 Task: Add an event with the title Second Team Celebration, date '2024/03/06', time 7:30 AM to 9:30 AMand add a description: Participants will discover strategies for engaging their audience and maintaining their interest throughout the presentation. They will learn how to incorporate storytelling, interactive elements, and visual aids to create a dynamic and interactive experience for their listeners.Select event color  Tangerine . Add location for the event as: 456 Bosphorus Strait, Istanbul, Turkey, logged in from the account softage.6@softage.netand send the event invitation to softage.4@softage.net and softage.1@softage.net. Set a reminder for the event Daily
Action: Mouse moved to (92, 116)
Screenshot: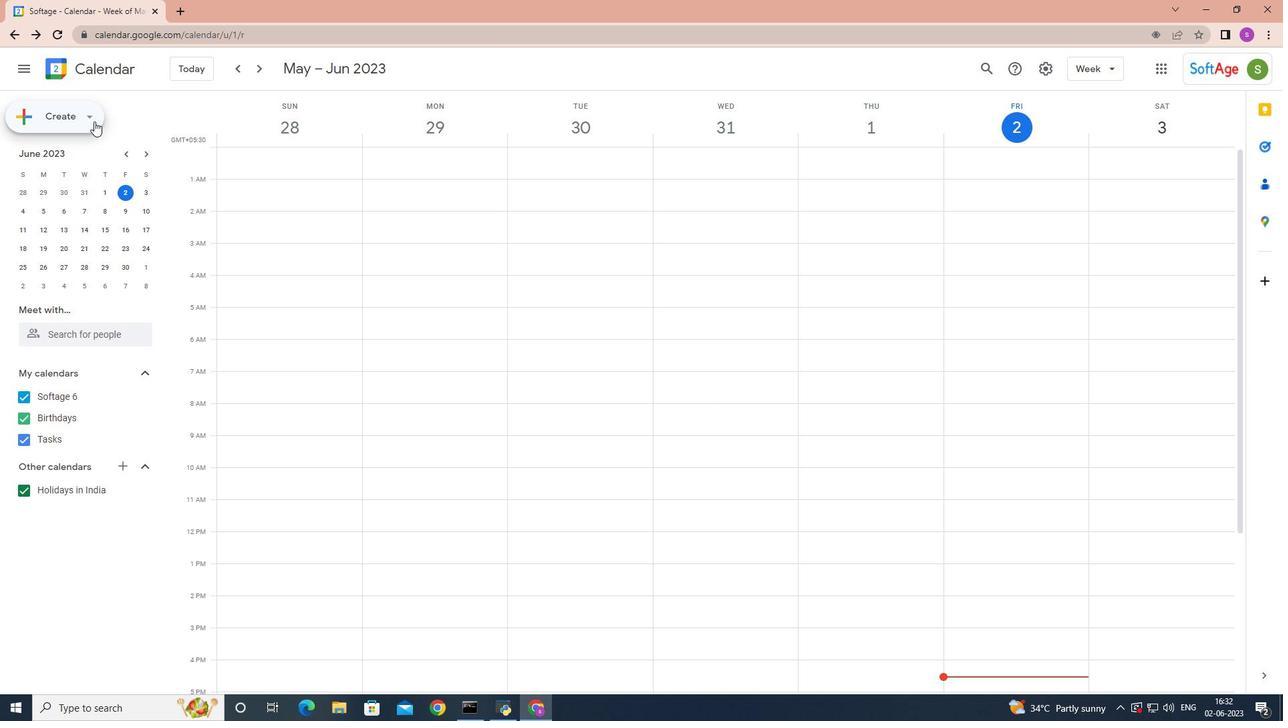 
Action: Mouse pressed left at (92, 116)
Screenshot: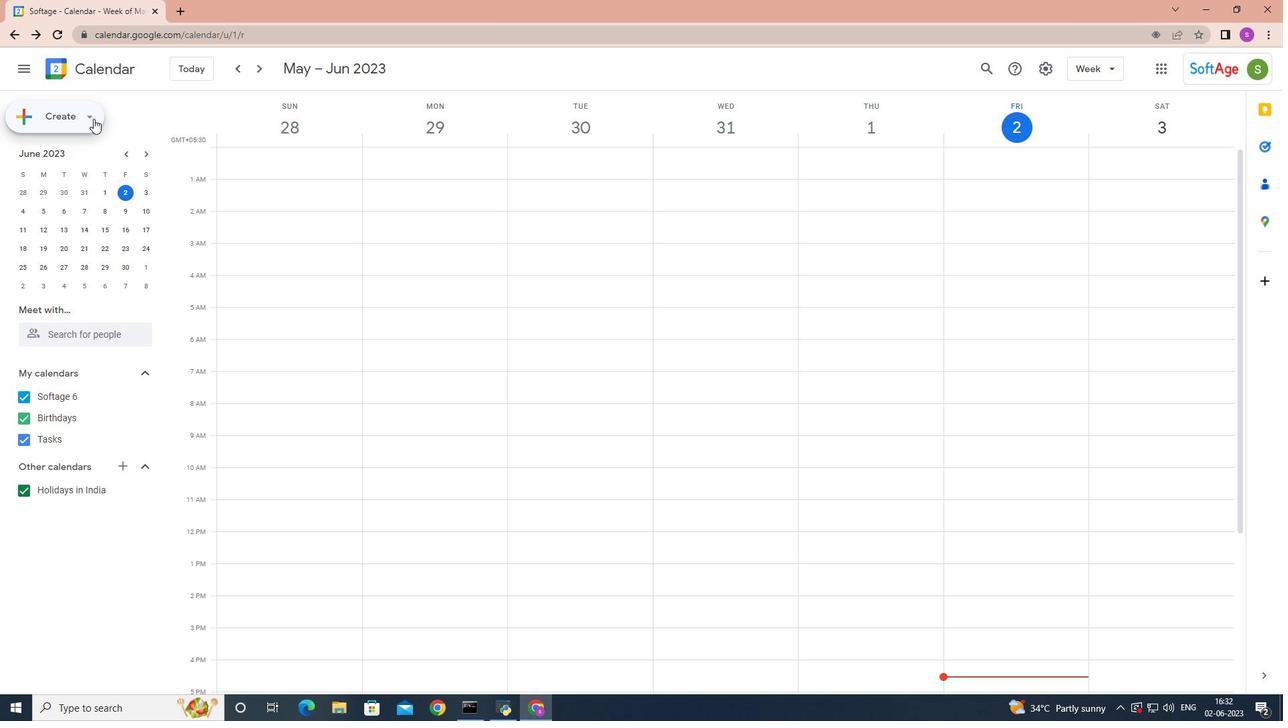 
Action: Mouse moved to (86, 145)
Screenshot: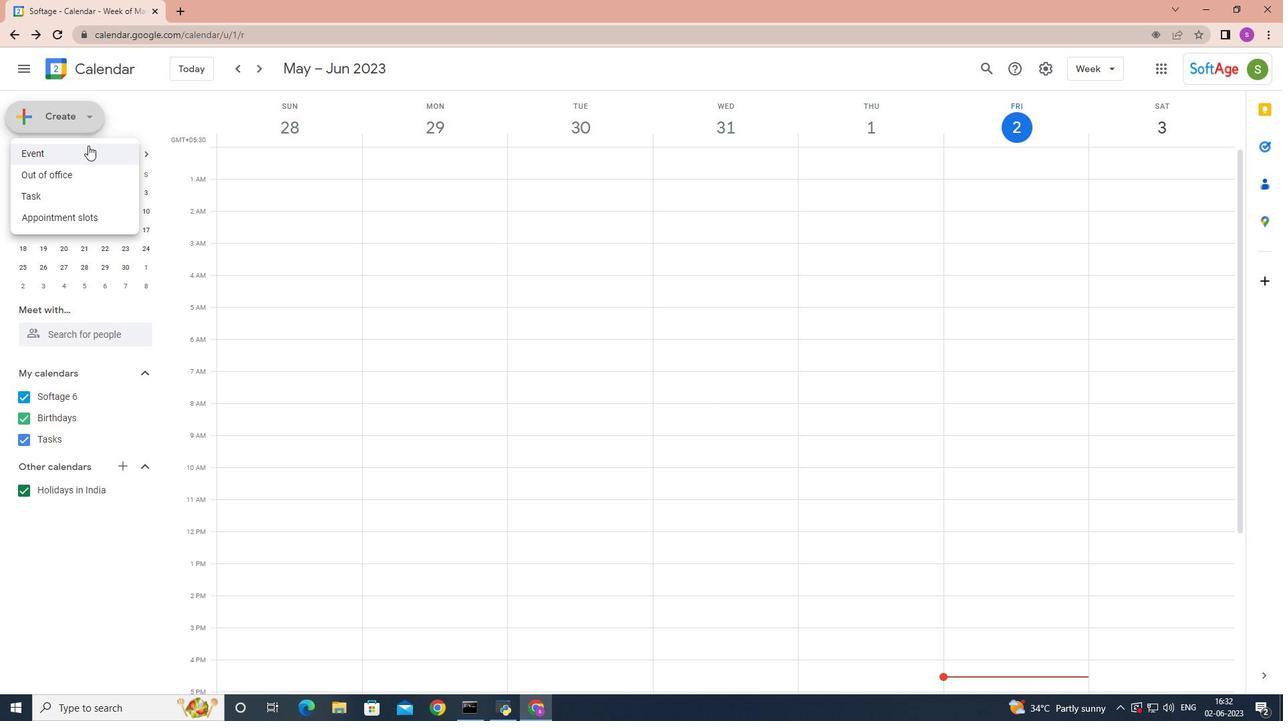 
Action: Mouse pressed left at (86, 145)
Screenshot: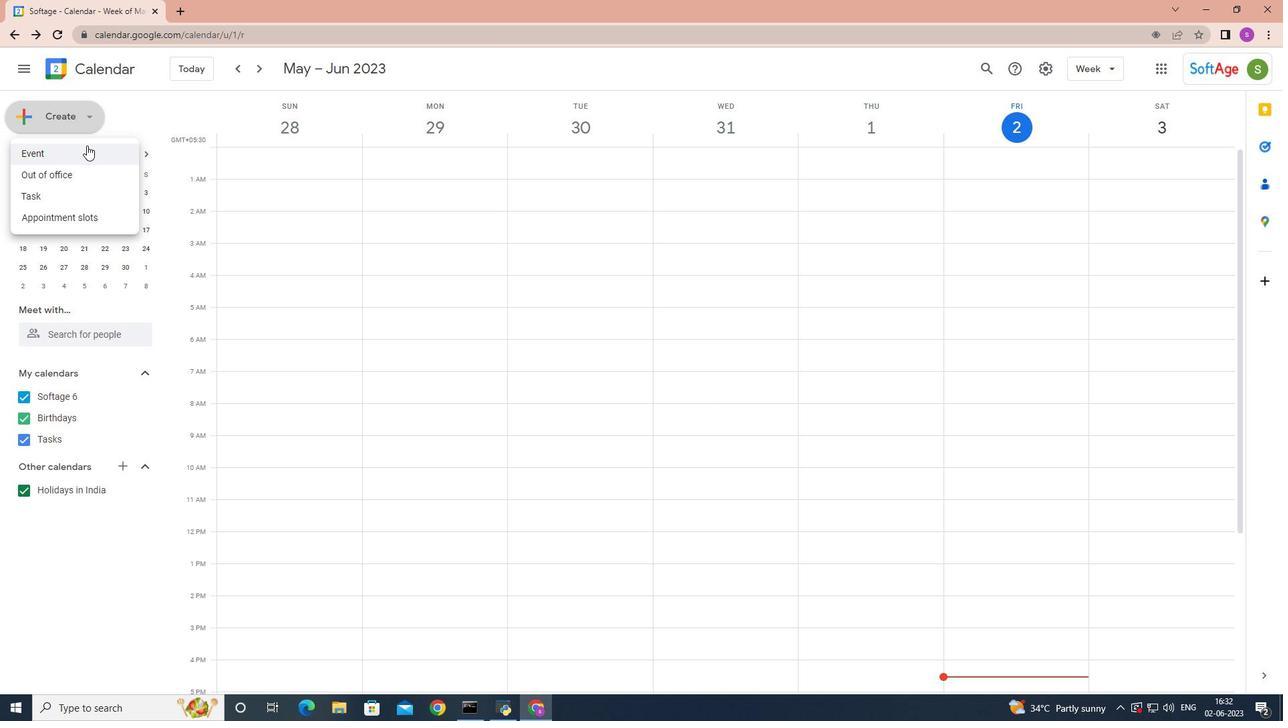 
Action: Mouse moved to (825, 640)
Screenshot: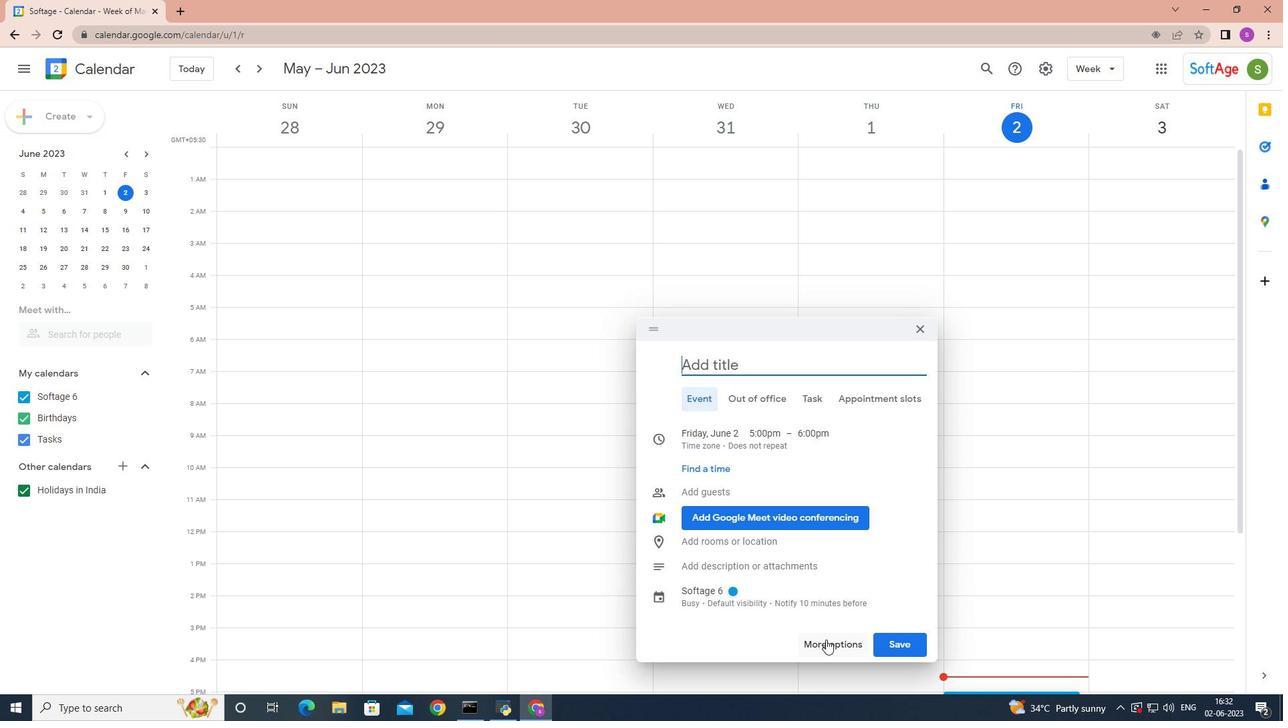 
Action: Mouse pressed left at (825, 640)
Screenshot: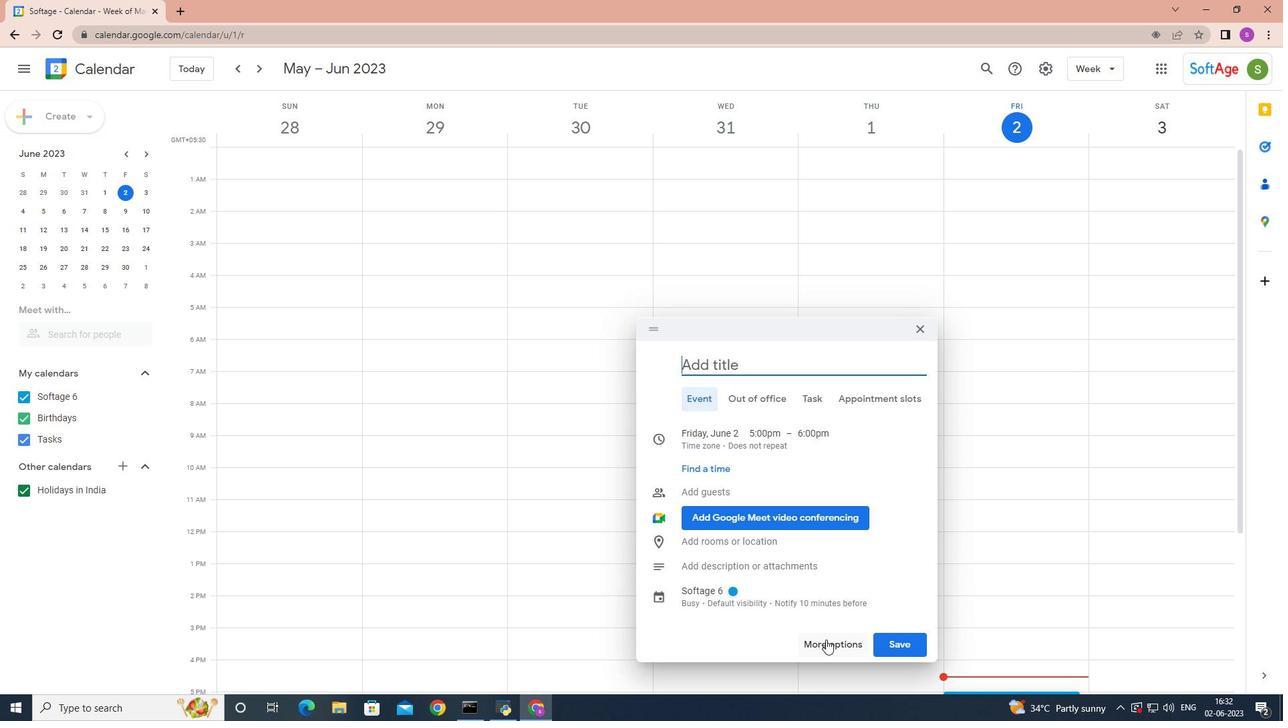 
Action: Mouse moved to (739, 551)
Screenshot: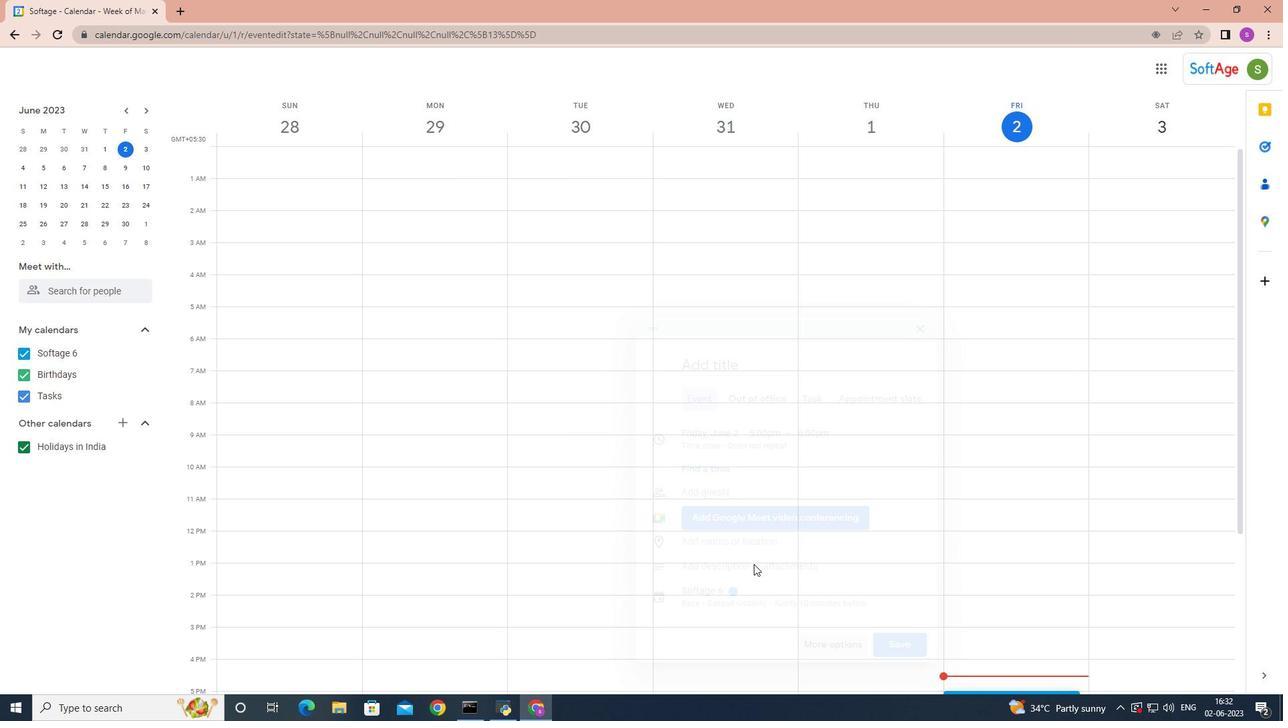 
Action: Key pressed <Key.shift>Second<Key.space><Key.shift>Team<Key.space><Key.shift>Celebration<Key.space>
Screenshot: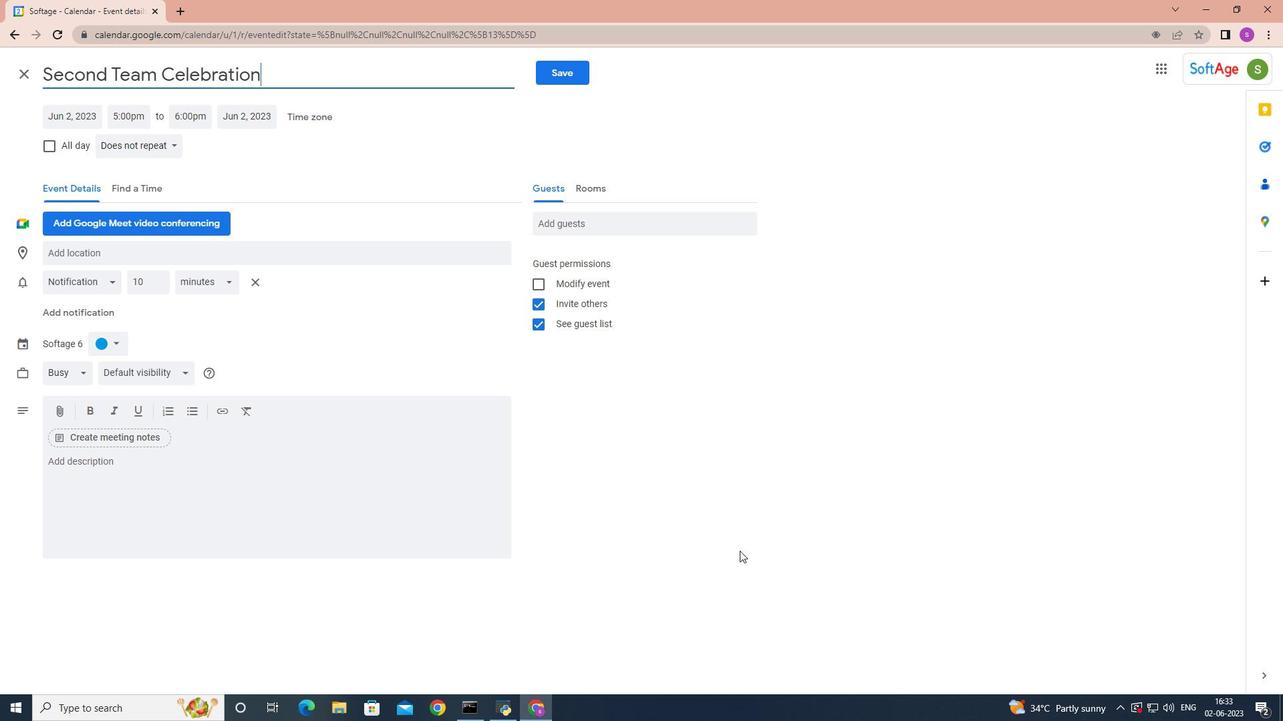 
Action: Mouse moved to (66, 118)
Screenshot: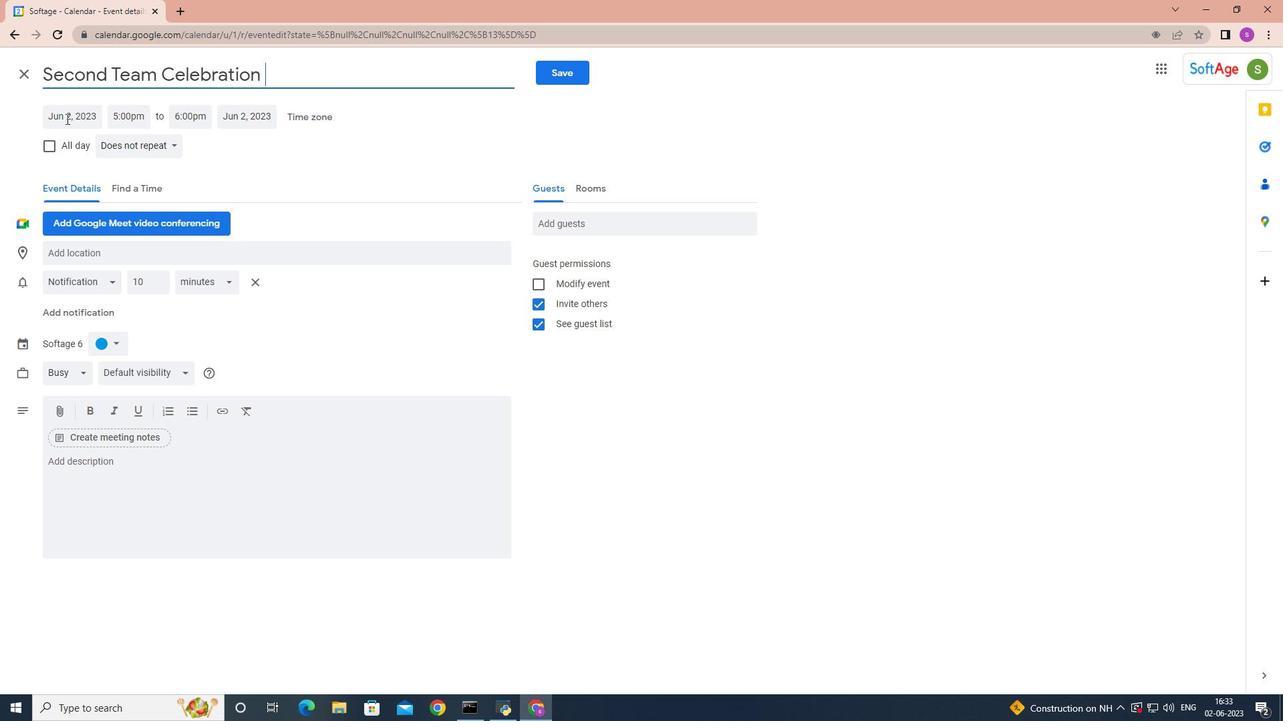 
Action: Mouse pressed left at (66, 118)
Screenshot: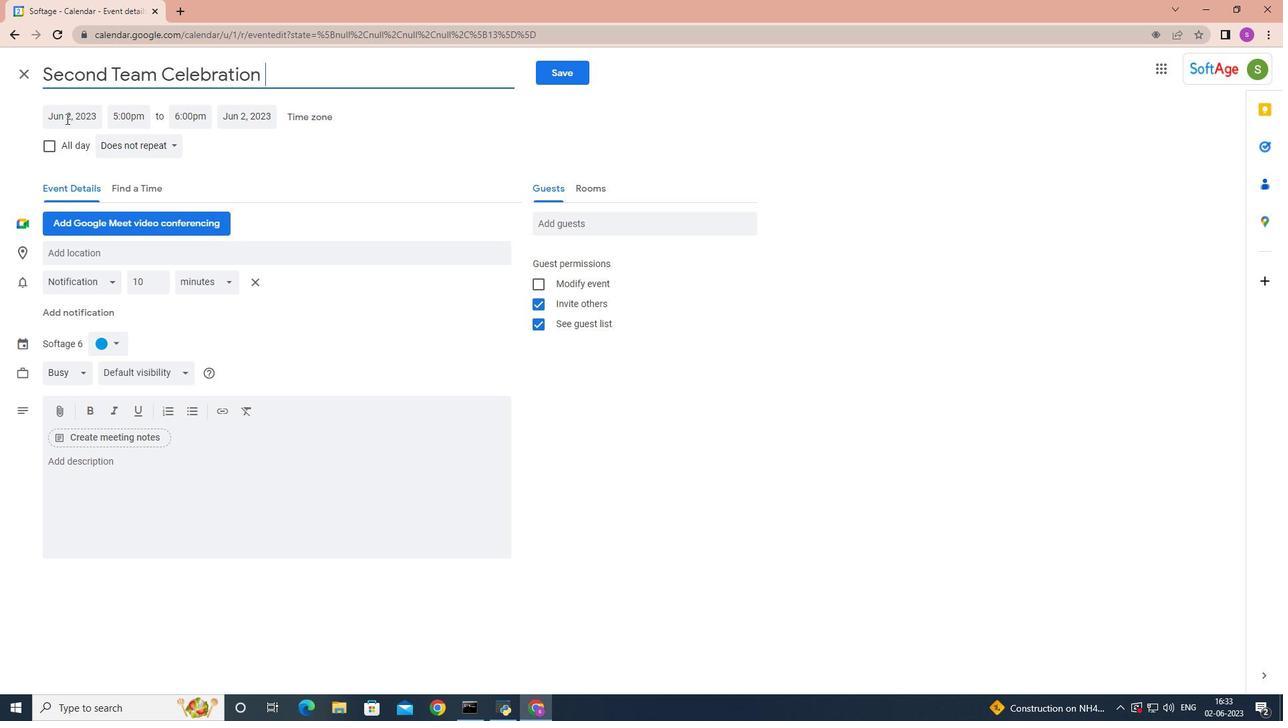
Action: Mouse moved to (211, 142)
Screenshot: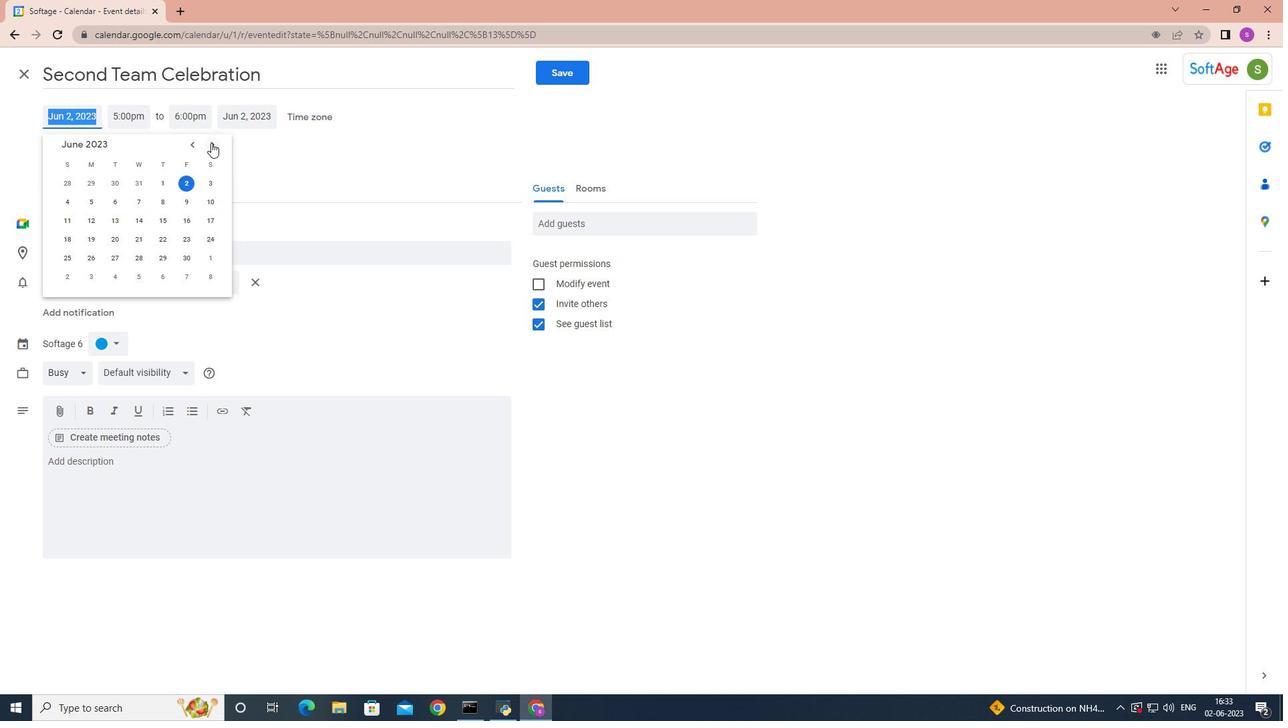 
Action: Mouse pressed left at (211, 142)
Screenshot: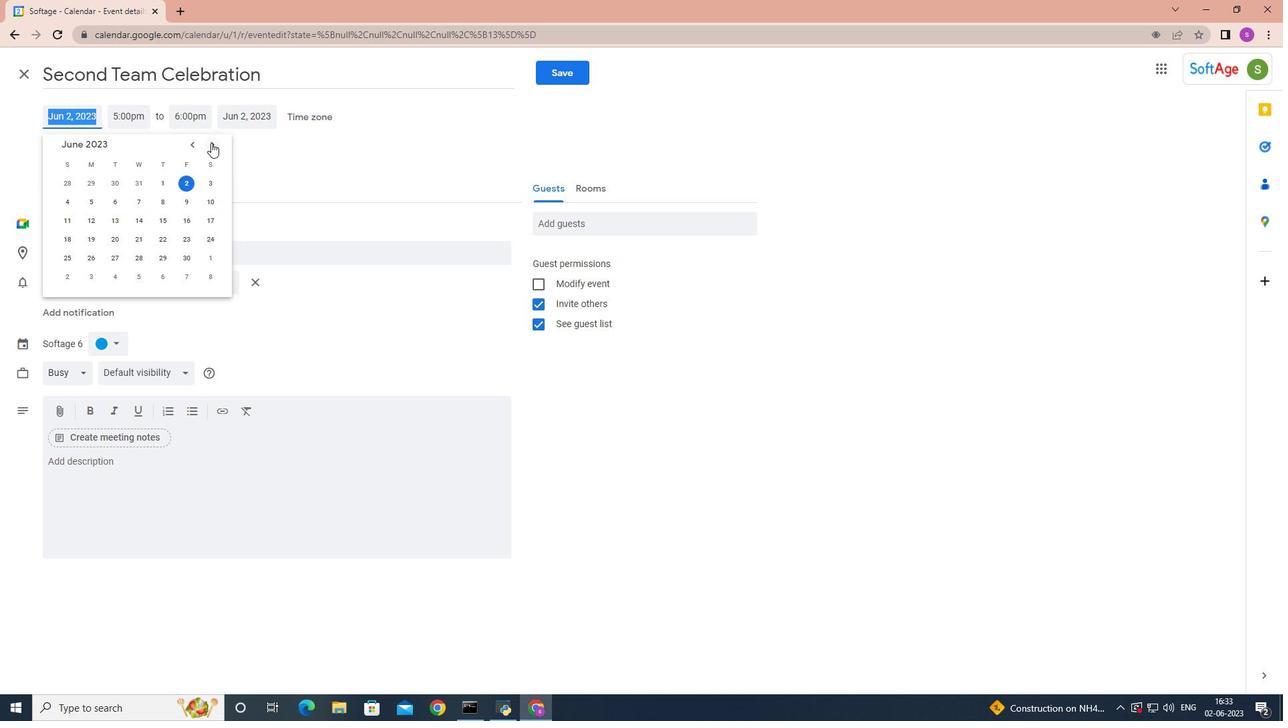 
Action: Mouse pressed left at (211, 142)
Screenshot: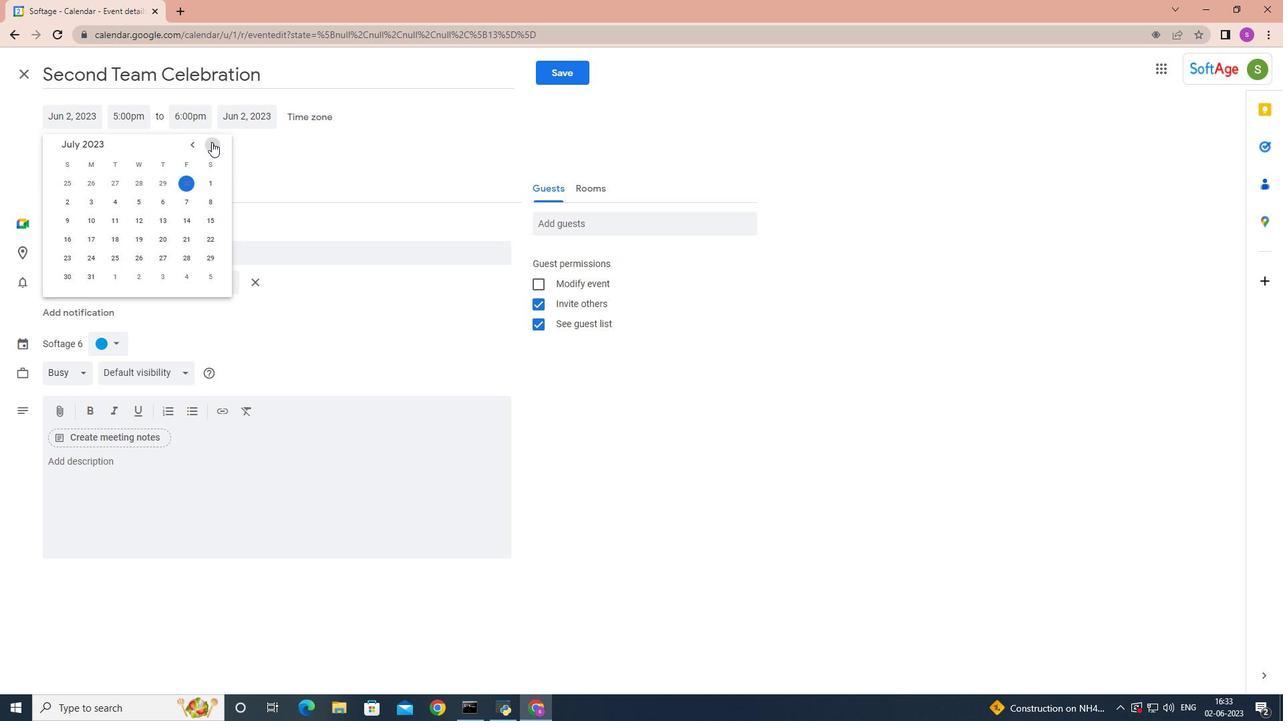 
Action: Mouse moved to (211, 142)
Screenshot: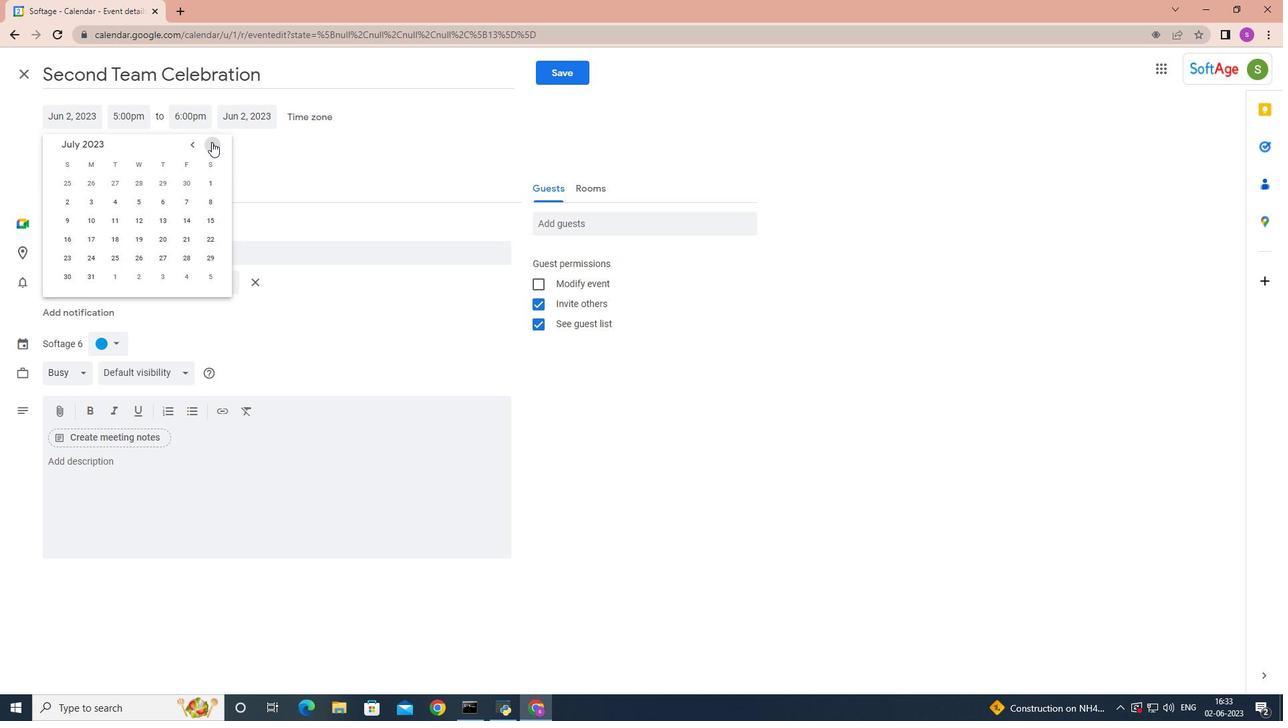 
Action: Mouse pressed left at (211, 142)
Screenshot: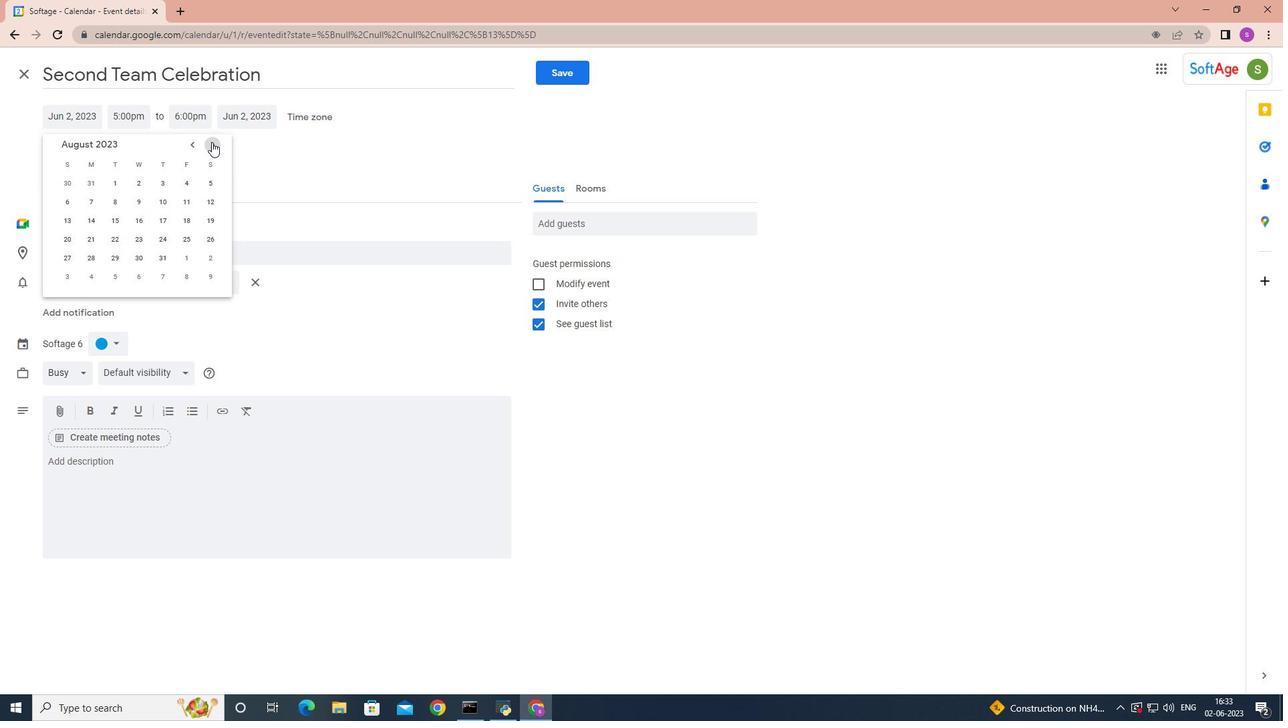 
Action: Mouse moved to (209, 142)
Screenshot: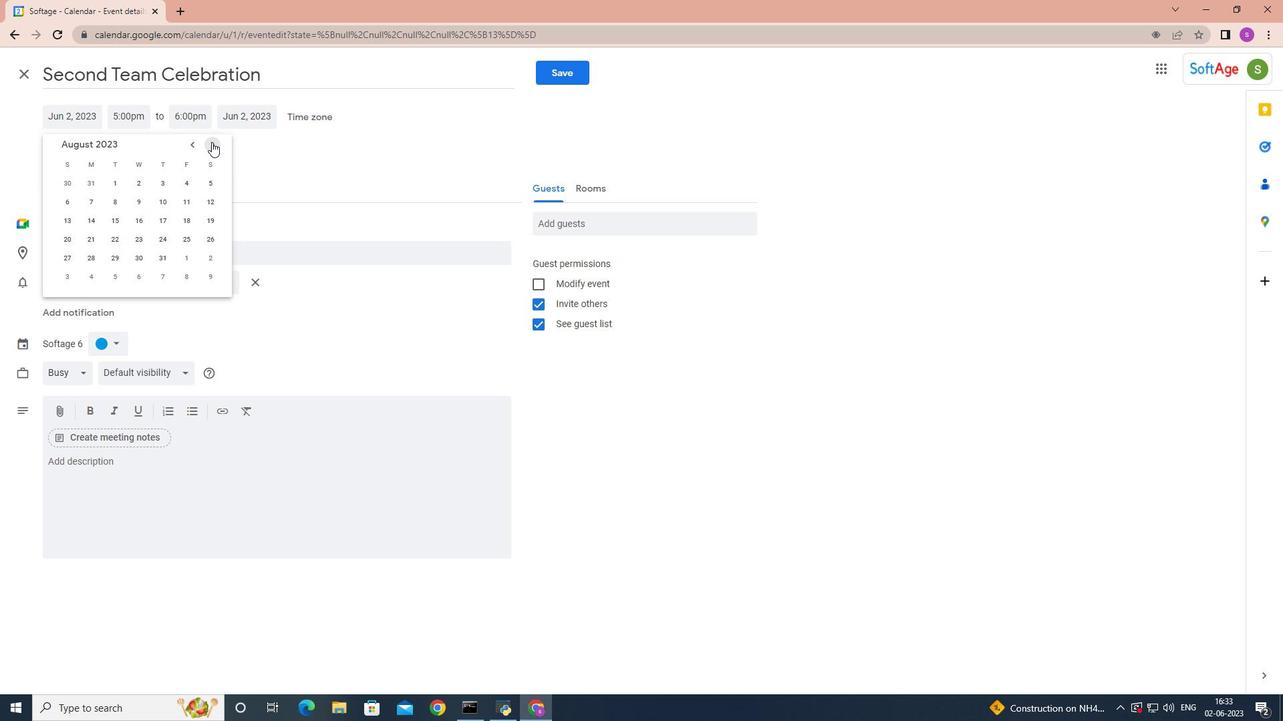 
Action: Mouse pressed left at (209, 142)
Screenshot: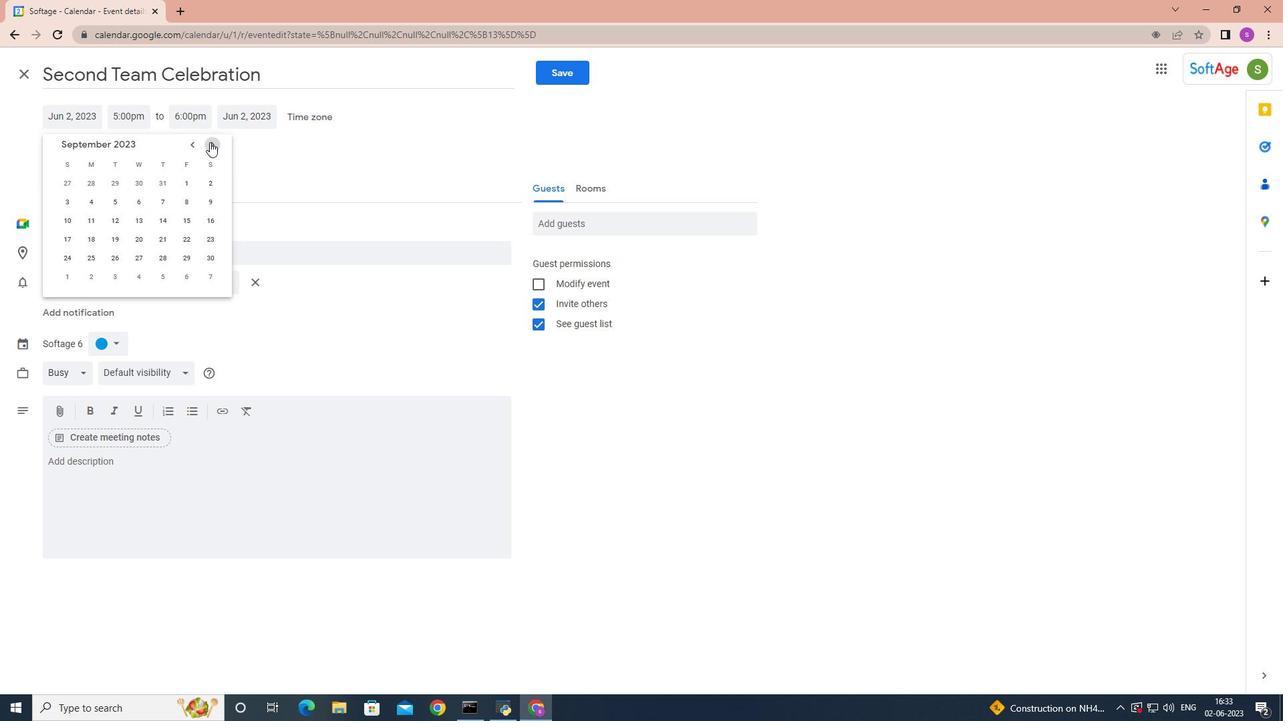 
Action: Mouse pressed left at (209, 142)
Screenshot: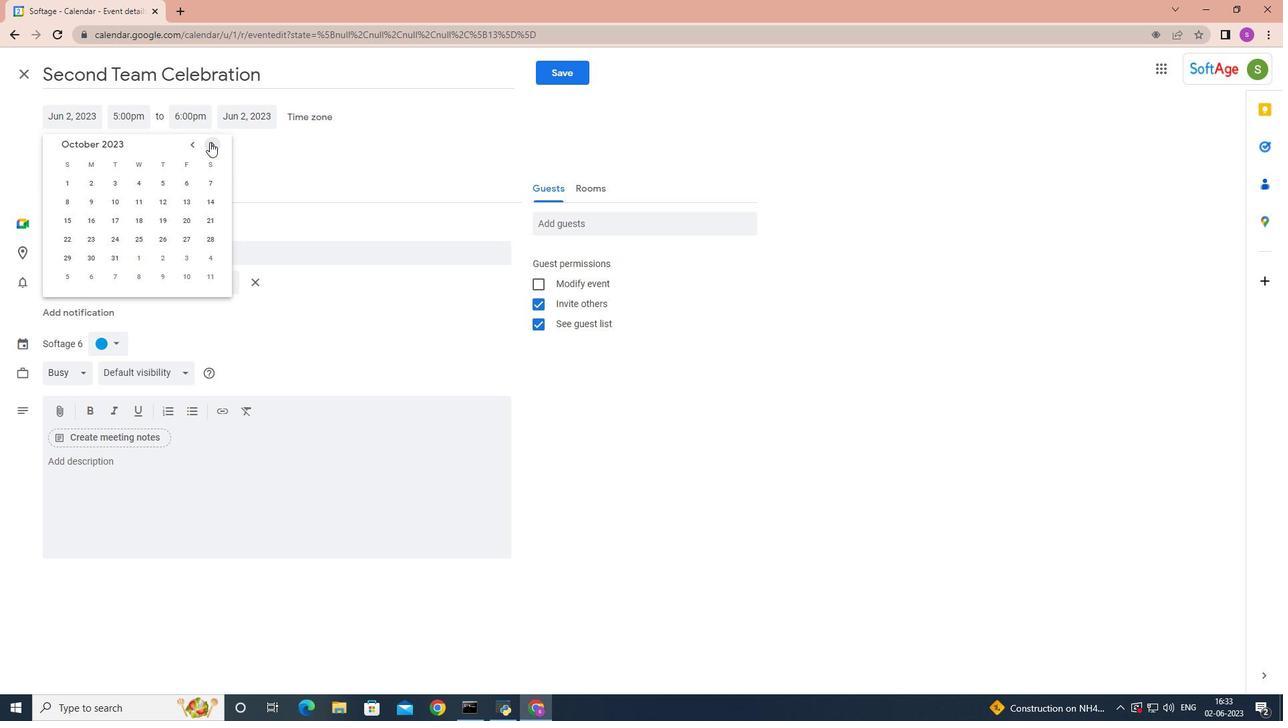 
Action: Mouse pressed left at (209, 142)
Screenshot: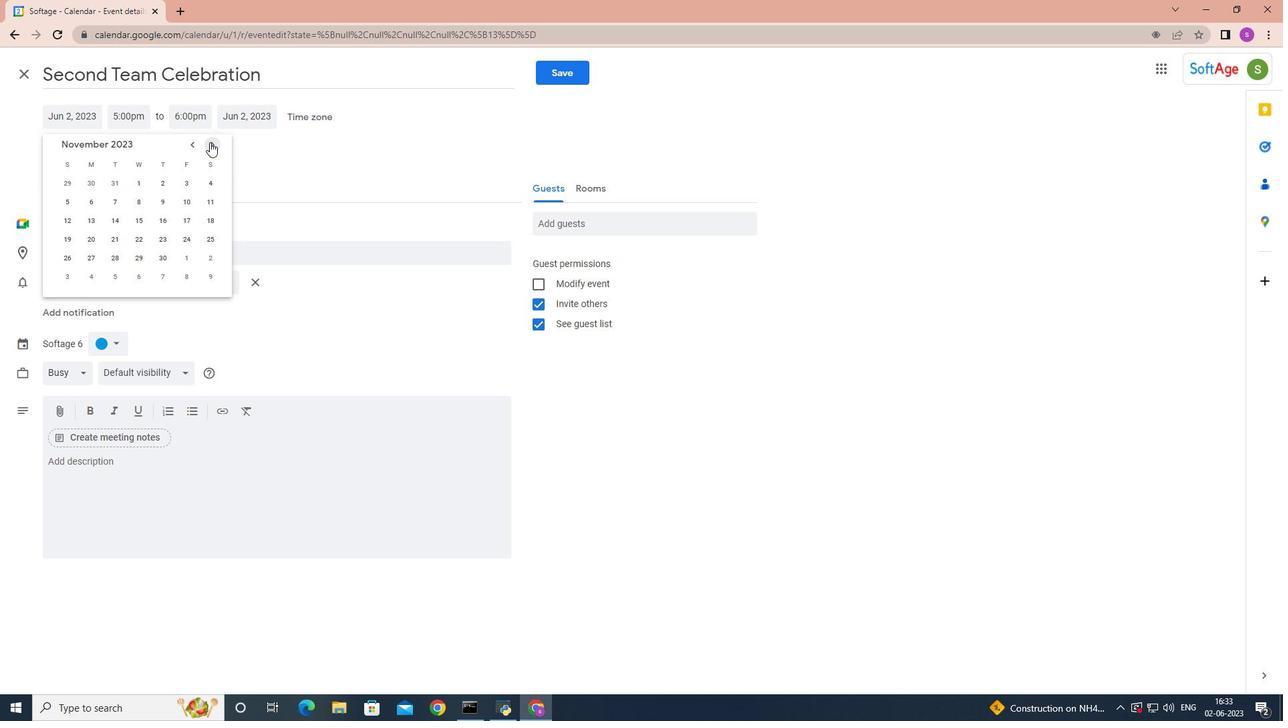 
Action: Mouse pressed left at (209, 142)
Screenshot: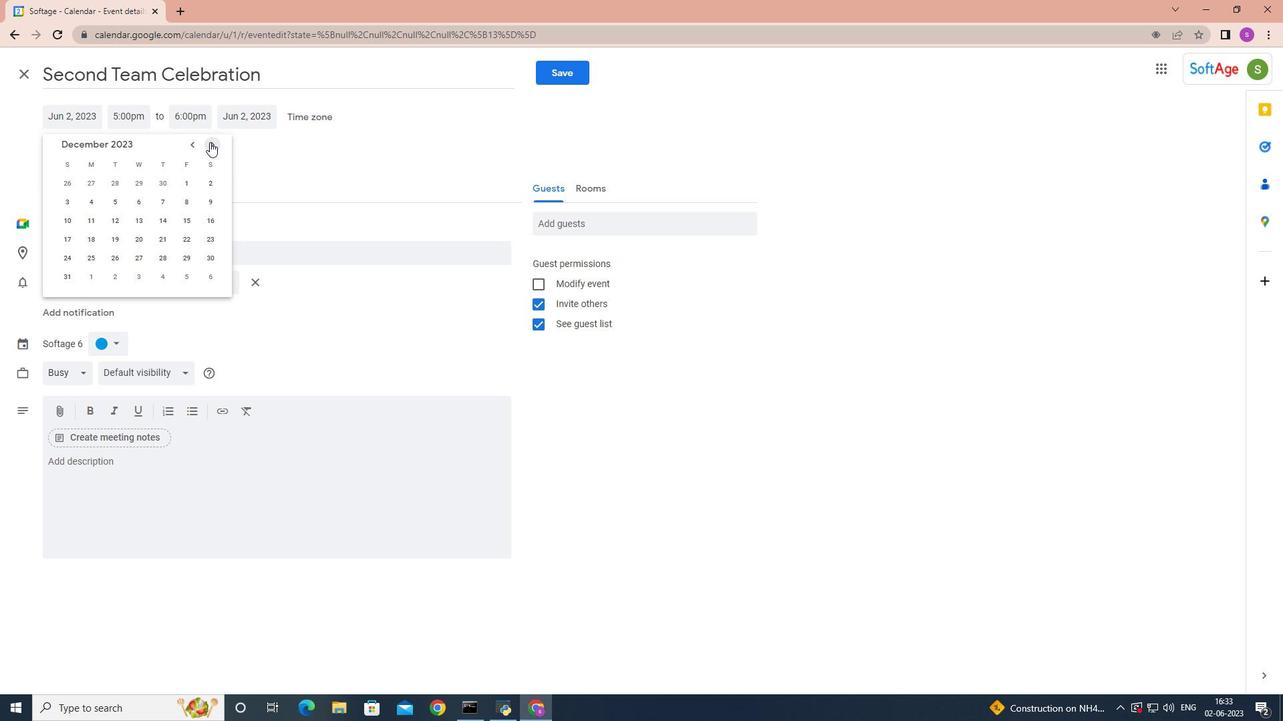 
Action: Mouse pressed left at (209, 142)
Screenshot: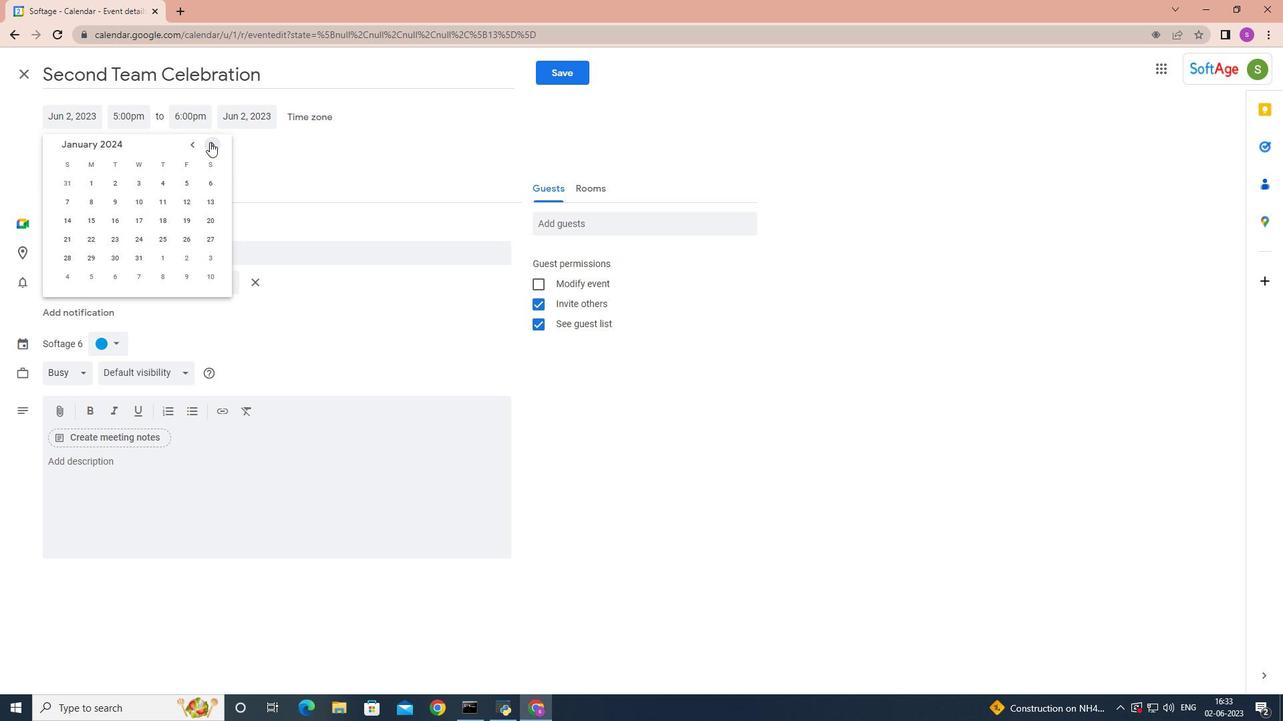 
Action: Mouse pressed left at (209, 142)
Screenshot: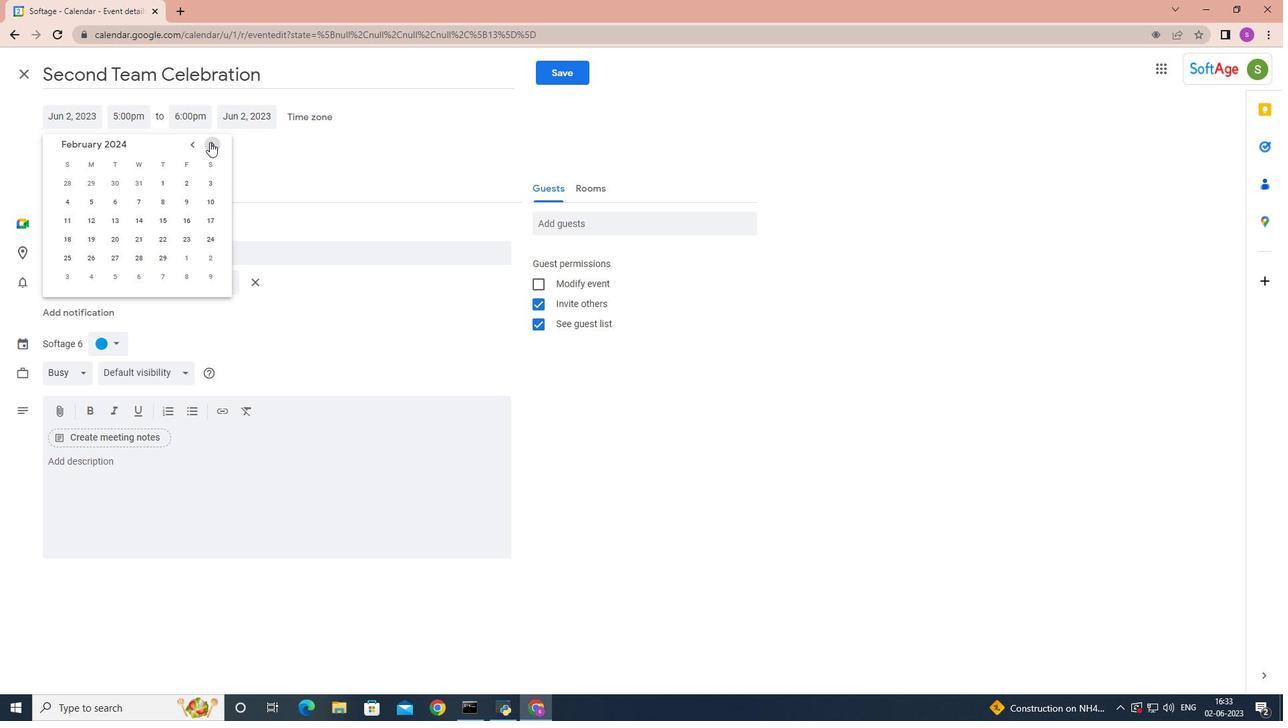 
Action: Mouse moved to (143, 204)
Screenshot: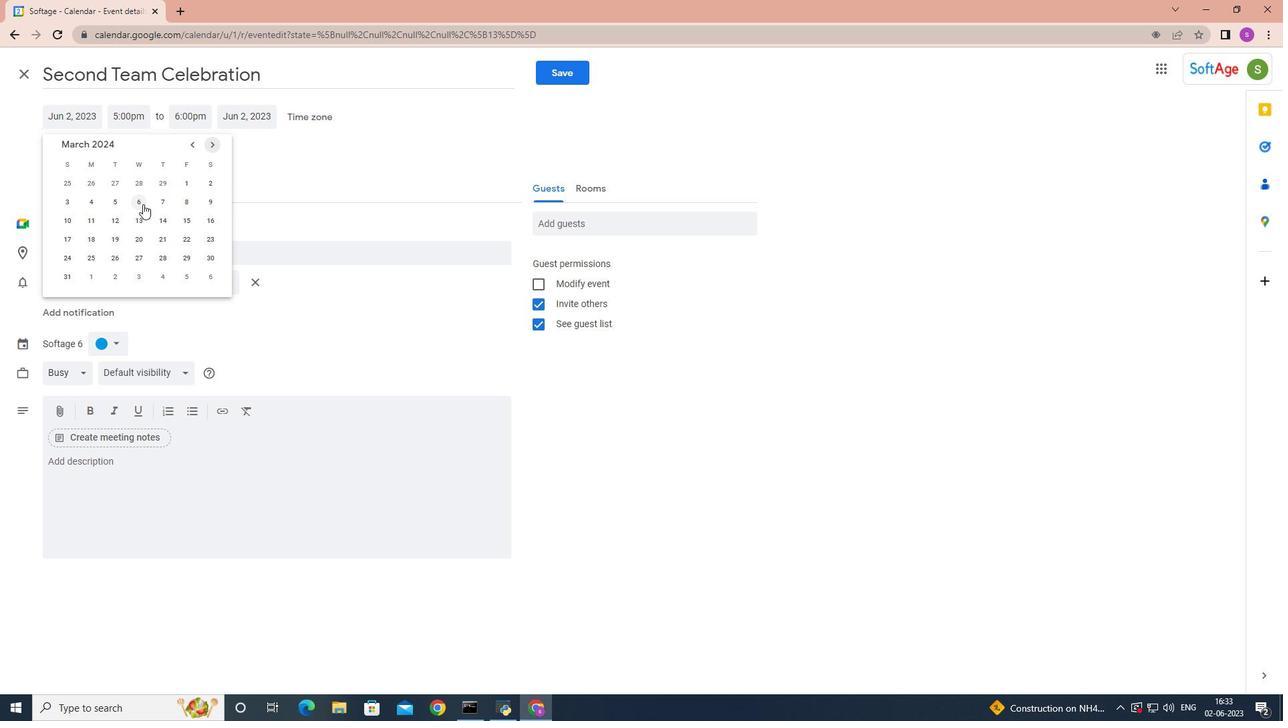 
Action: Mouse pressed left at (143, 204)
Screenshot: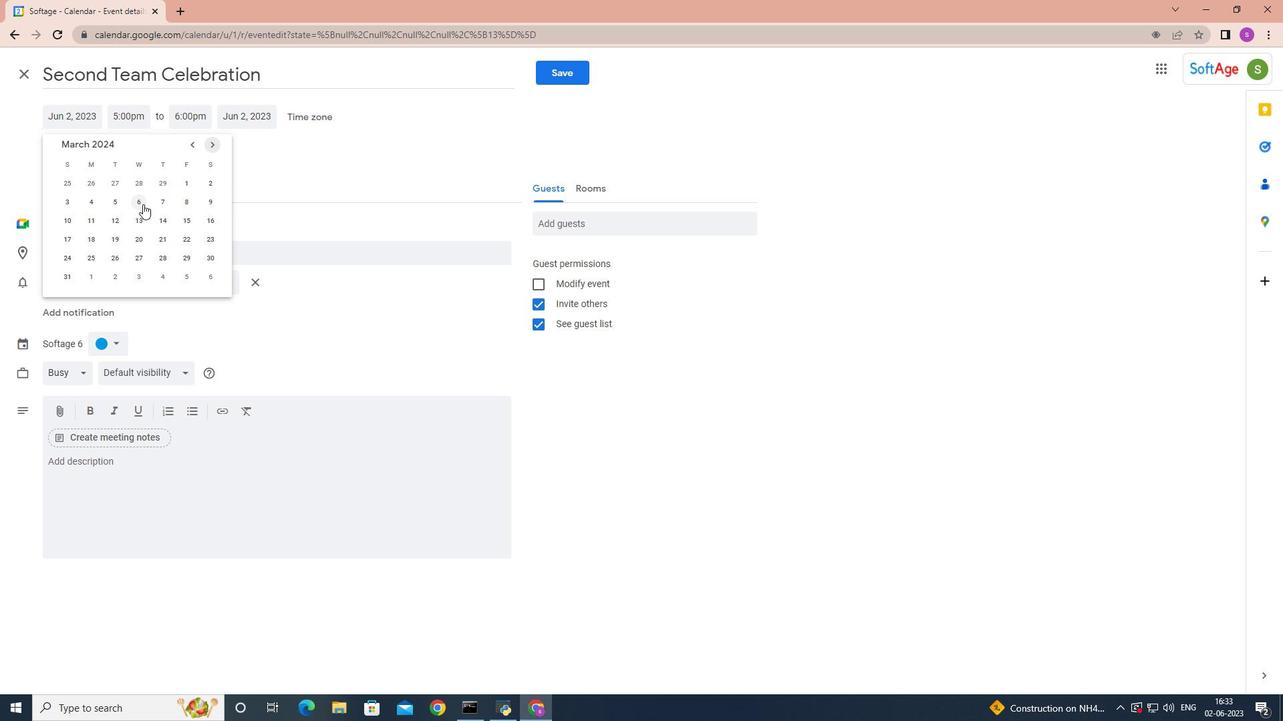 
Action: Mouse moved to (134, 115)
Screenshot: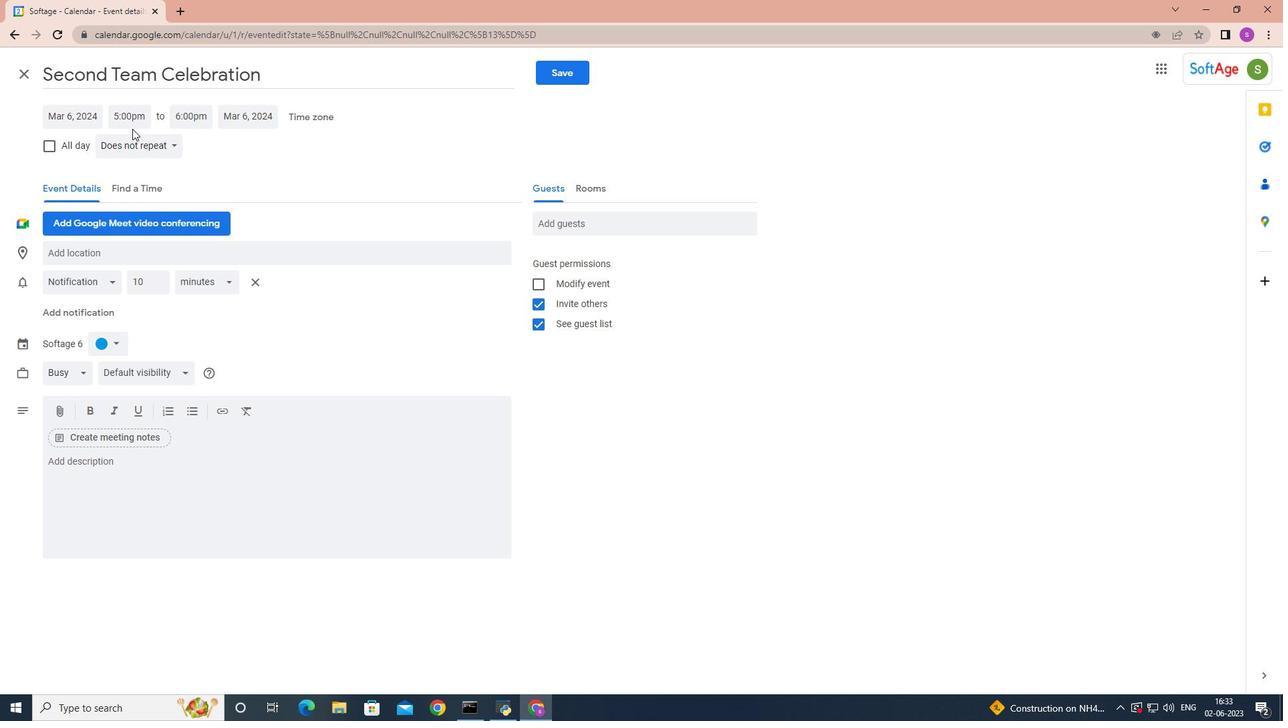 
Action: Mouse pressed left at (134, 115)
Screenshot: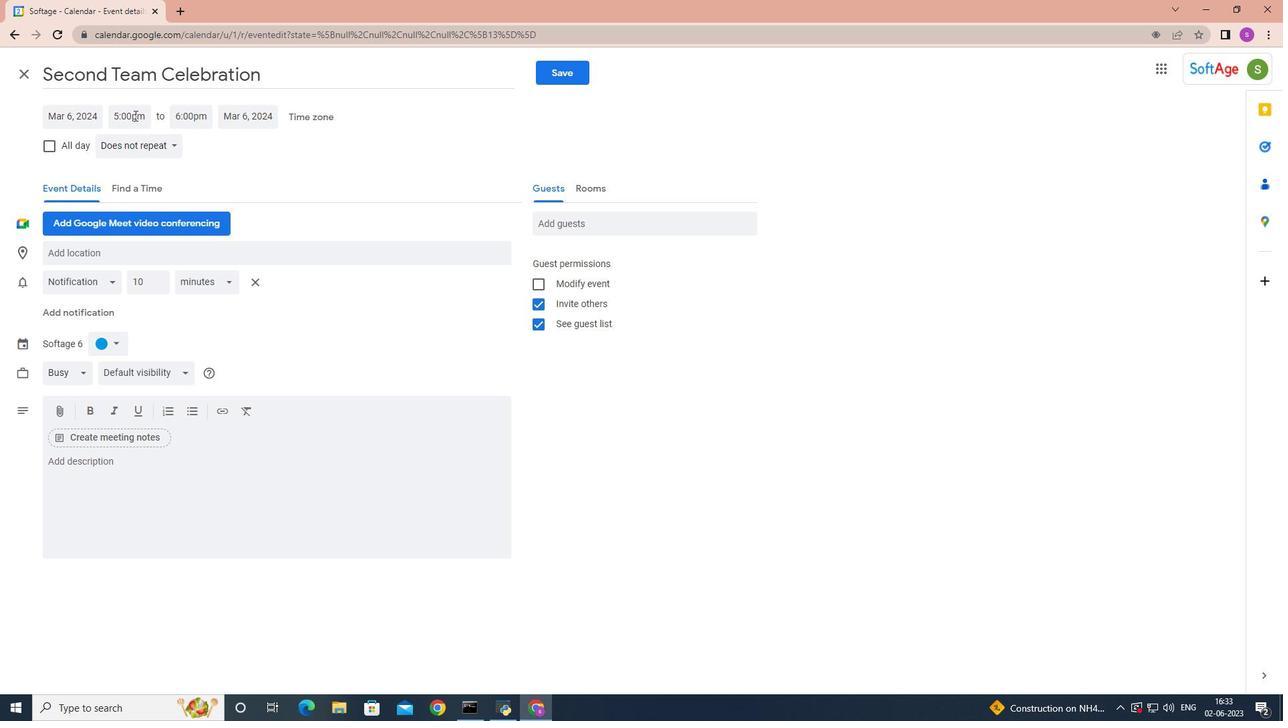 
Action: Mouse moved to (167, 215)
Screenshot: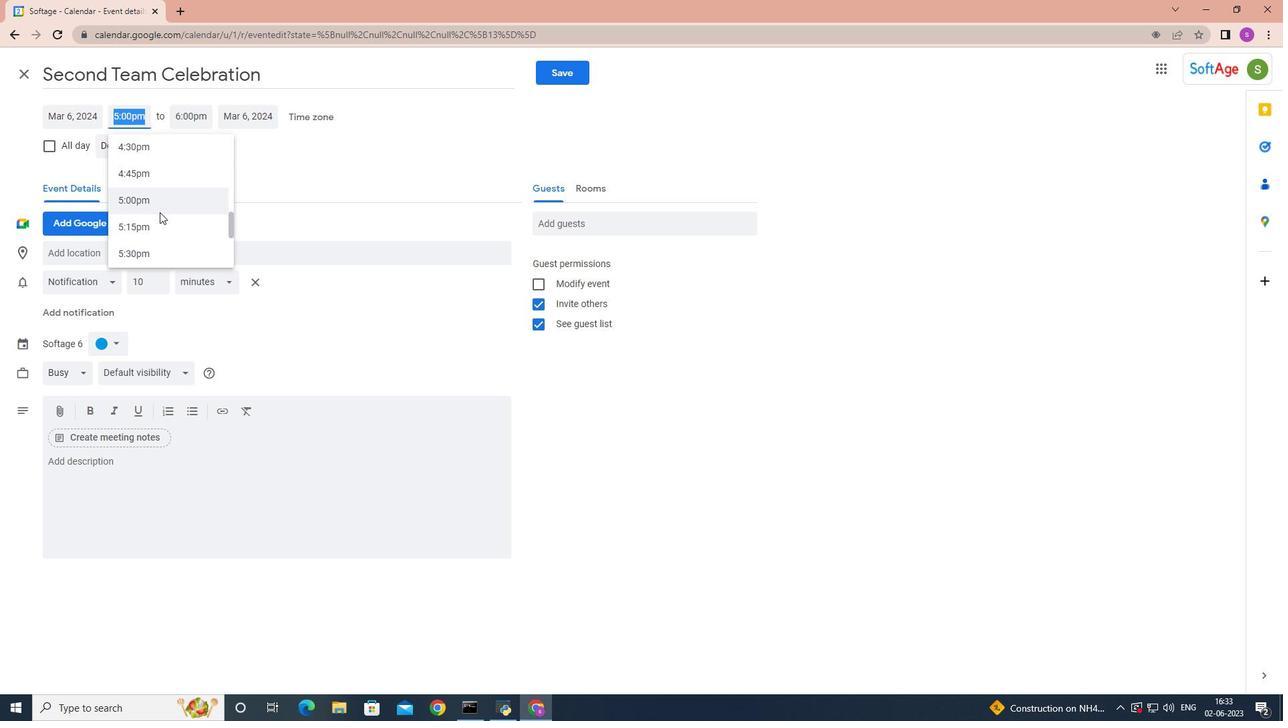 
Action: Mouse scrolled (167, 216) with delta (0, 0)
Screenshot: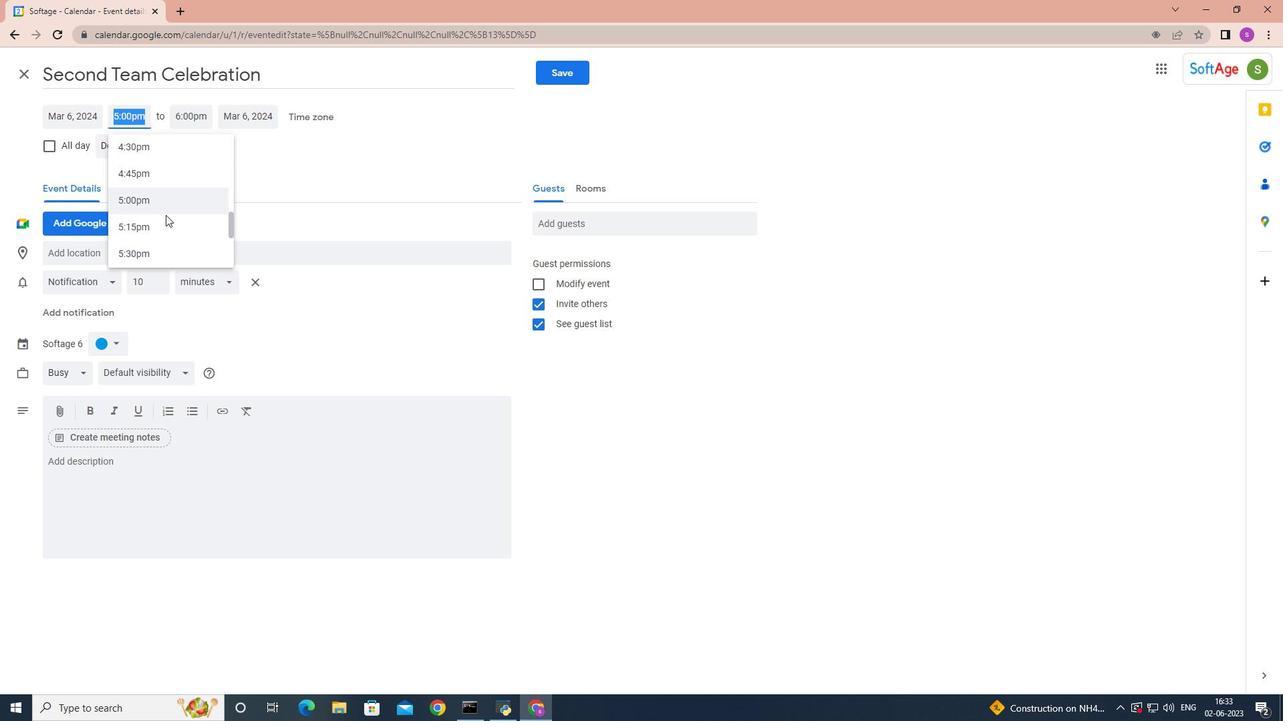
Action: Mouse scrolled (167, 216) with delta (0, 0)
Screenshot: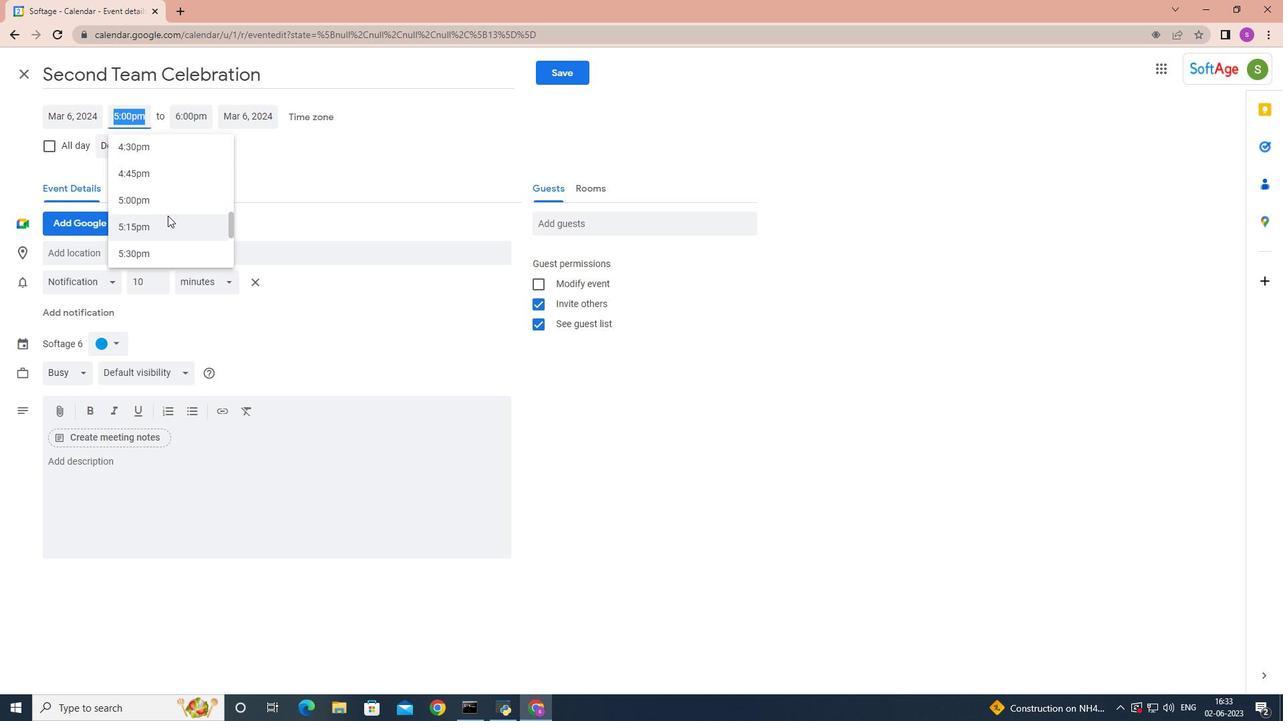
Action: Mouse scrolled (167, 216) with delta (0, 0)
Screenshot: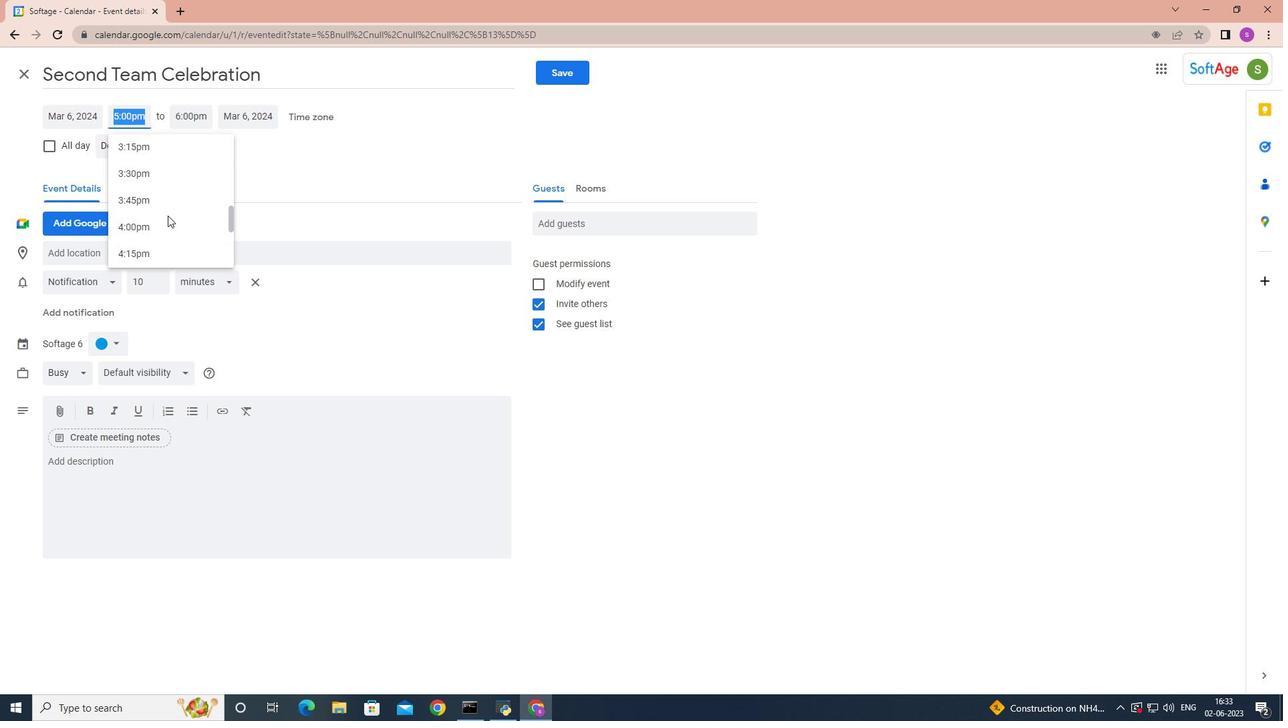 
Action: Mouse scrolled (167, 216) with delta (0, 0)
Screenshot: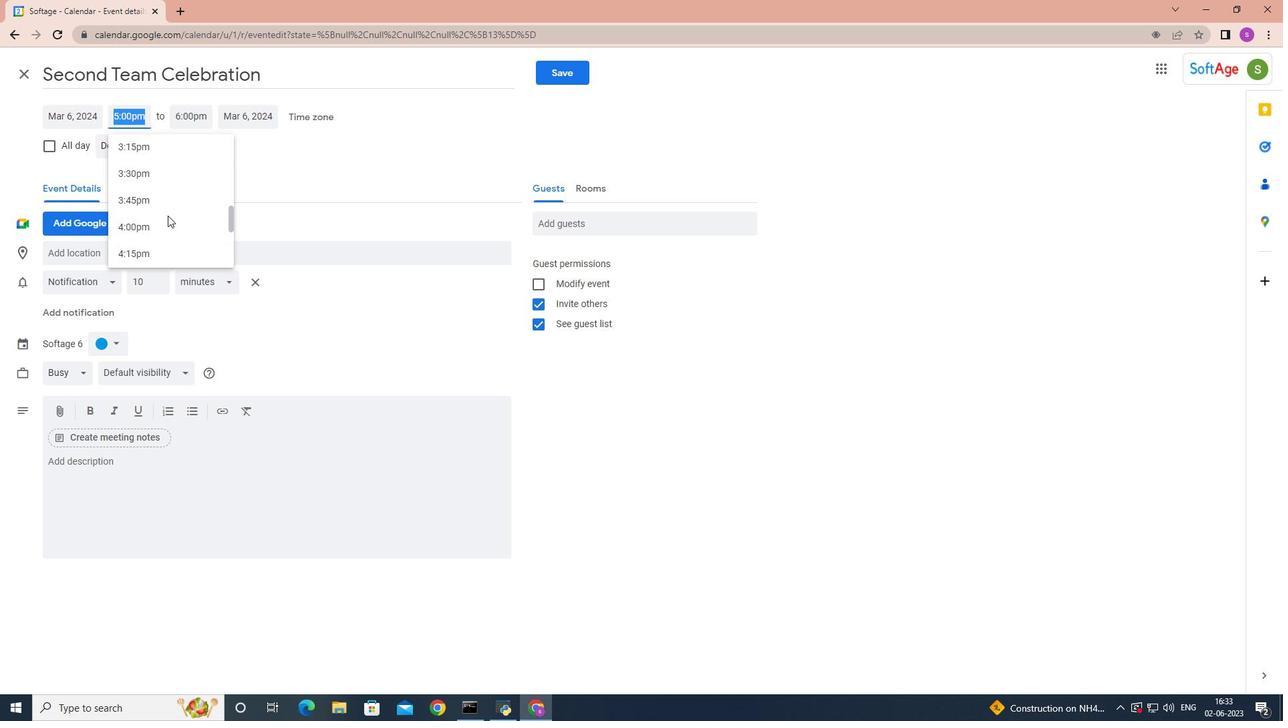 
Action: Mouse scrolled (167, 216) with delta (0, 0)
Screenshot: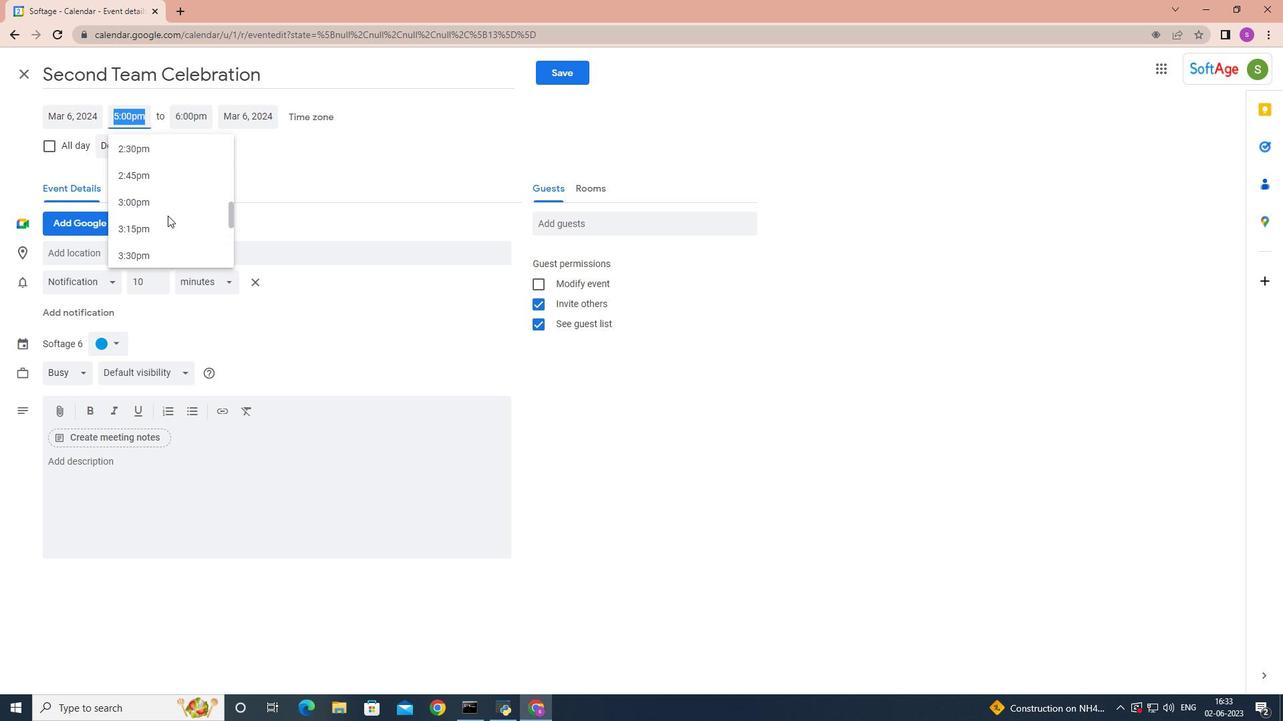 
Action: Mouse scrolled (167, 216) with delta (0, 0)
Screenshot: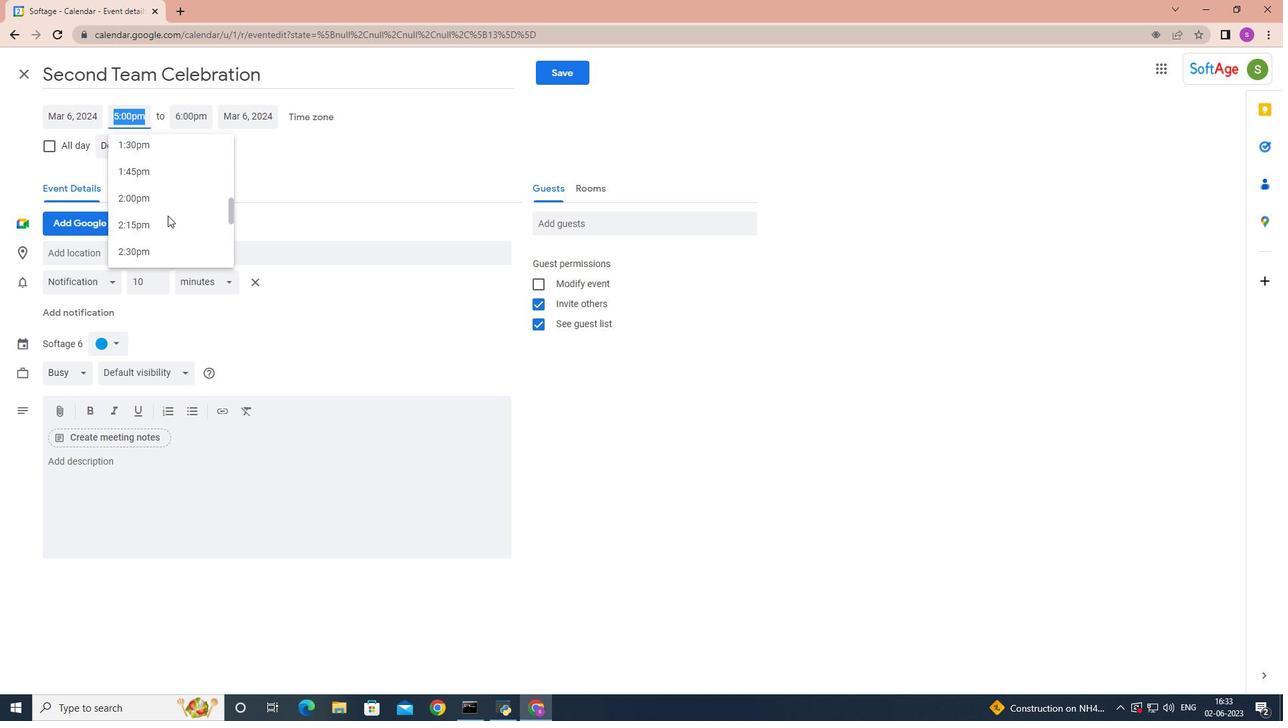 
Action: Mouse scrolled (167, 216) with delta (0, 0)
Screenshot: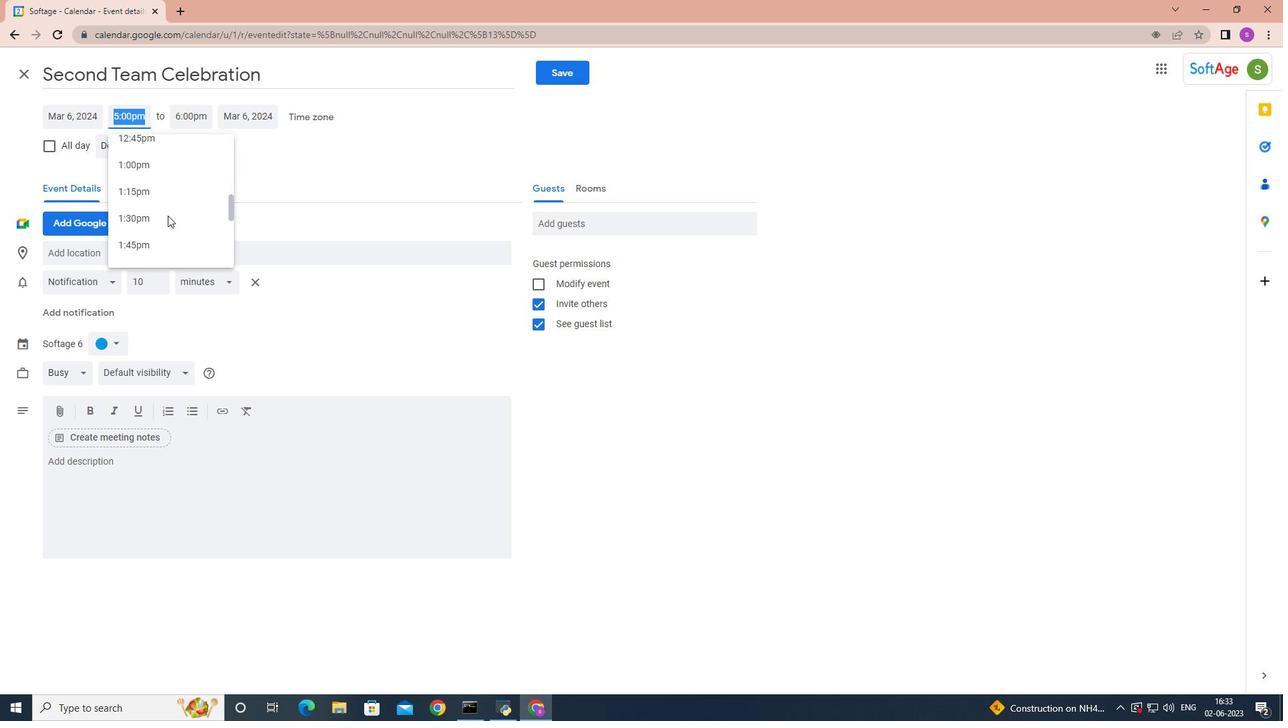 
Action: Mouse scrolled (167, 216) with delta (0, 0)
Screenshot: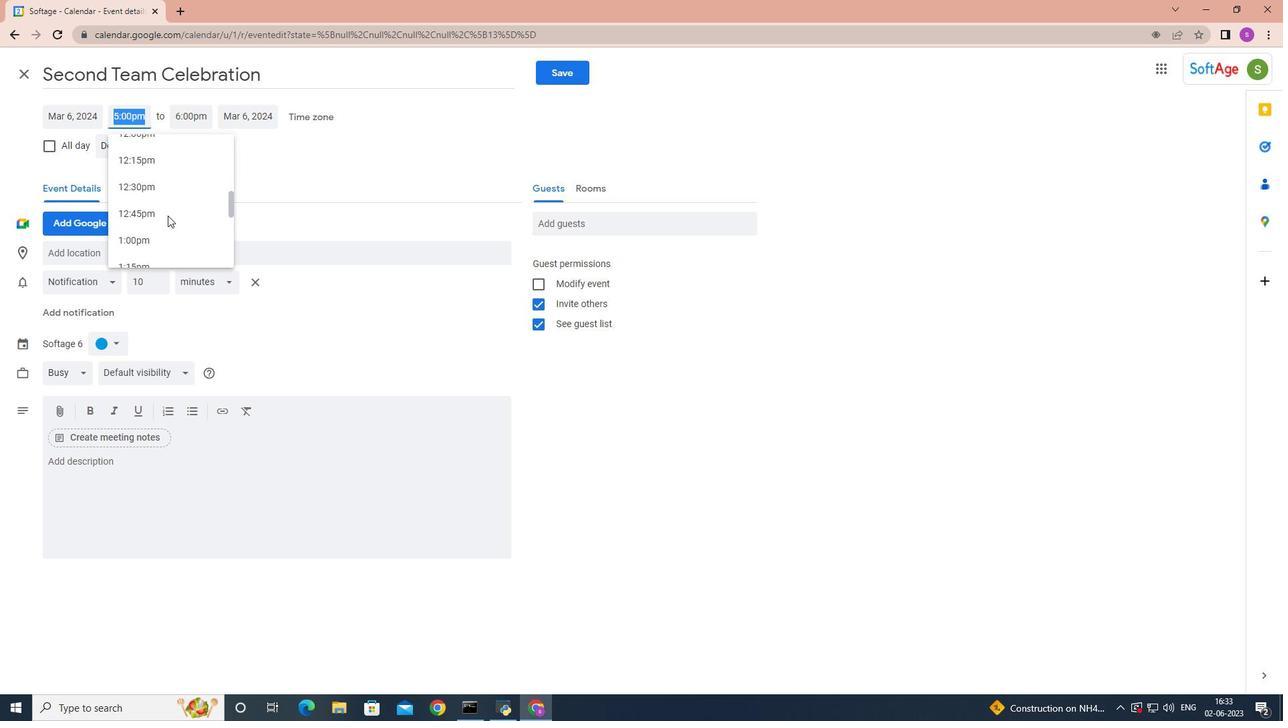 
Action: Mouse scrolled (167, 216) with delta (0, 0)
Screenshot: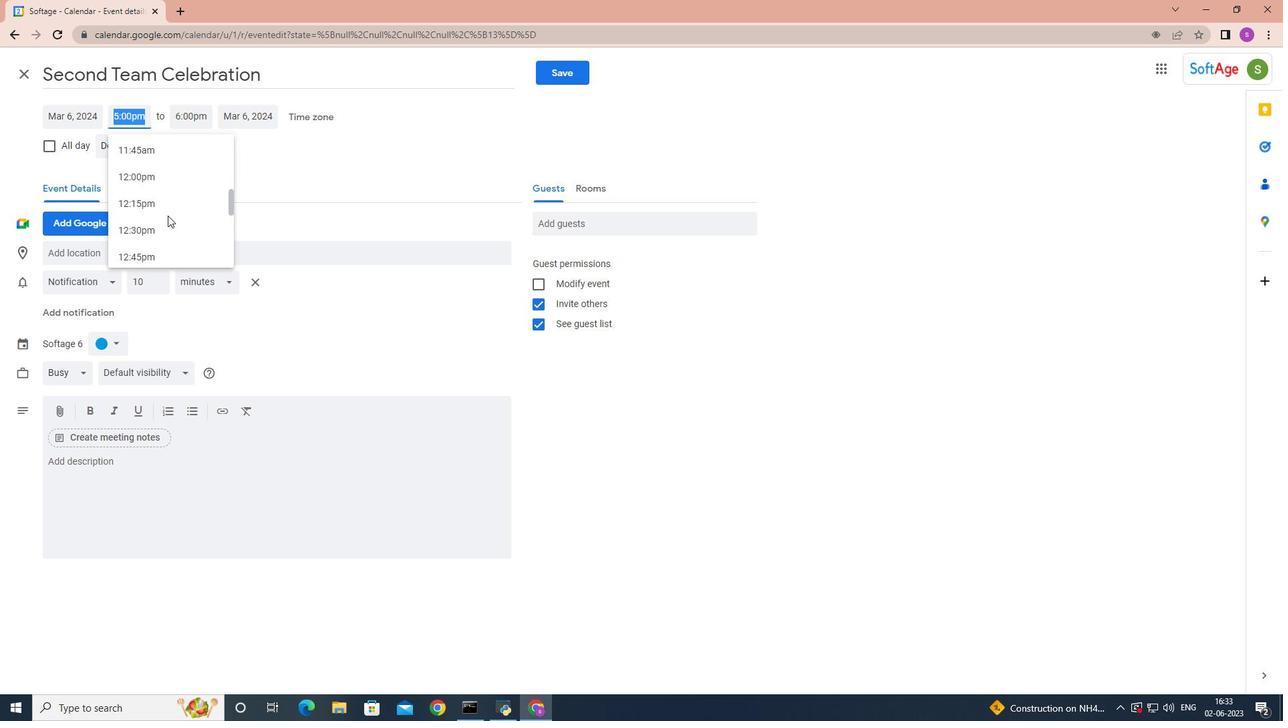 
Action: Mouse scrolled (167, 216) with delta (0, 0)
Screenshot: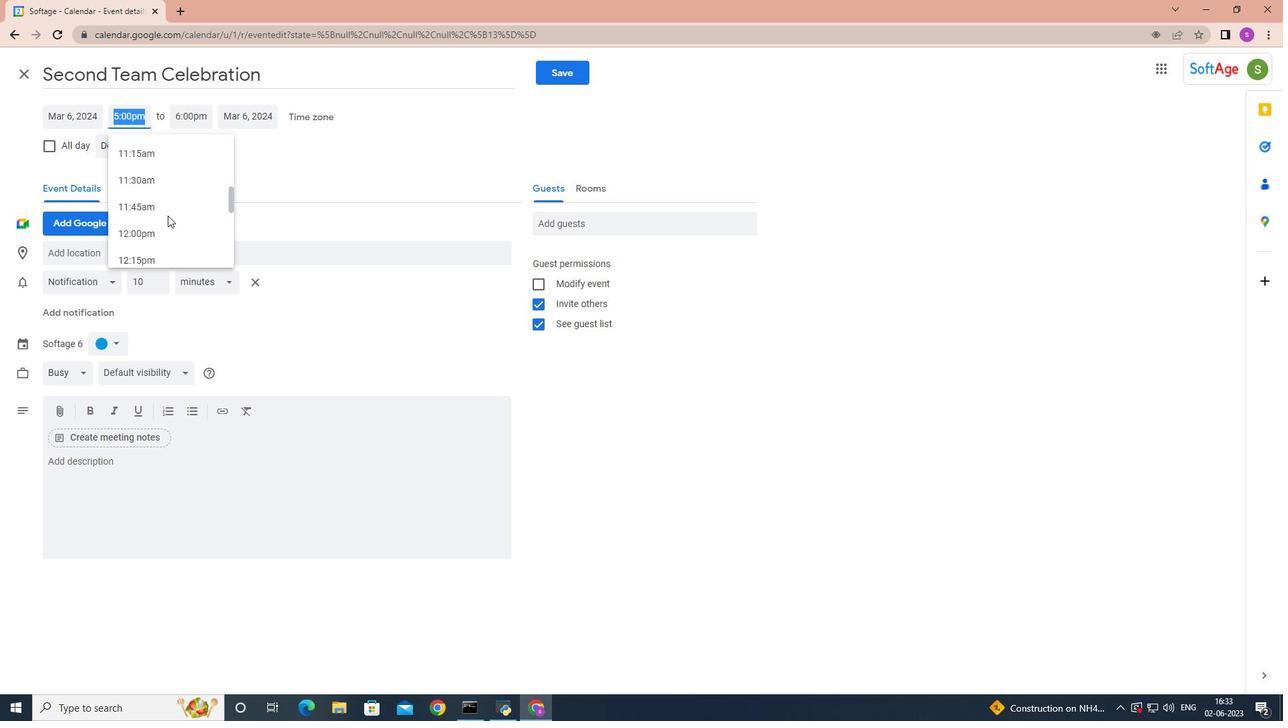 
Action: Mouse scrolled (167, 216) with delta (0, 0)
Screenshot: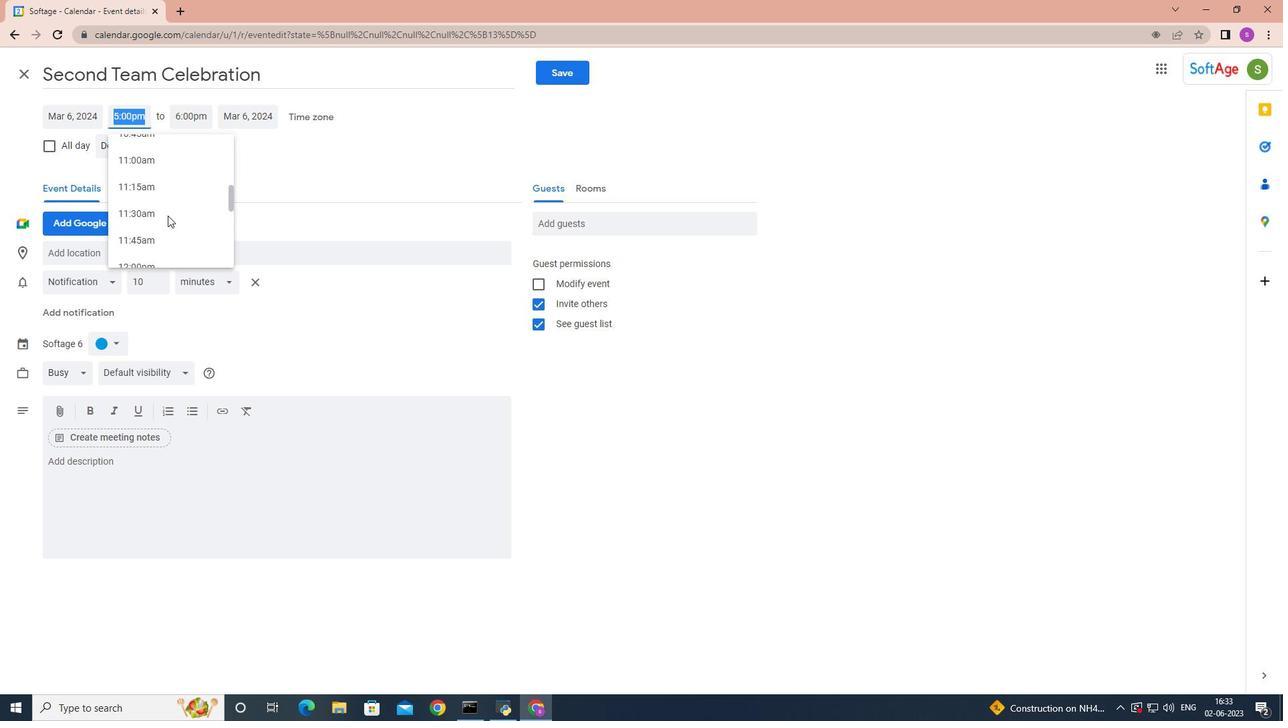 
Action: Mouse scrolled (167, 216) with delta (0, 0)
Screenshot: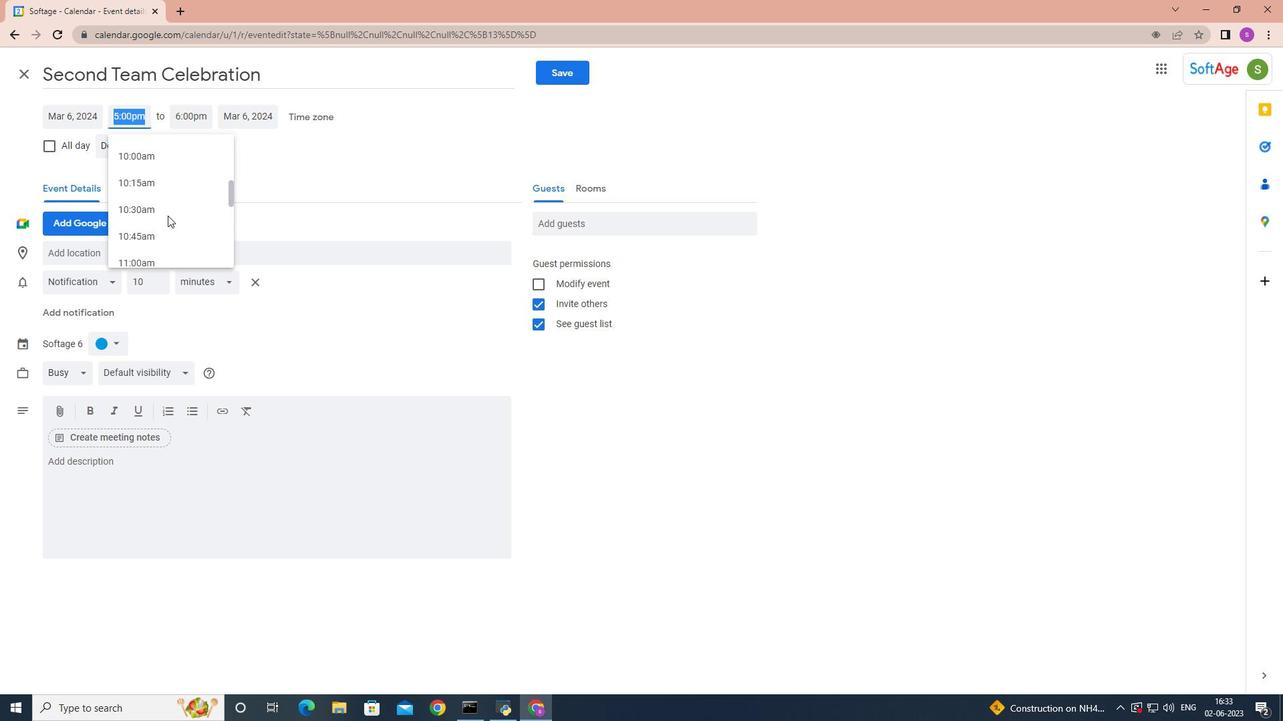 
Action: Mouse moved to (166, 205)
Screenshot: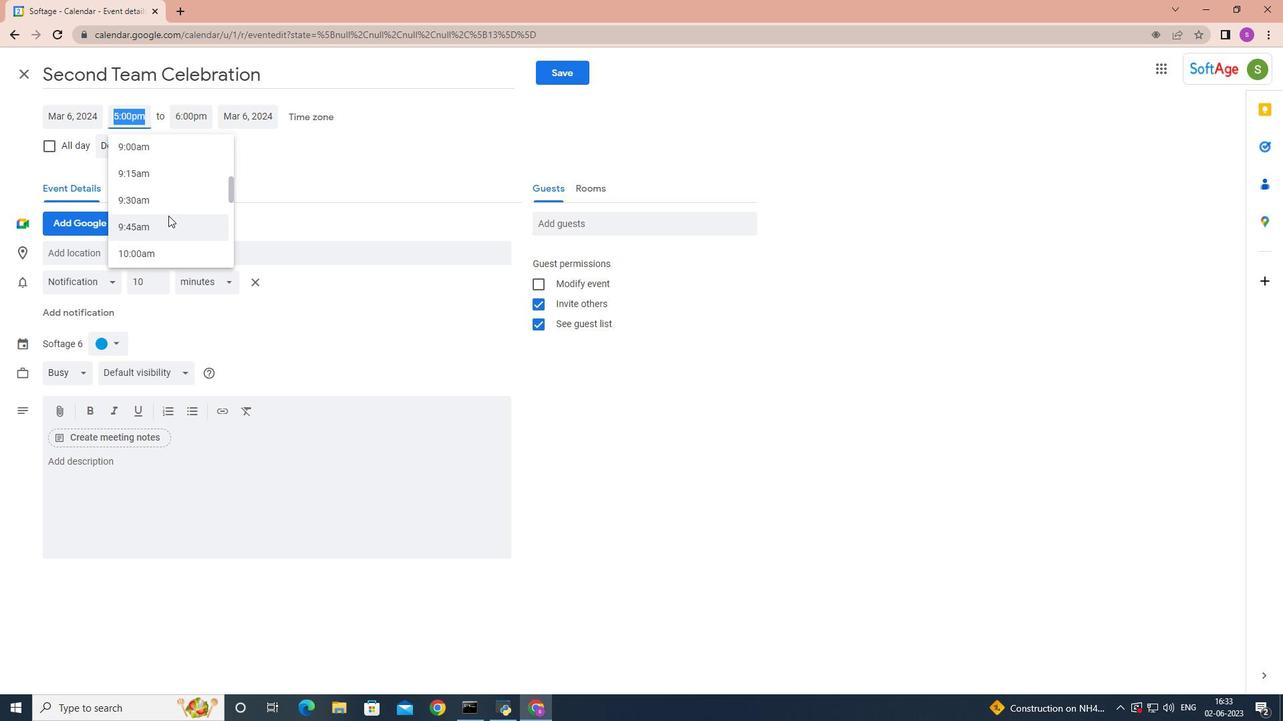 
Action: Mouse scrolled (166, 205) with delta (0, 0)
Screenshot: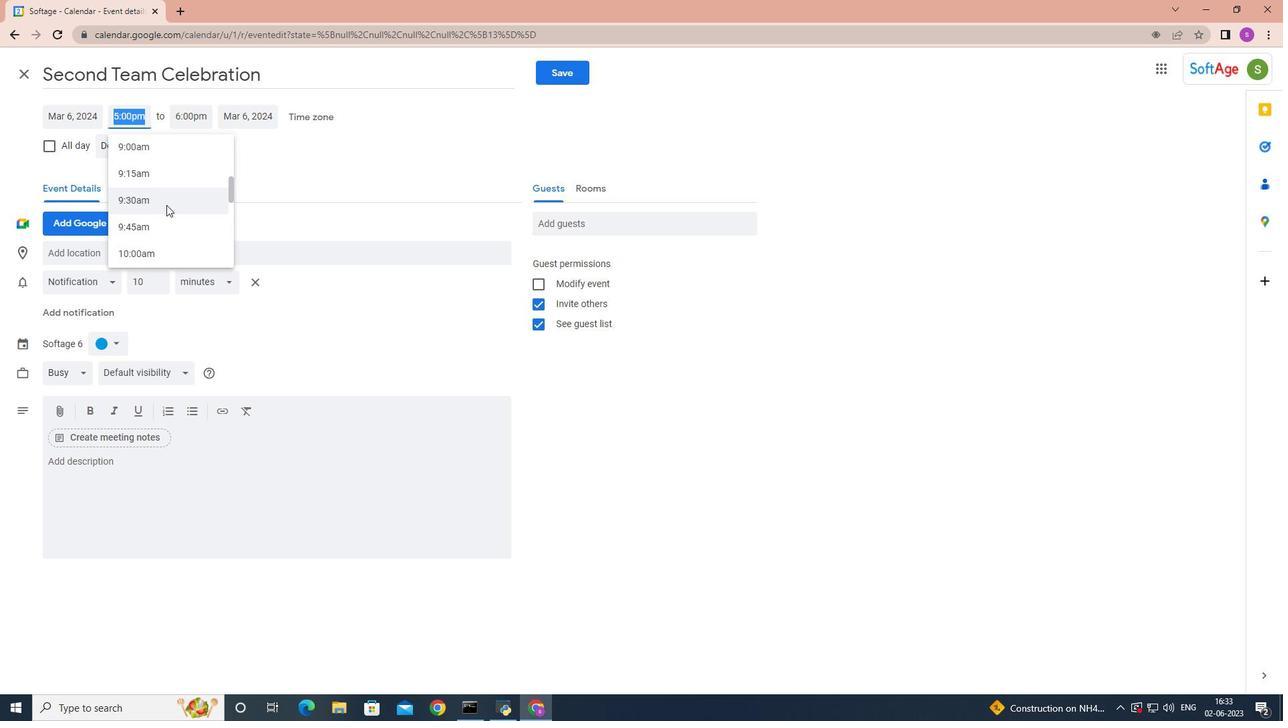 
Action: Mouse moved to (178, 233)
Screenshot: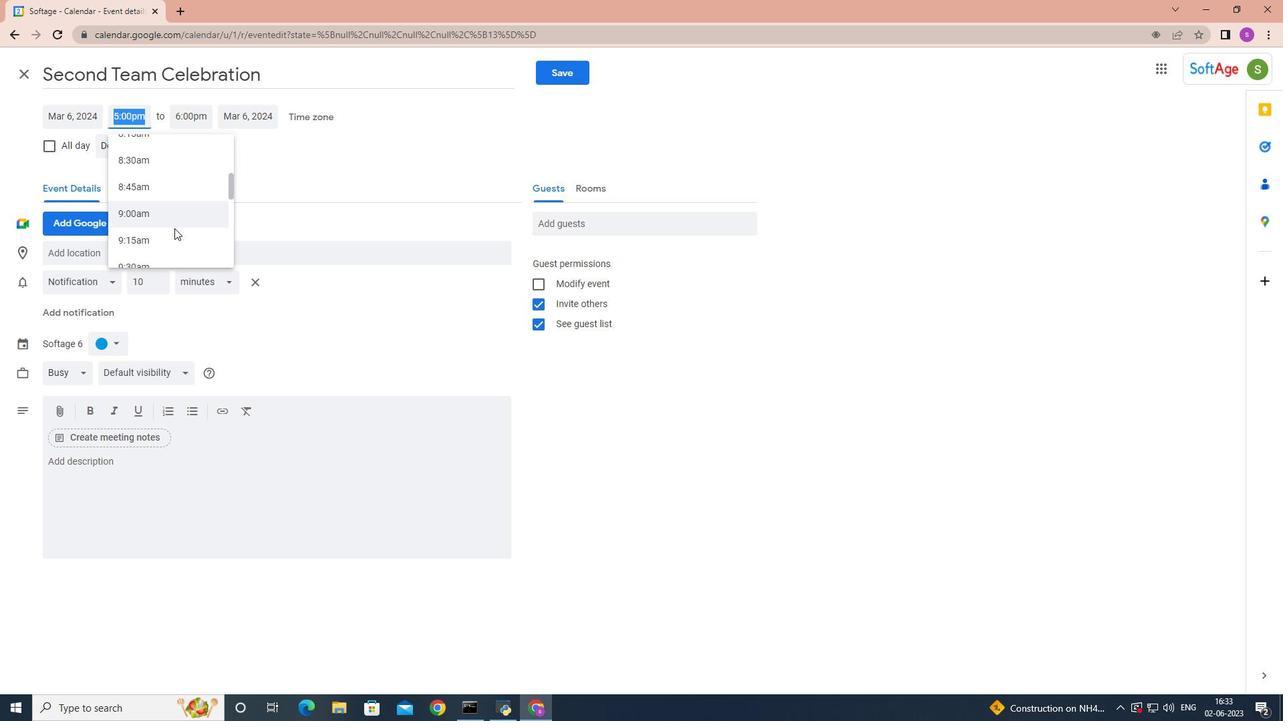 
Action: Mouse scrolled (178, 233) with delta (0, 0)
Screenshot: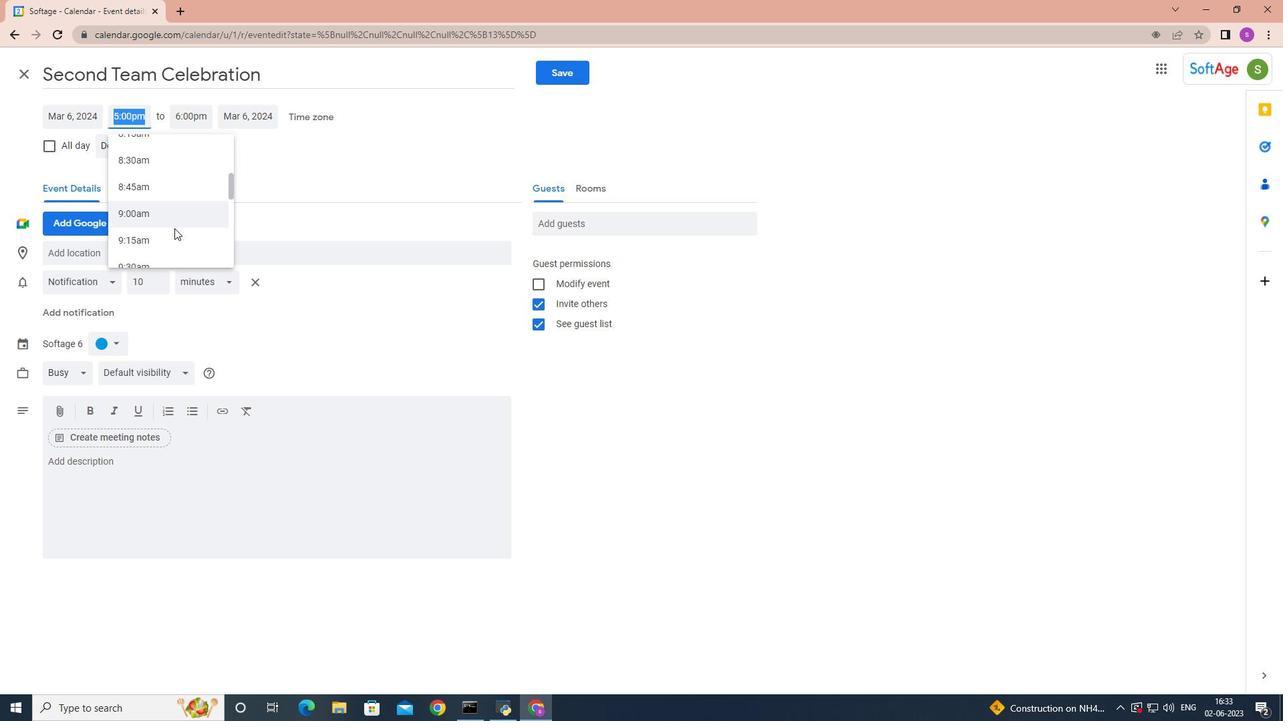 
Action: Mouse moved to (178, 231)
Screenshot: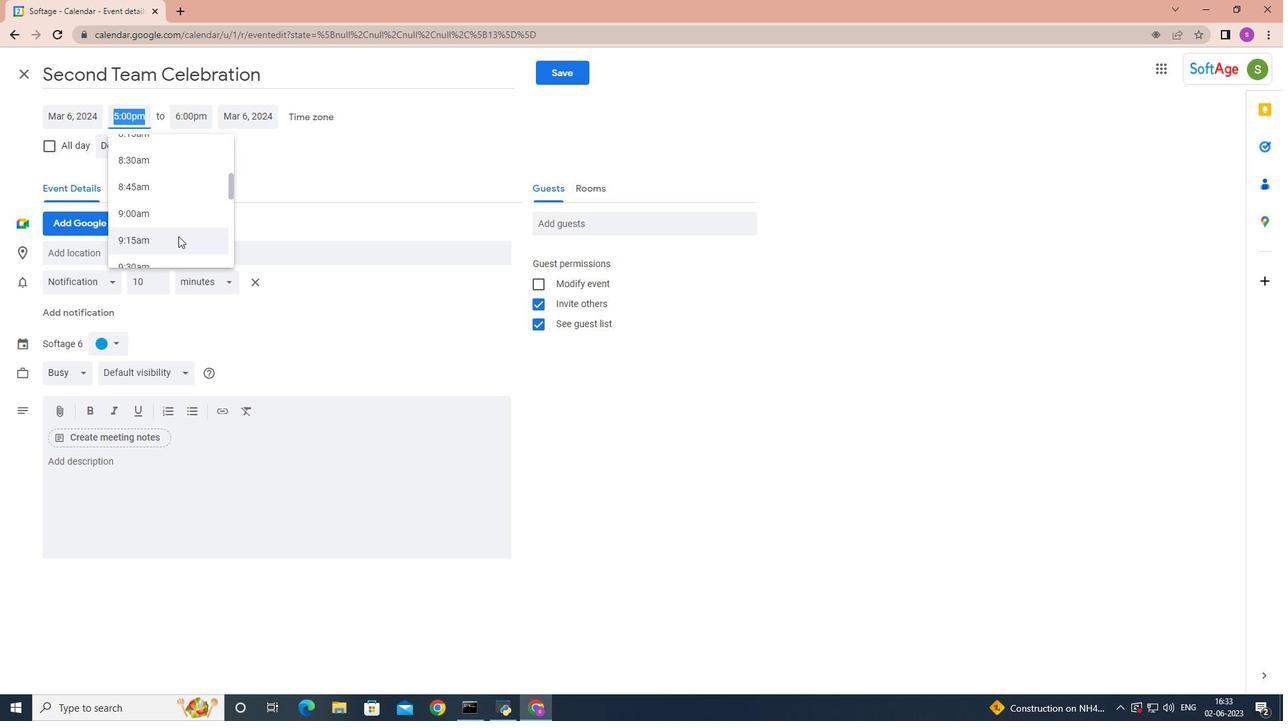 
Action: Mouse scrolled (178, 232) with delta (0, 0)
Screenshot: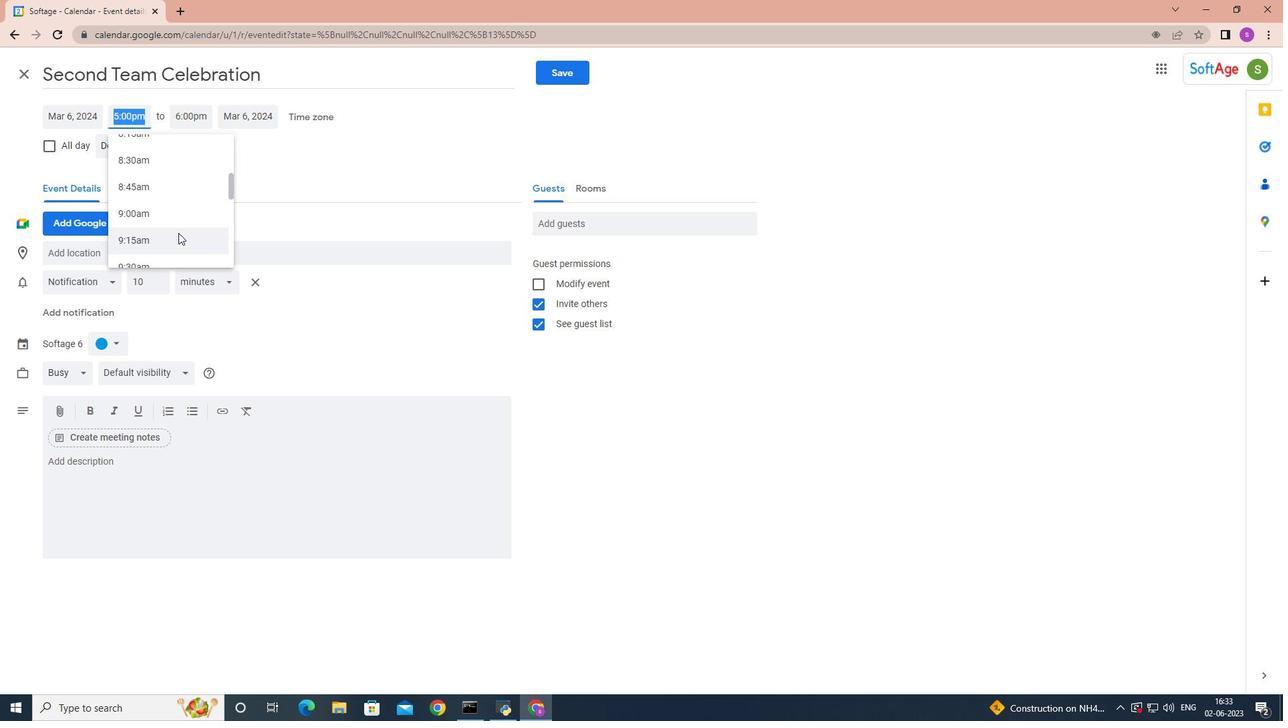 
Action: Mouse moved to (165, 186)
Screenshot: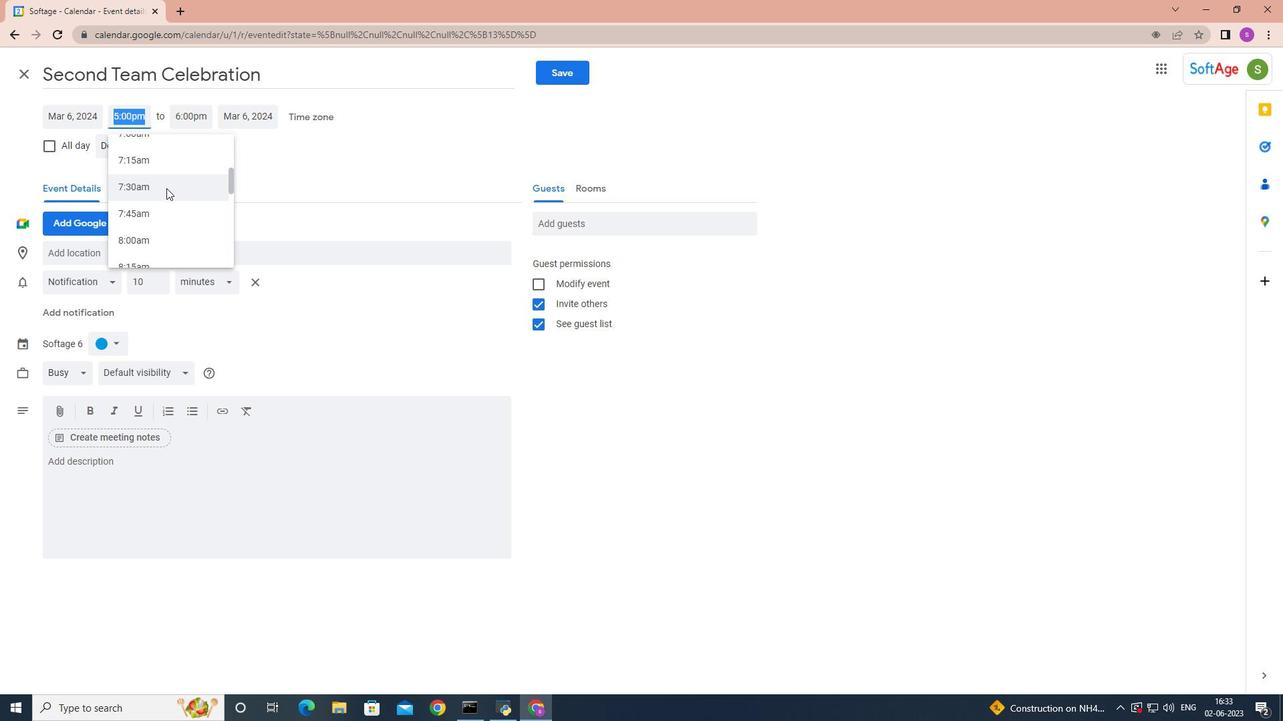 
Action: Mouse pressed left at (165, 186)
Screenshot: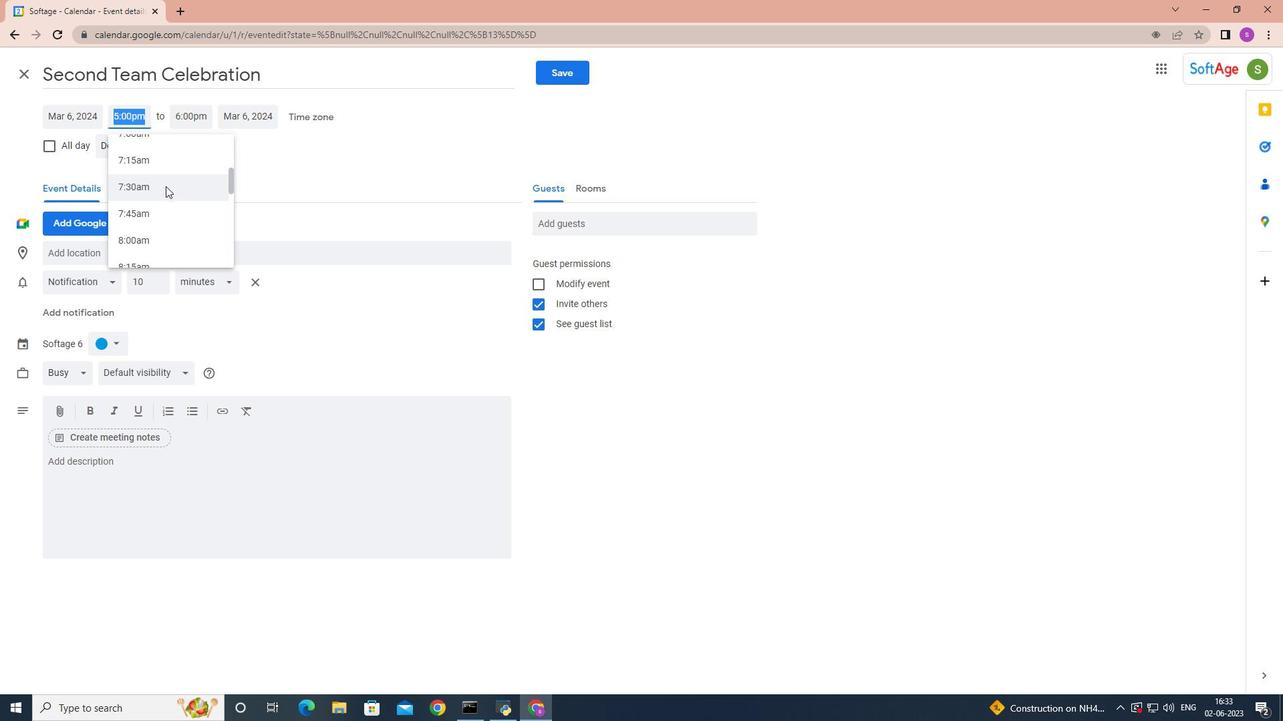
Action: Mouse moved to (197, 118)
Screenshot: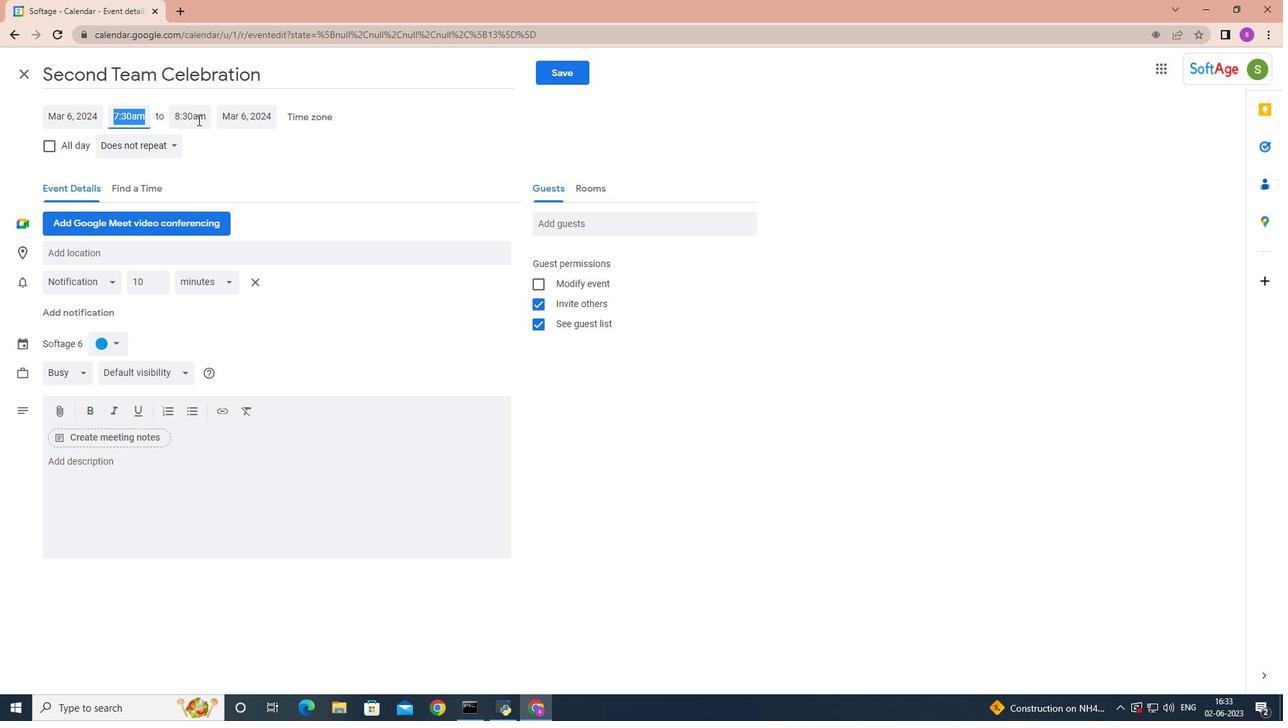 
Action: Mouse pressed left at (197, 118)
Screenshot: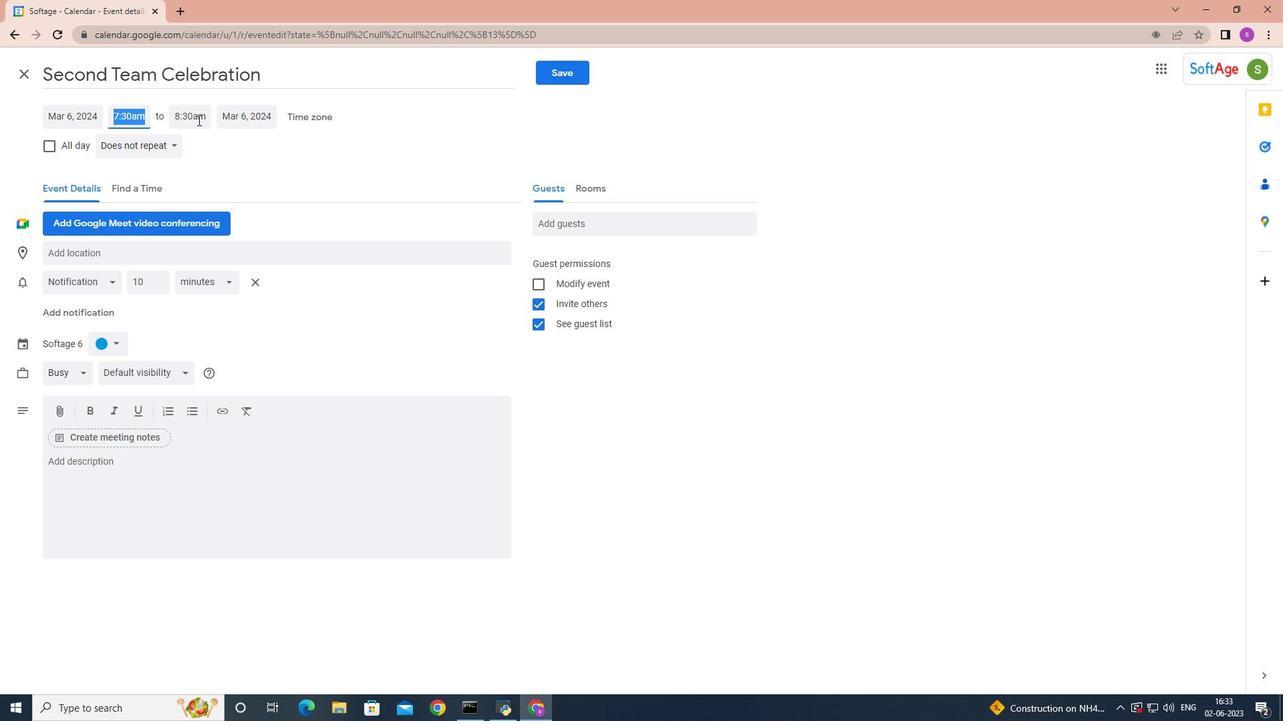 
Action: Mouse moved to (234, 252)
Screenshot: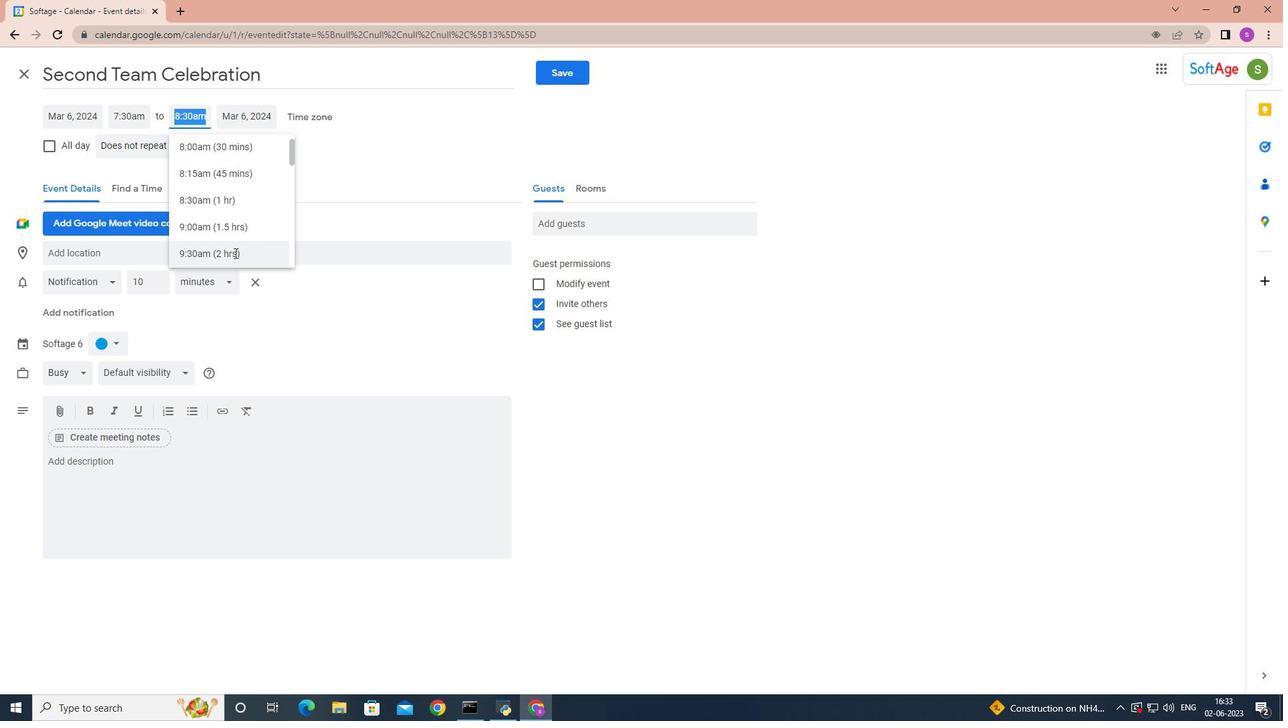 
Action: Mouse pressed left at (234, 252)
Screenshot: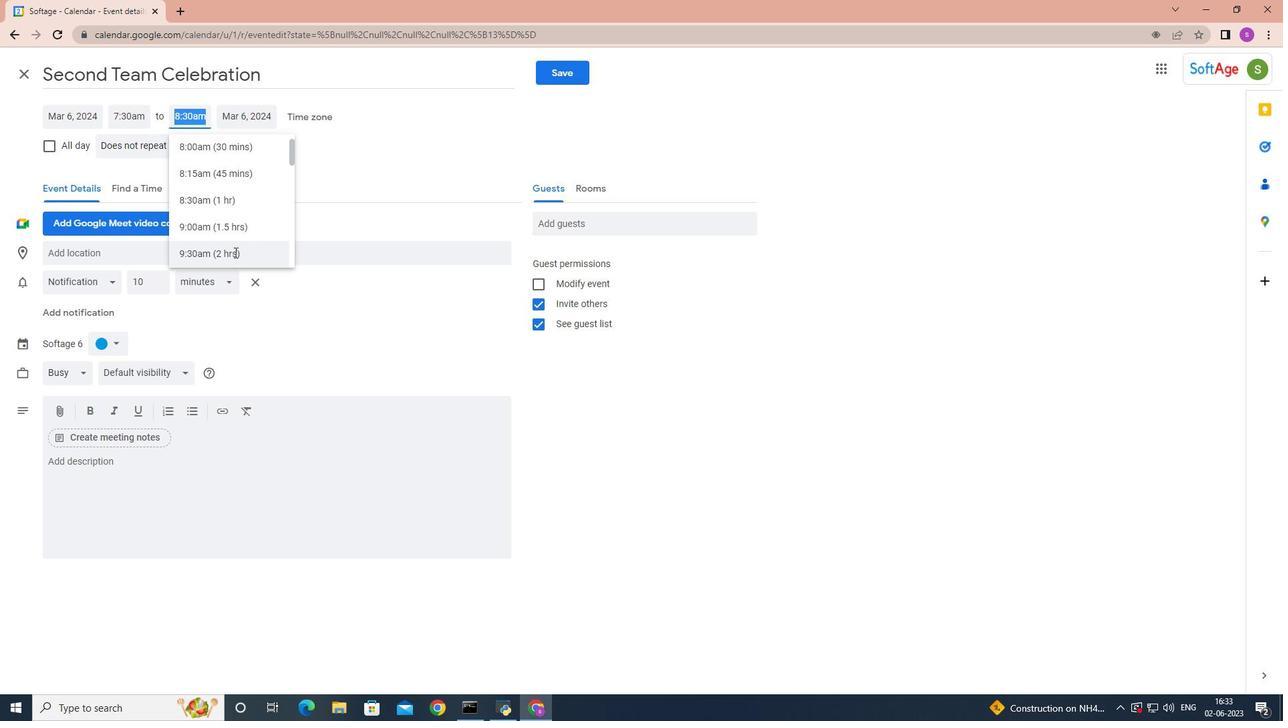 
Action: Mouse moved to (101, 462)
Screenshot: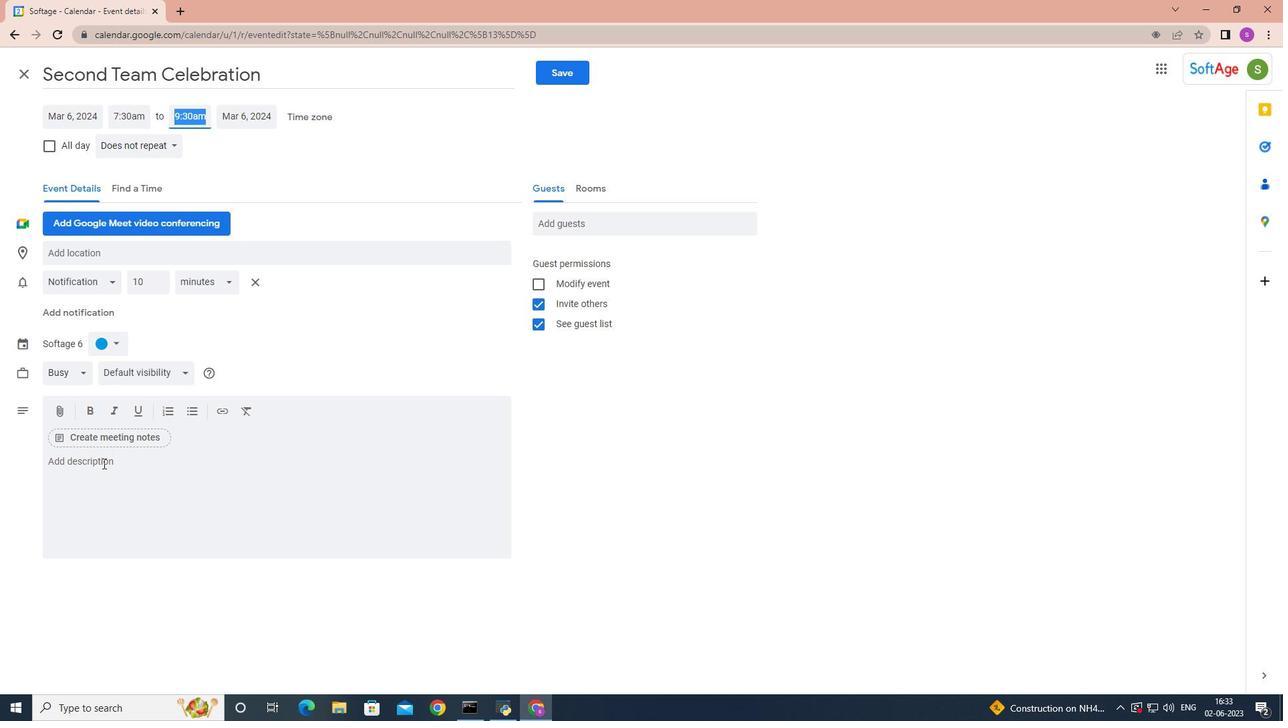 
Action: Mouse pressed left at (101, 462)
Screenshot: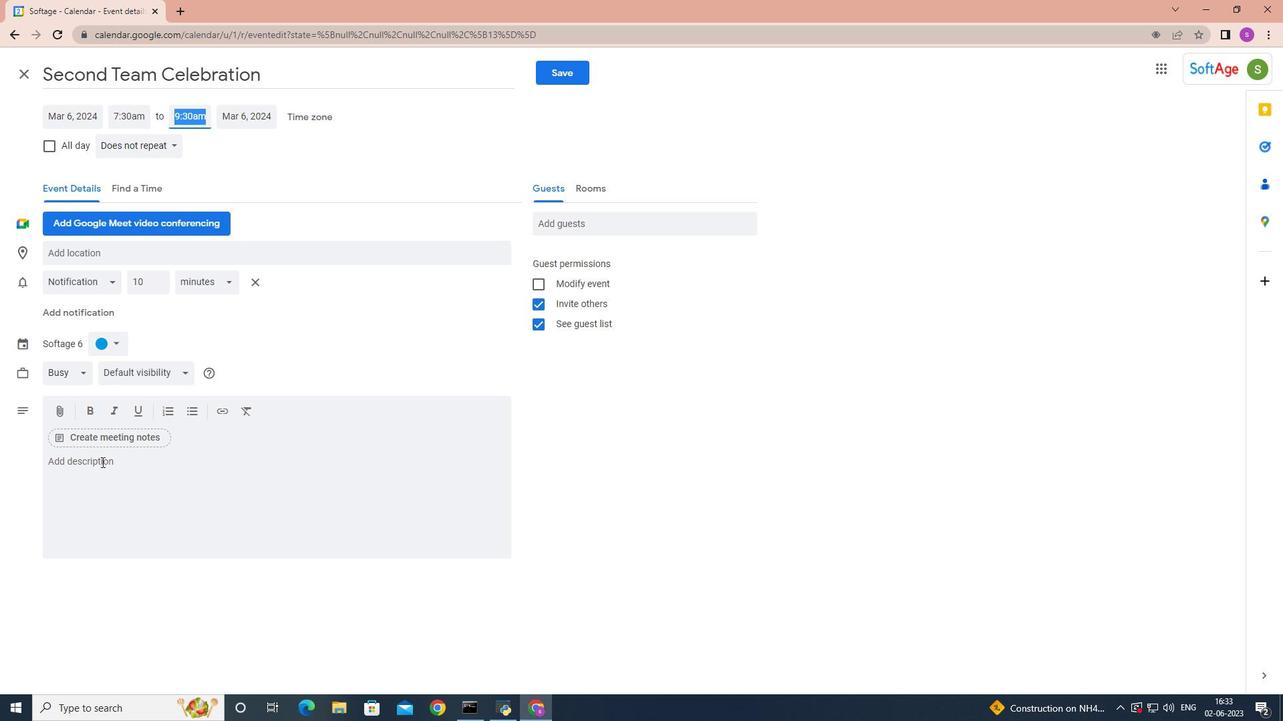 
Action: Mouse moved to (106, 461)
Screenshot: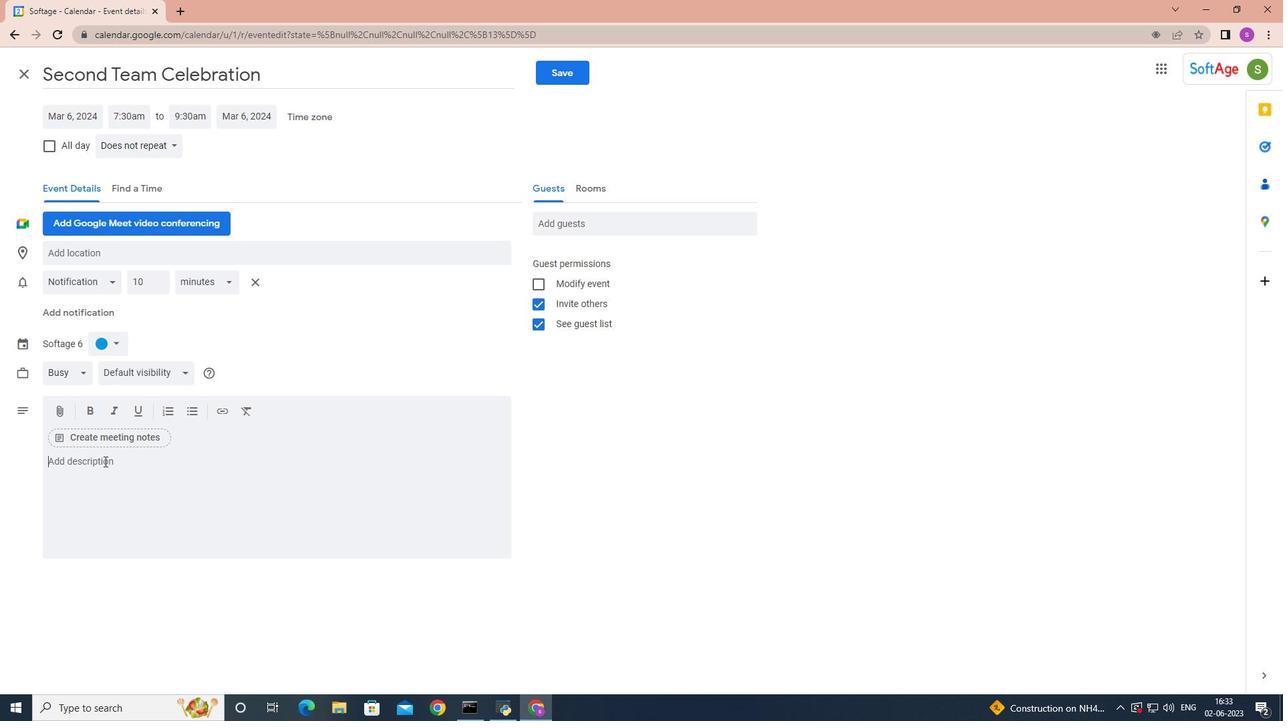 
Action: Key pressed <Key.shift>Participants<Key.space>will<Key.space>discover<Key.space>strategies<Key.space>for<Key.space>engaging<Key.space>their<Key.space>audience<Key.space>and<Key.space>maintaining<Key.space>their<Key.space>interest<Key.space>throughout<Key.space>the<Key.space>presentation<Key.space><Key.backspace>.<Key.space>they<Key.space>will<Key.space>learn<Key.space>how<Key.space>to<Key.space>incorporate<Key.space>stort<Key.backspace>ytelling<Key.space><Key.backspace>,<Key.space>interactive<Key.space>elements,<Key.space>and<Key.space>visual<Key.space>aids<Key.space>to<Key.space>create<Key.space>a<Key.space>dynamic<Key.space>and<Key.space>interactive<Key.space>experience<Key.space>for<Key.space>their<Key.space>listeners.<Key.space>
Screenshot: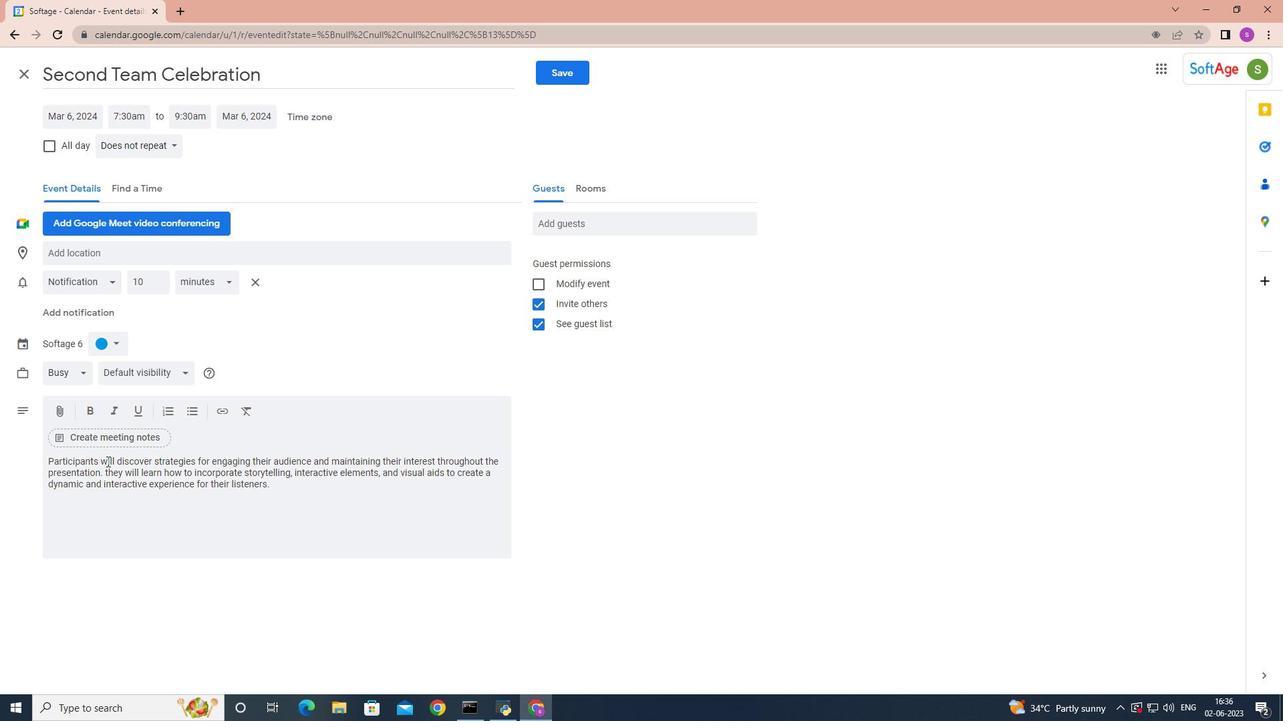 
Action: Mouse moved to (114, 346)
Screenshot: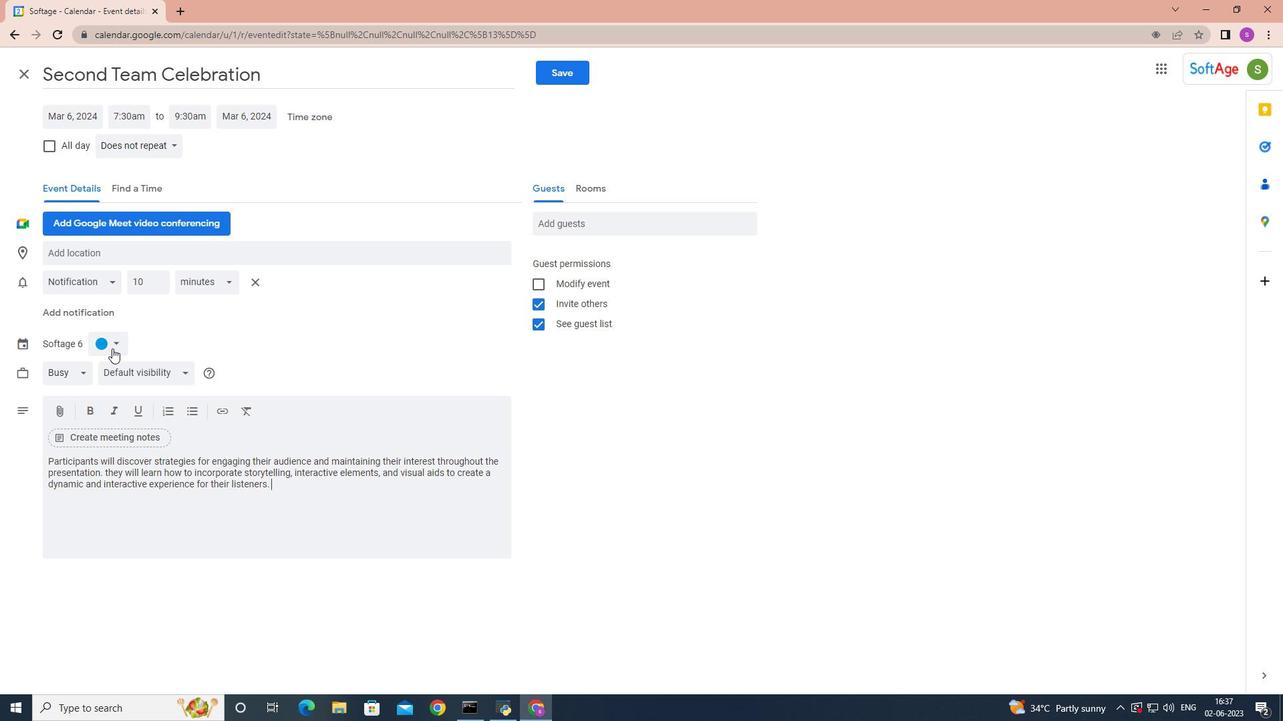 
Action: Mouse pressed left at (114, 346)
Screenshot: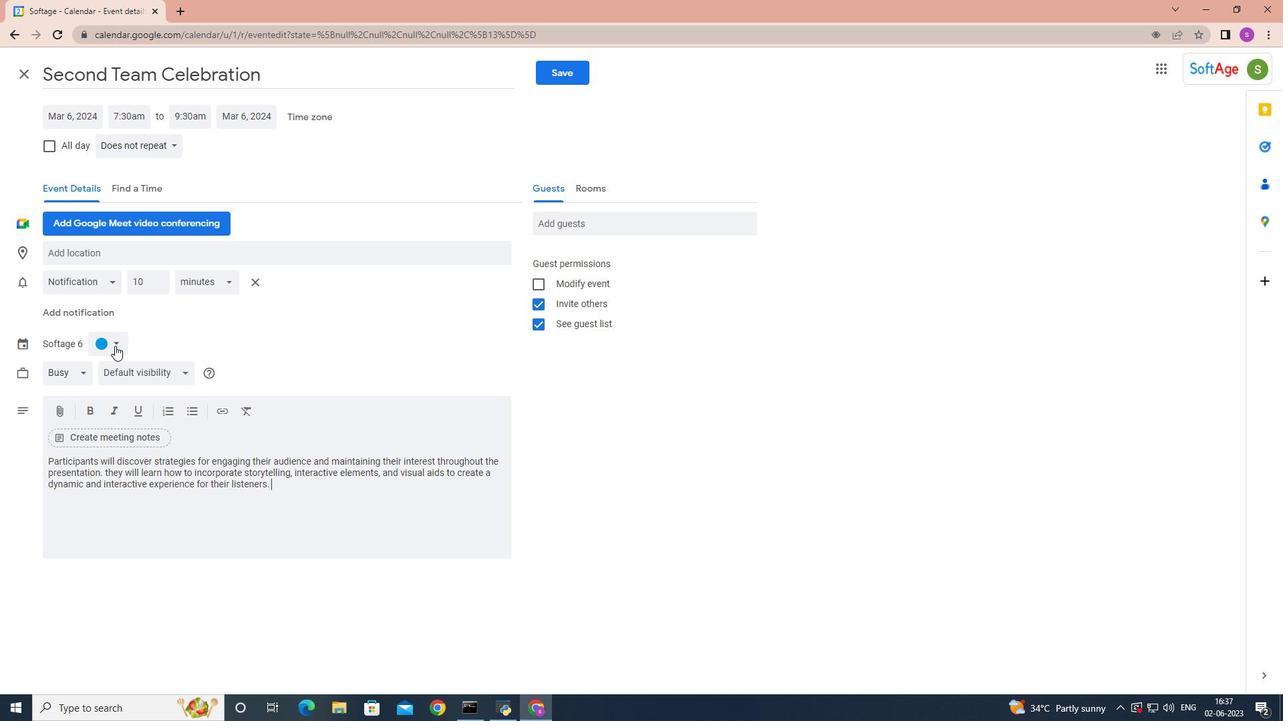 
Action: Mouse moved to (97, 356)
Screenshot: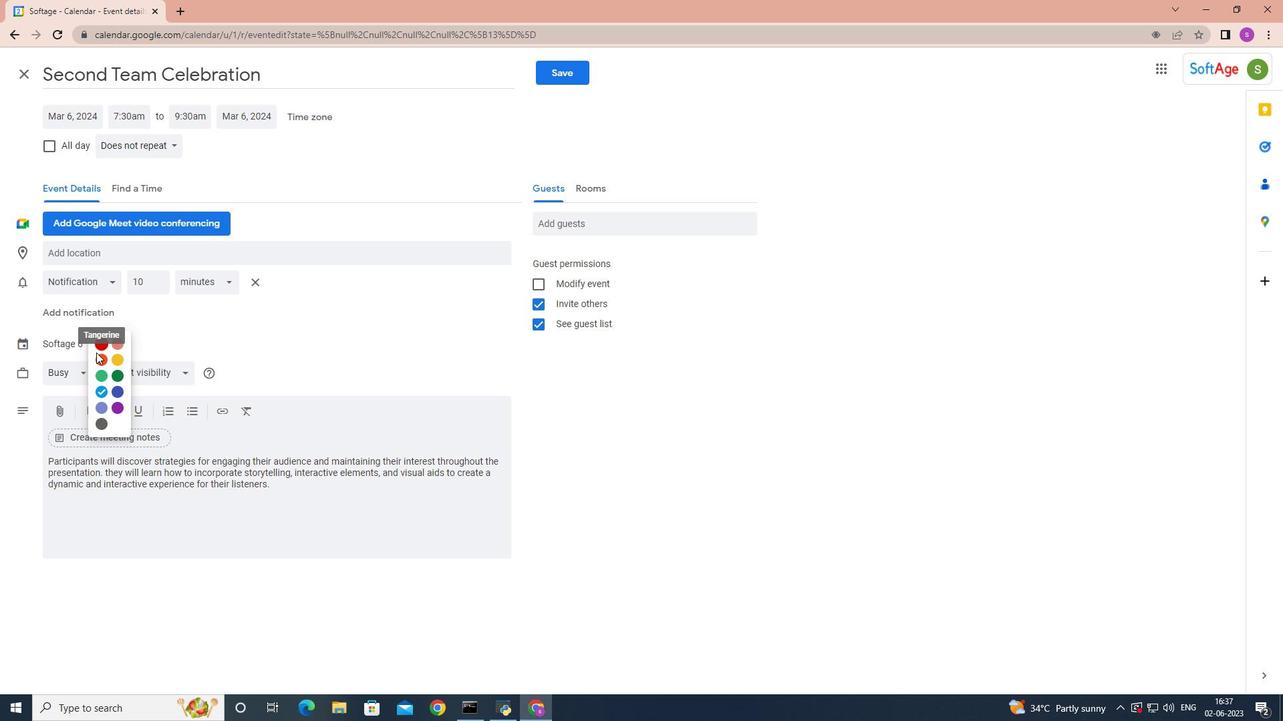 
Action: Mouse pressed left at (97, 356)
Screenshot: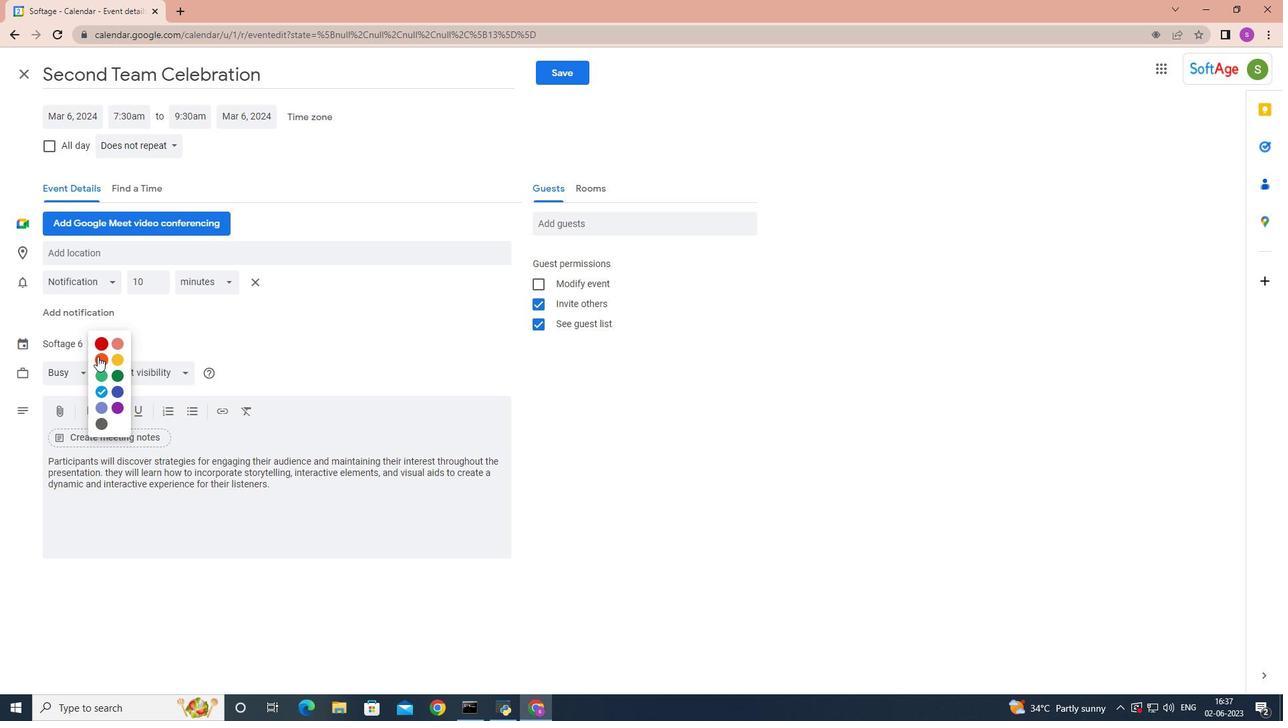 
Action: Mouse moved to (87, 251)
Screenshot: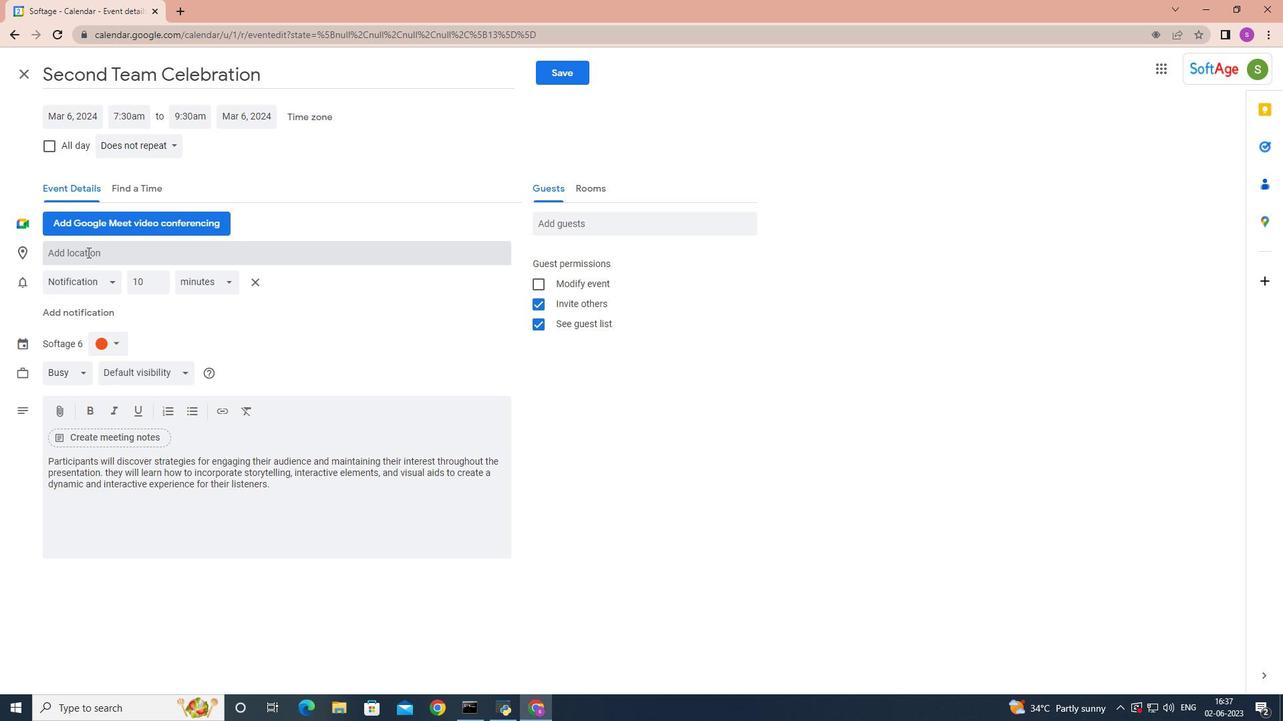 
Action: Mouse pressed left at (87, 251)
Screenshot: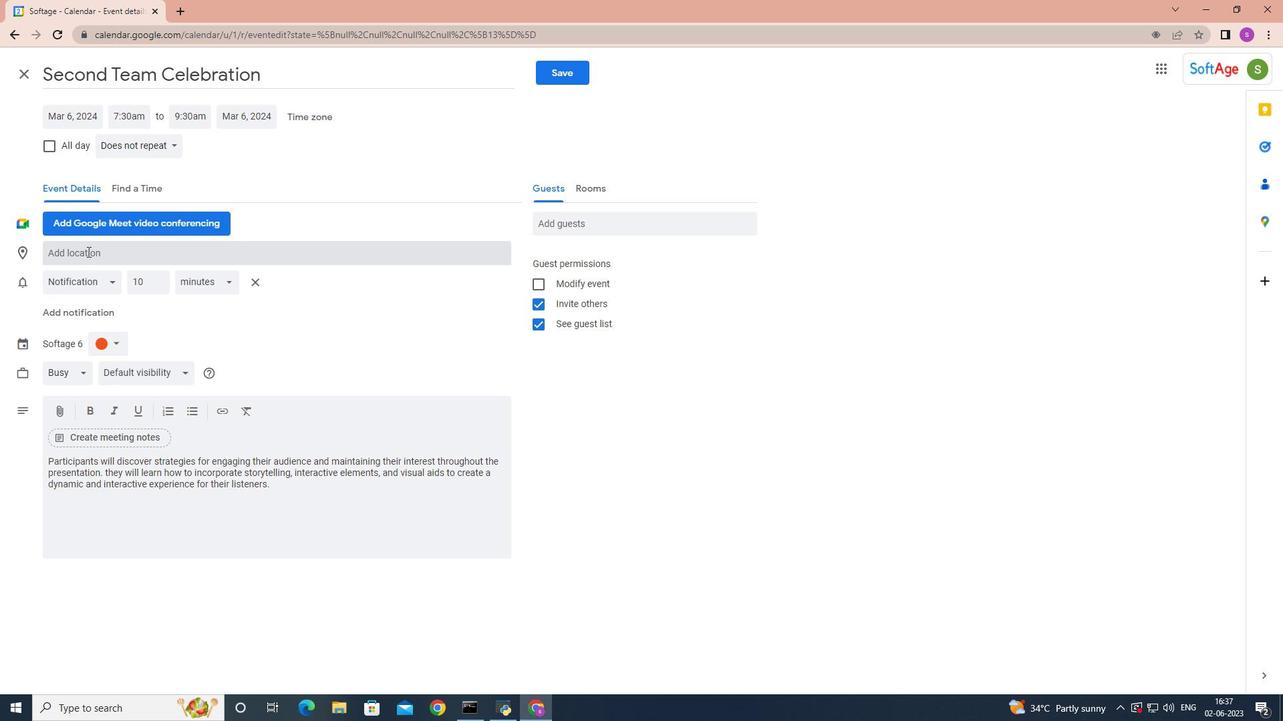 
Action: Mouse moved to (87, 251)
Screenshot: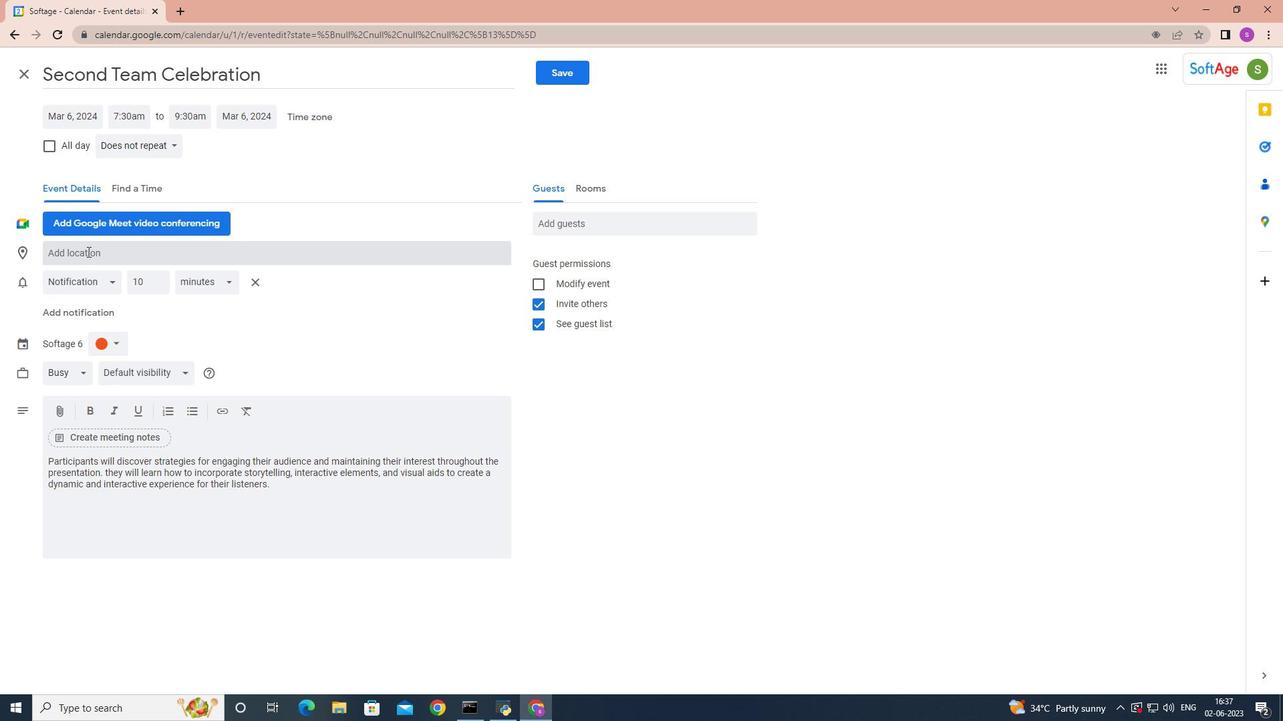
Action: Key pressed 456<Key.space><Key.shift><Key.shift>Bosphorus<Key.space>
Screenshot: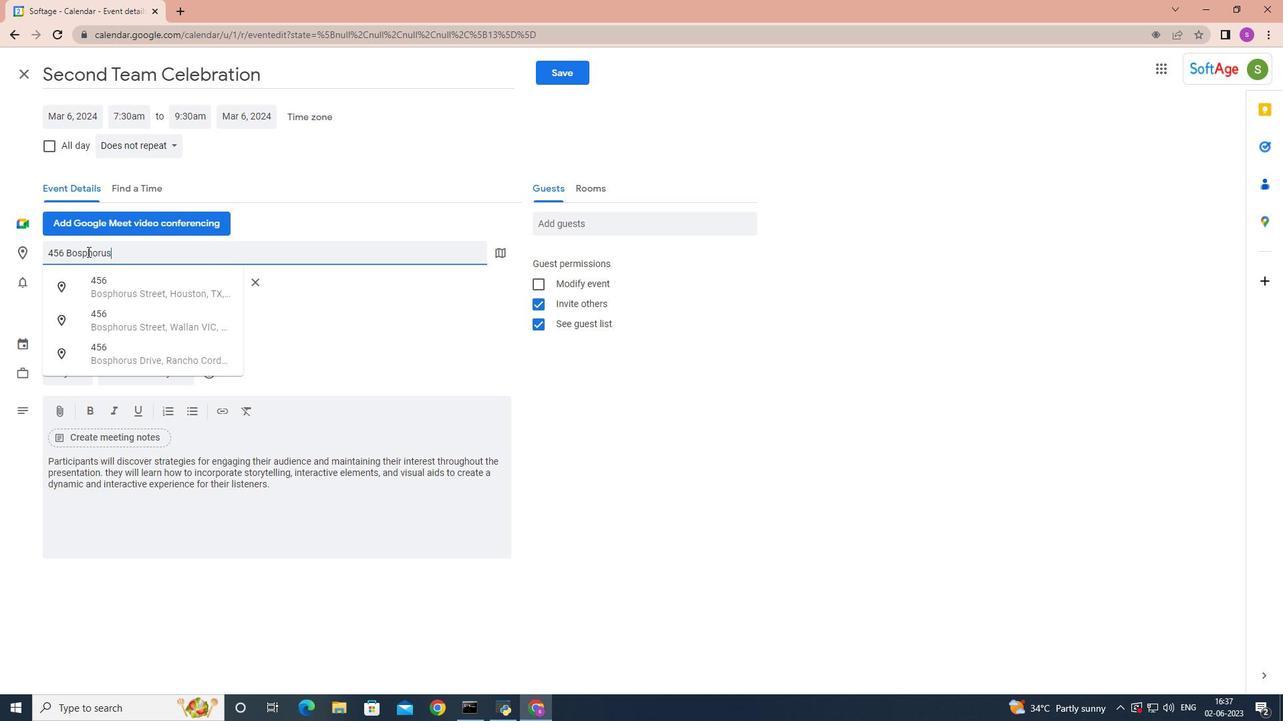 
Action: Mouse moved to (185, 303)
Screenshot: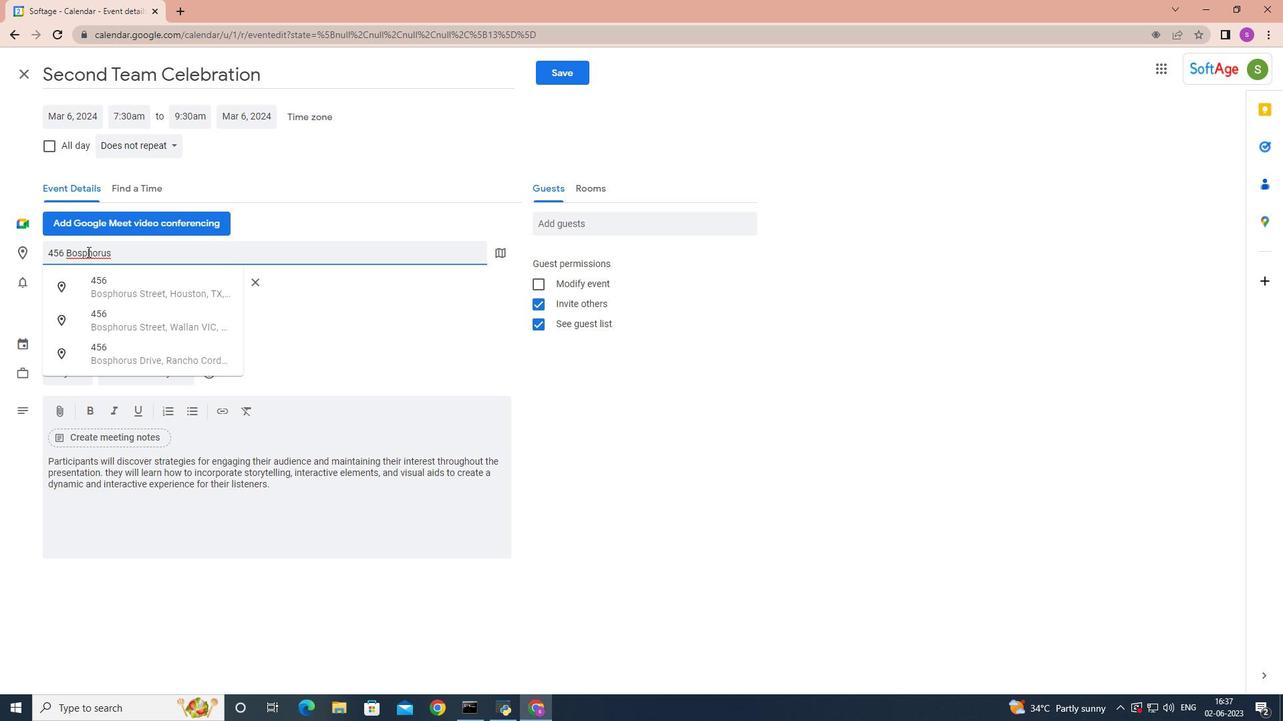 
Action: Key pressed <Key.backspace><Key.backspace><Key.backspace><Key.backspace><Key.backspace><Key.backspace><Key.backspace><Key.backspace>sphorus<Key.space><Key.shift>Strait<Key.space><Key.backspace>,<Key.space><Key.shift>Istanbul<Key.space><Key.backspace>,<Key.space><Key.shift><Key.shift>Turkey<Key.enter>
Screenshot: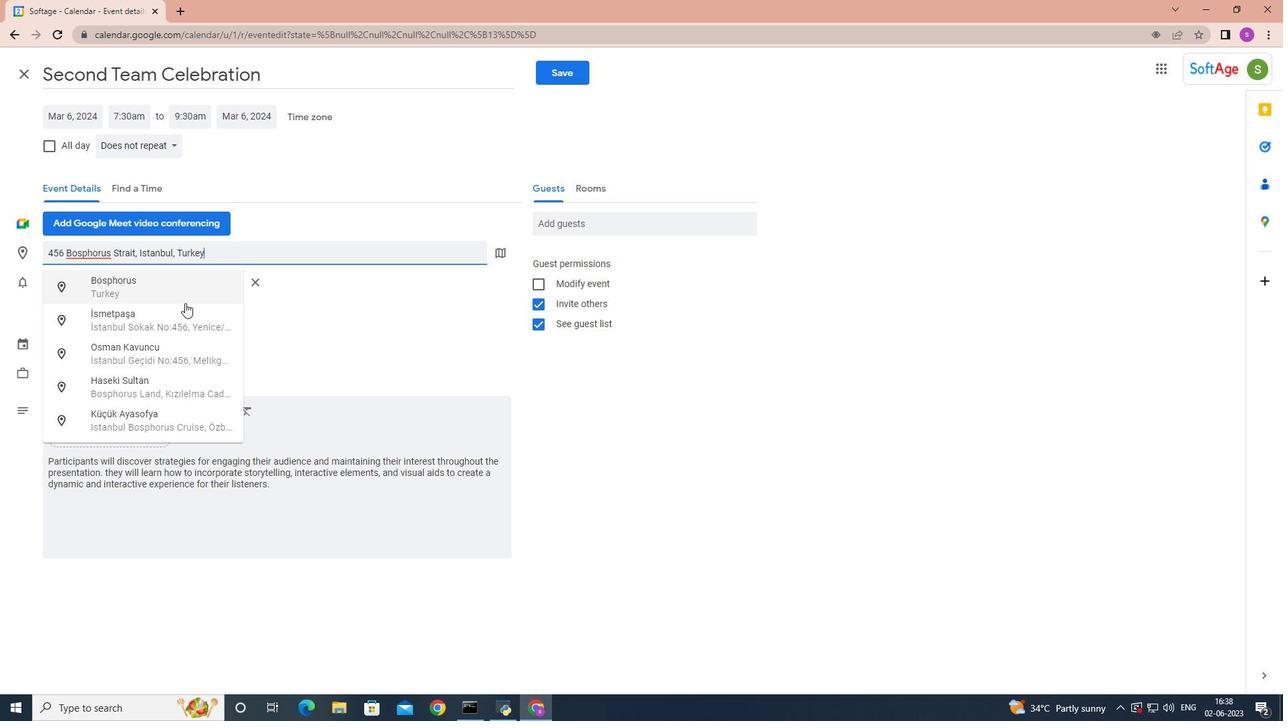 
Action: Mouse moved to (644, 224)
Screenshot: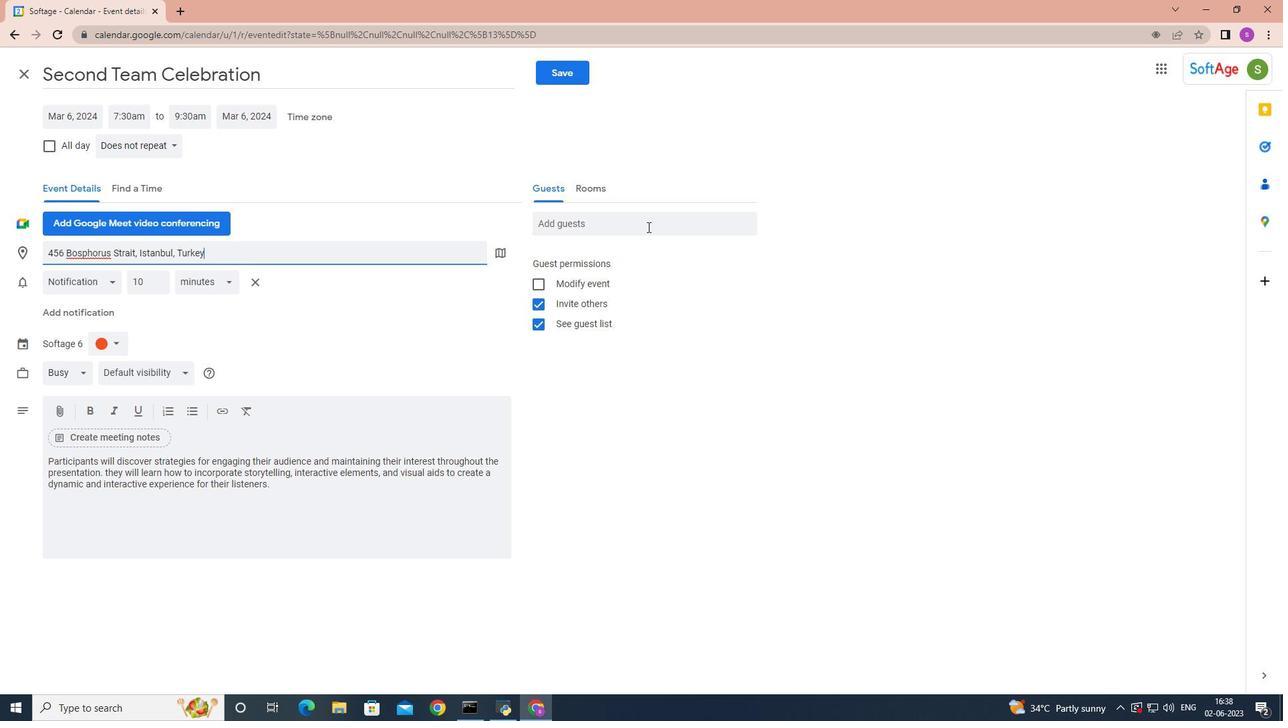 
Action: Mouse pressed left at (644, 224)
Screenshot: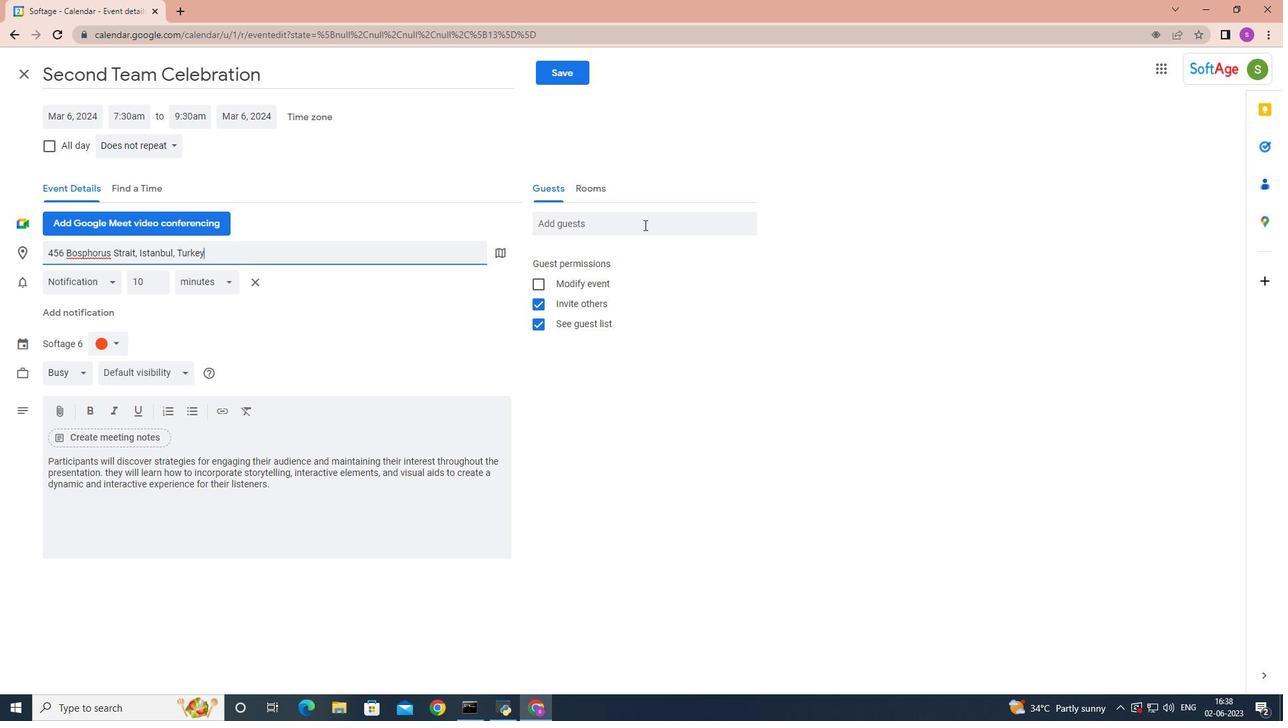 
Action: Key pressed softage.4
Screenshot: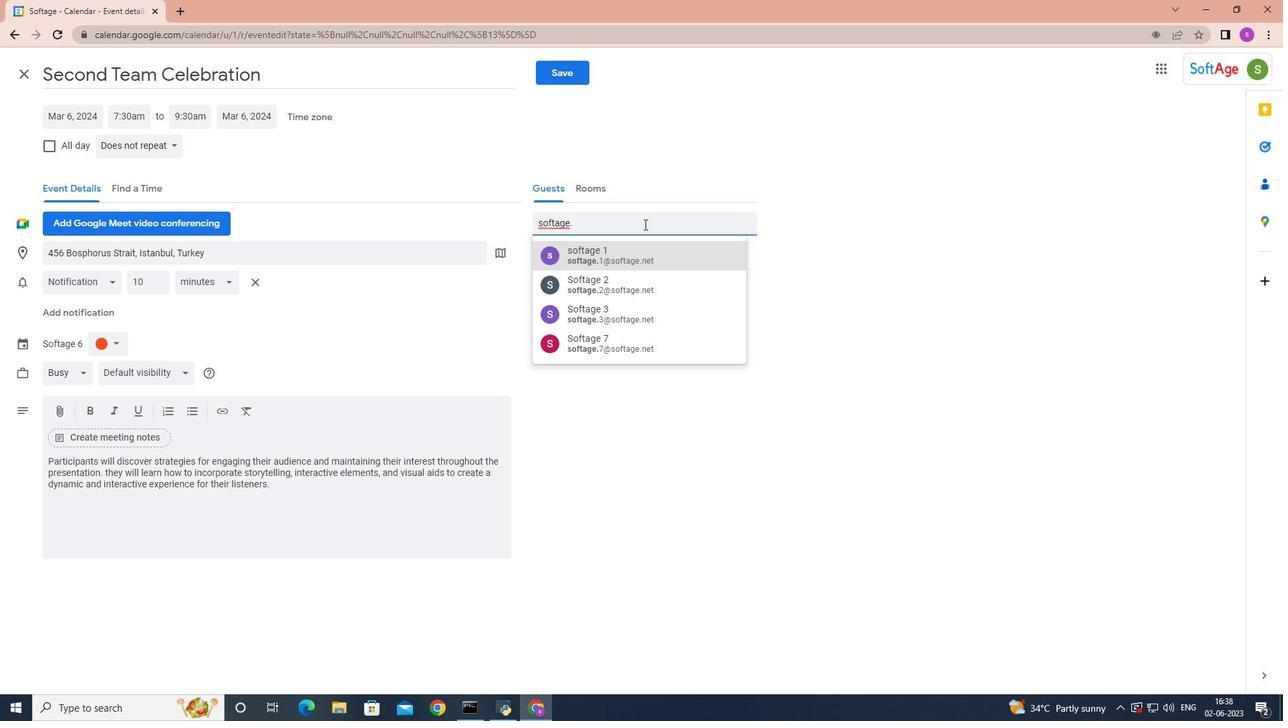 
Action: Mouse moved to (623, 251)
Screenshot: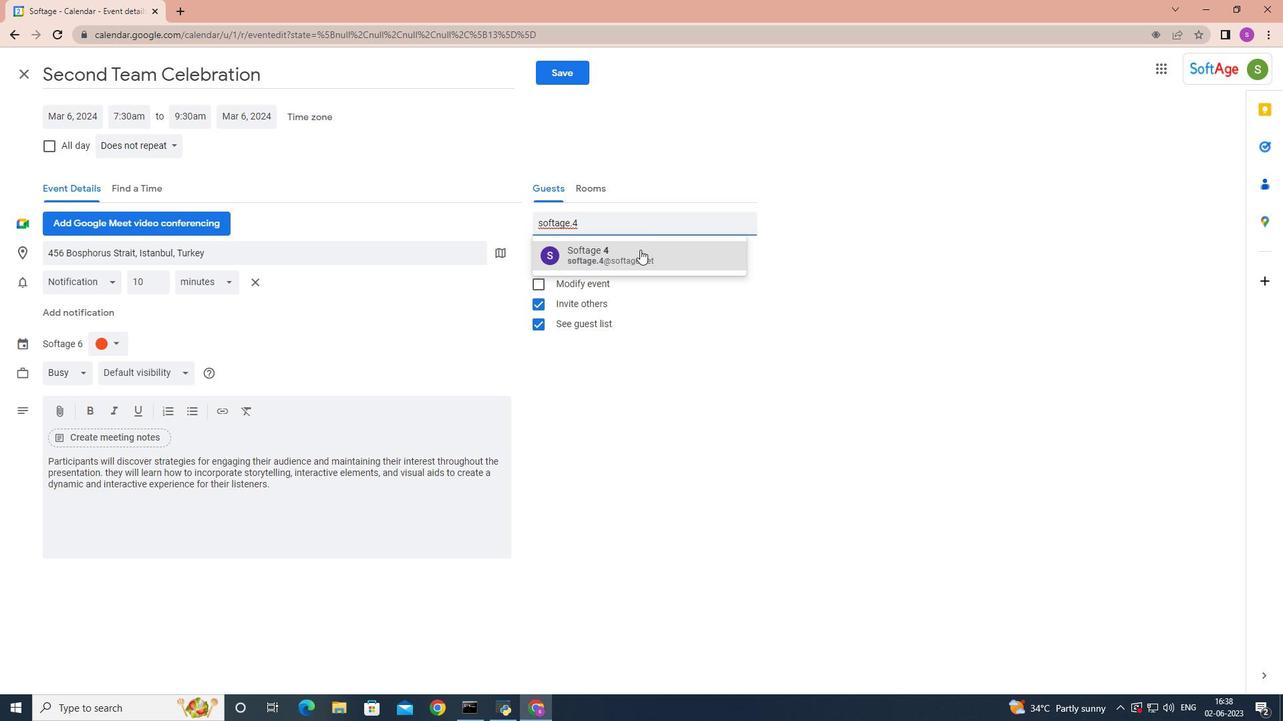 
Action: Mouse pressed left at (623, 251)
Screenshot: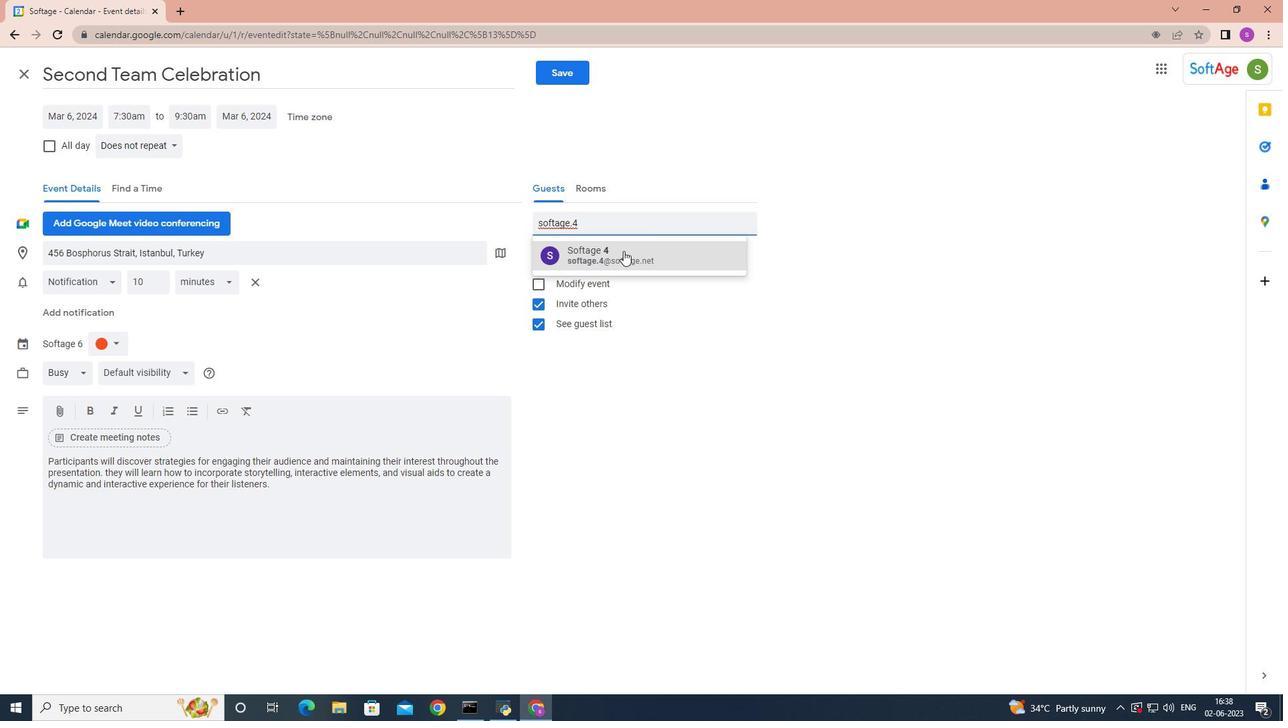 
Action: Mouse moved to (600, 230)
Screenshot: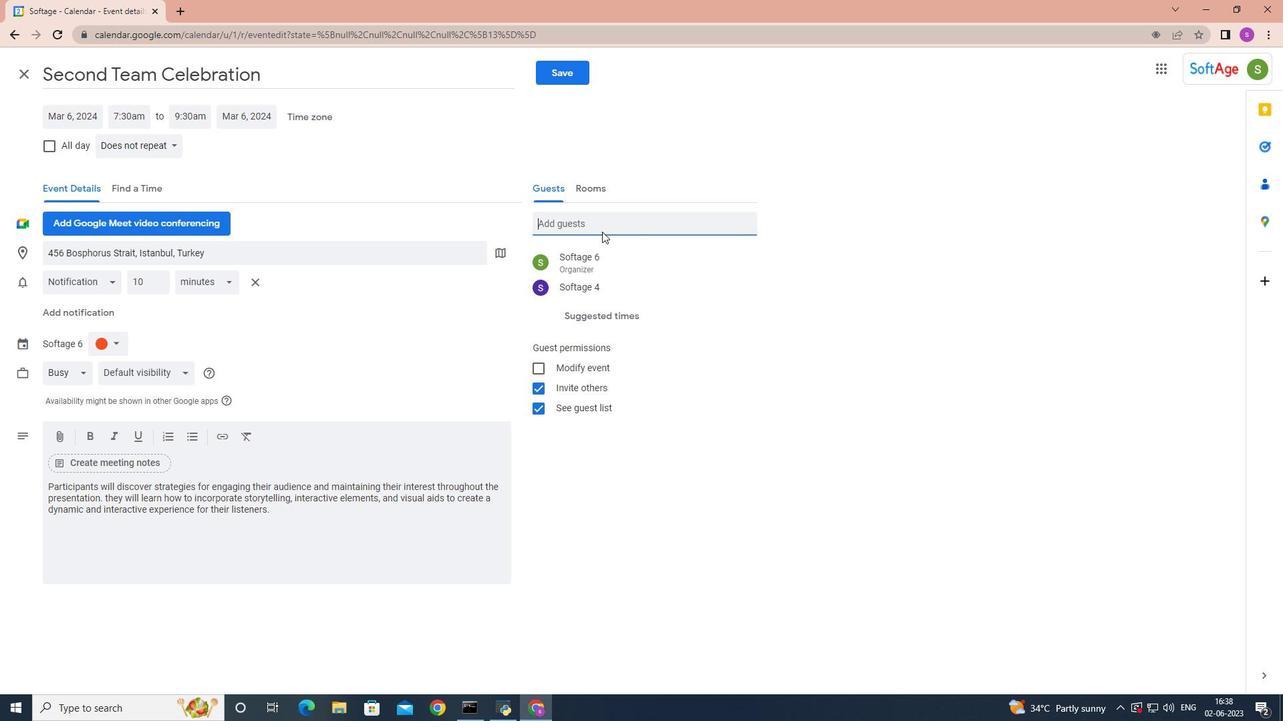 
Action: Key pressed softage.1
Screenshot: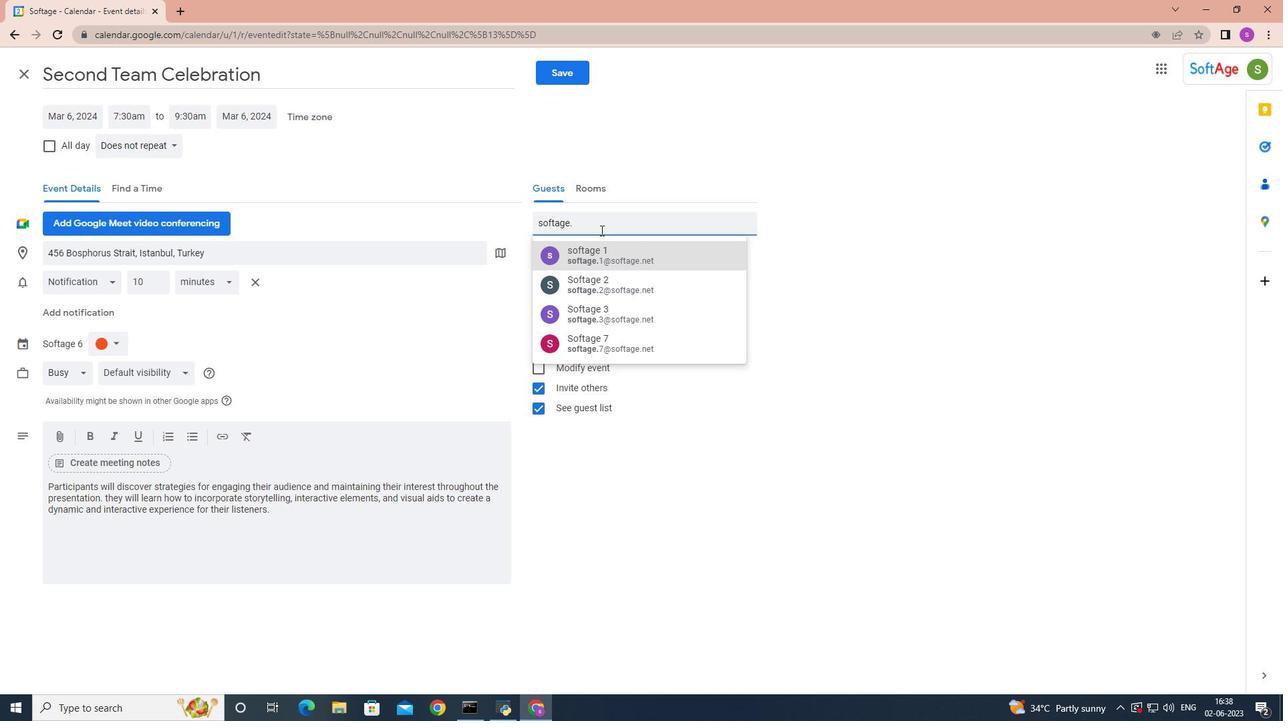 
Action: Mouse moved to (623, 252)
Screenshot: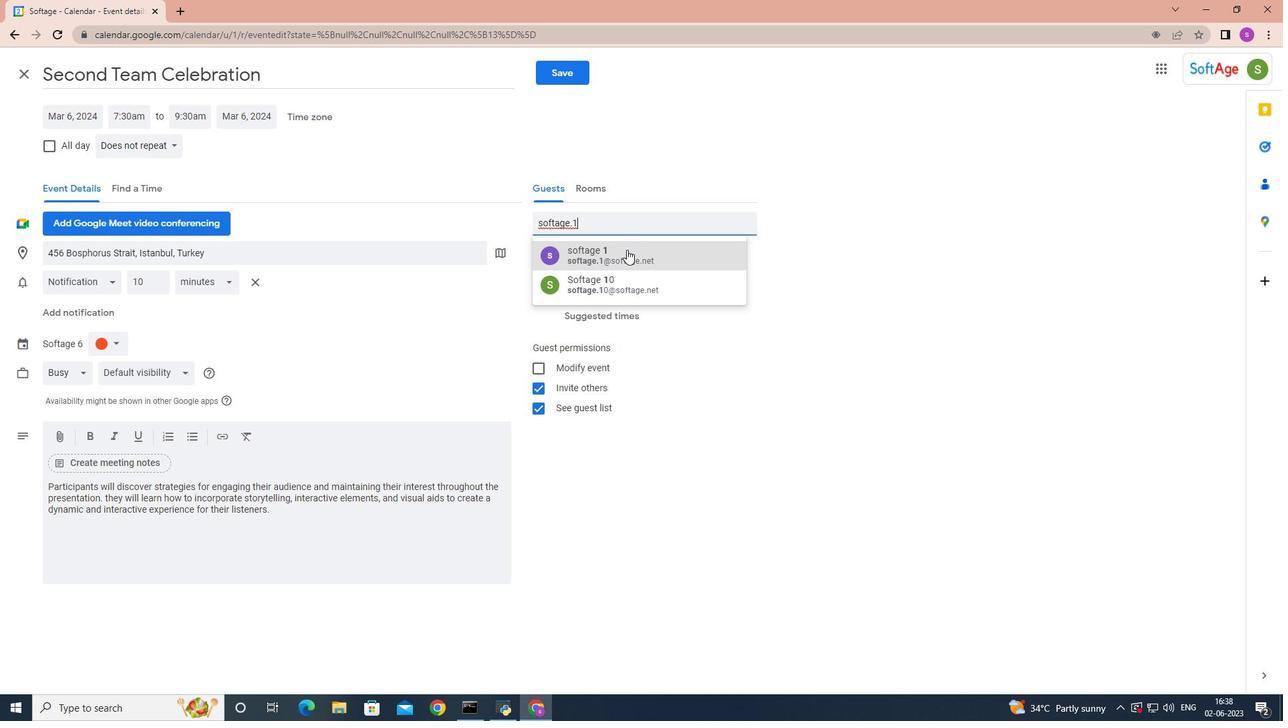 
Action: Mouse pressed left at (623, 252)
Screenshot: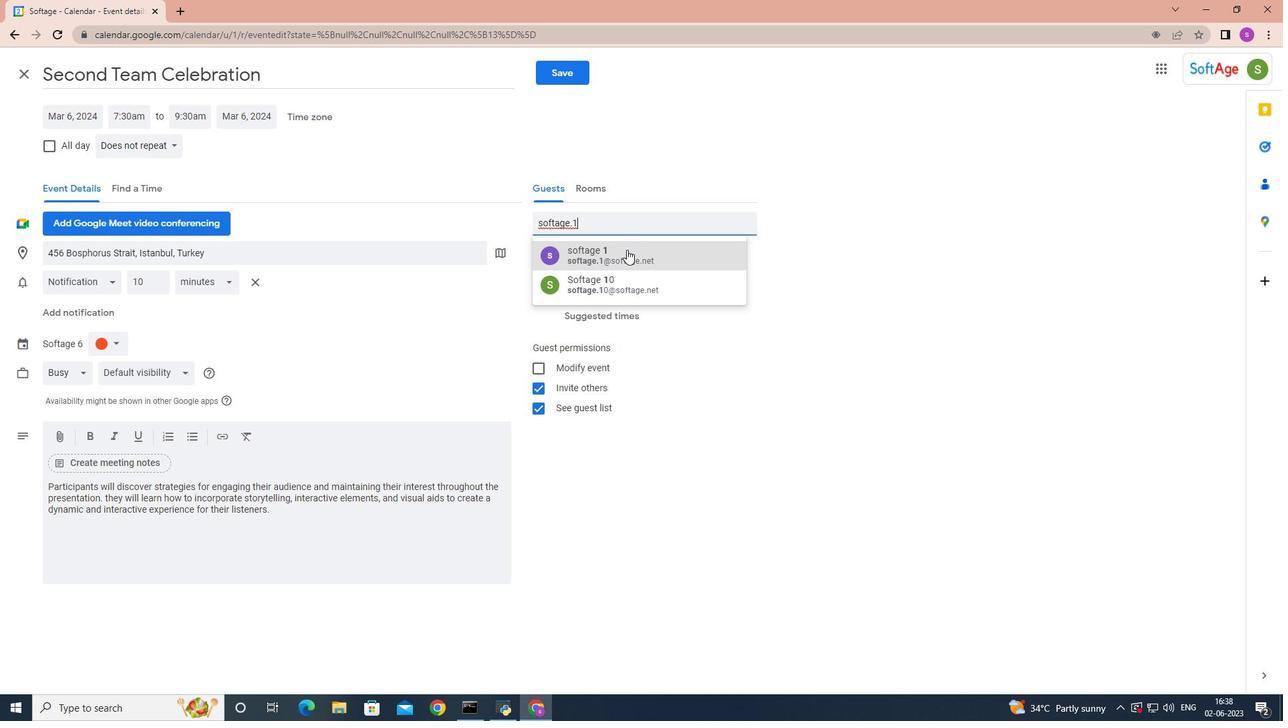 
Action: Mouse moved to (170, 143)
Screenshot: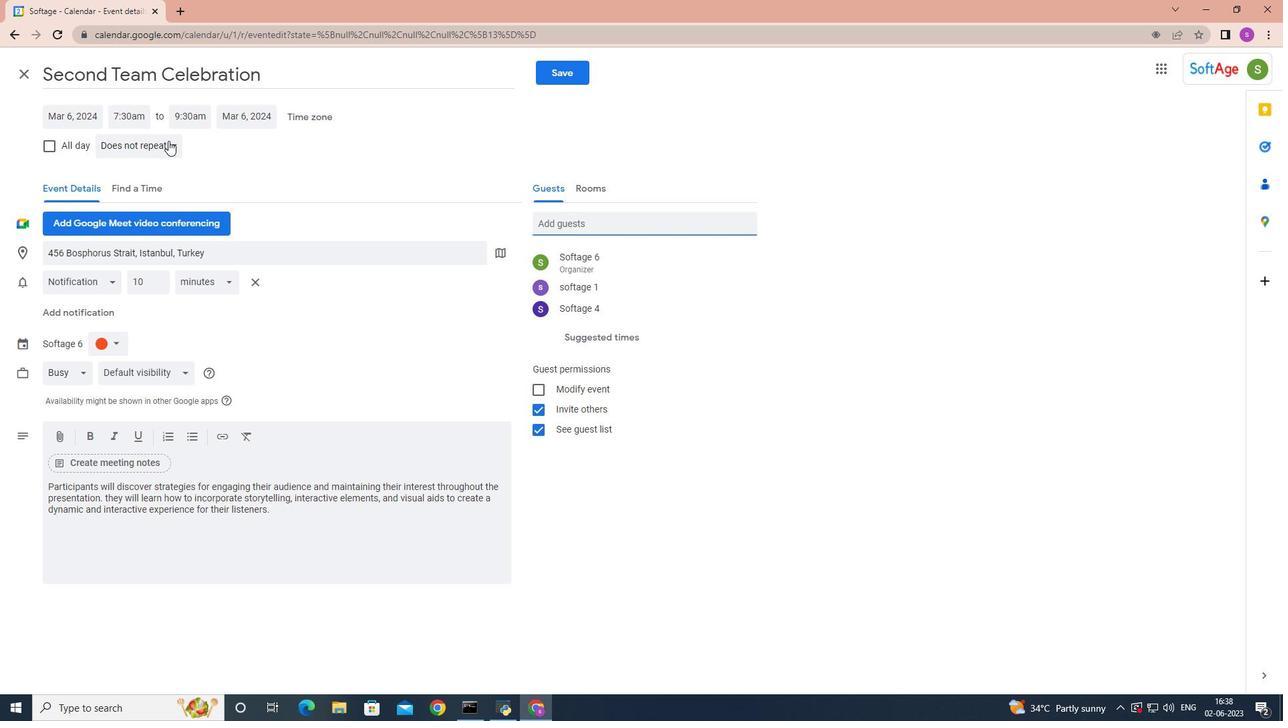 
Action: Mouse pressed left at (170, 143)
Screenshot: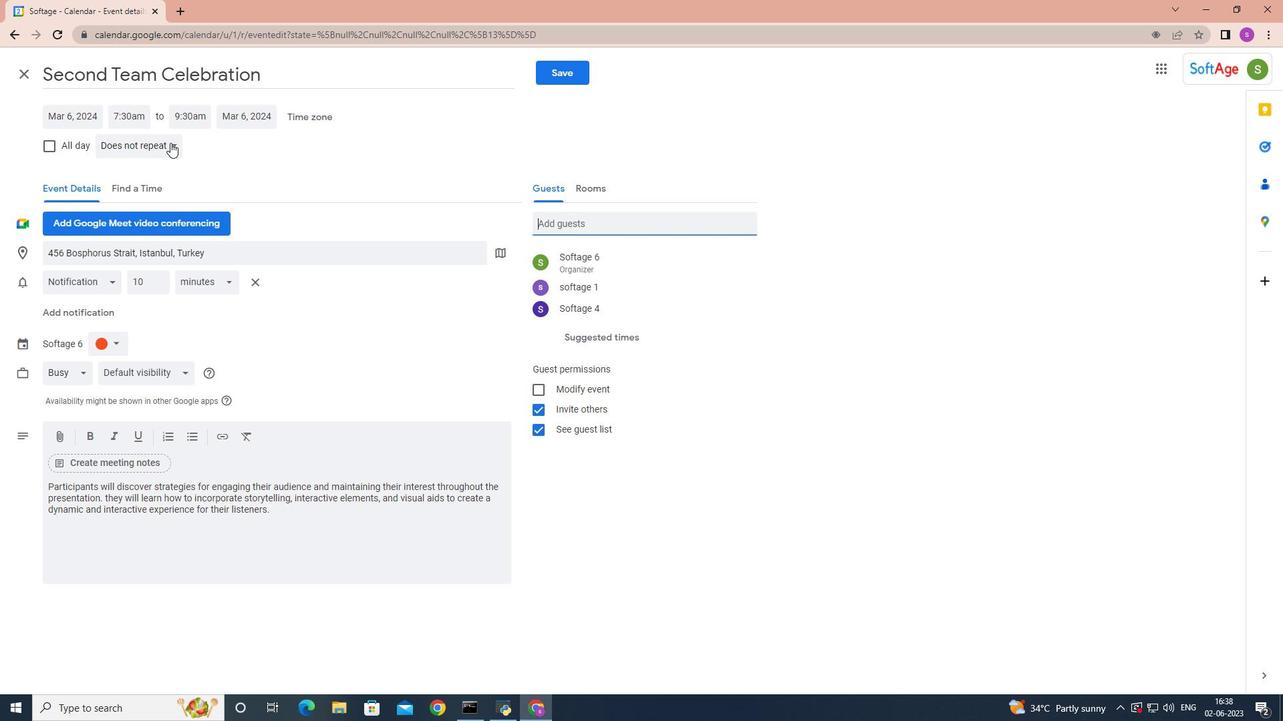 
Action: Mouse moved to (158, 171)
Screenshot: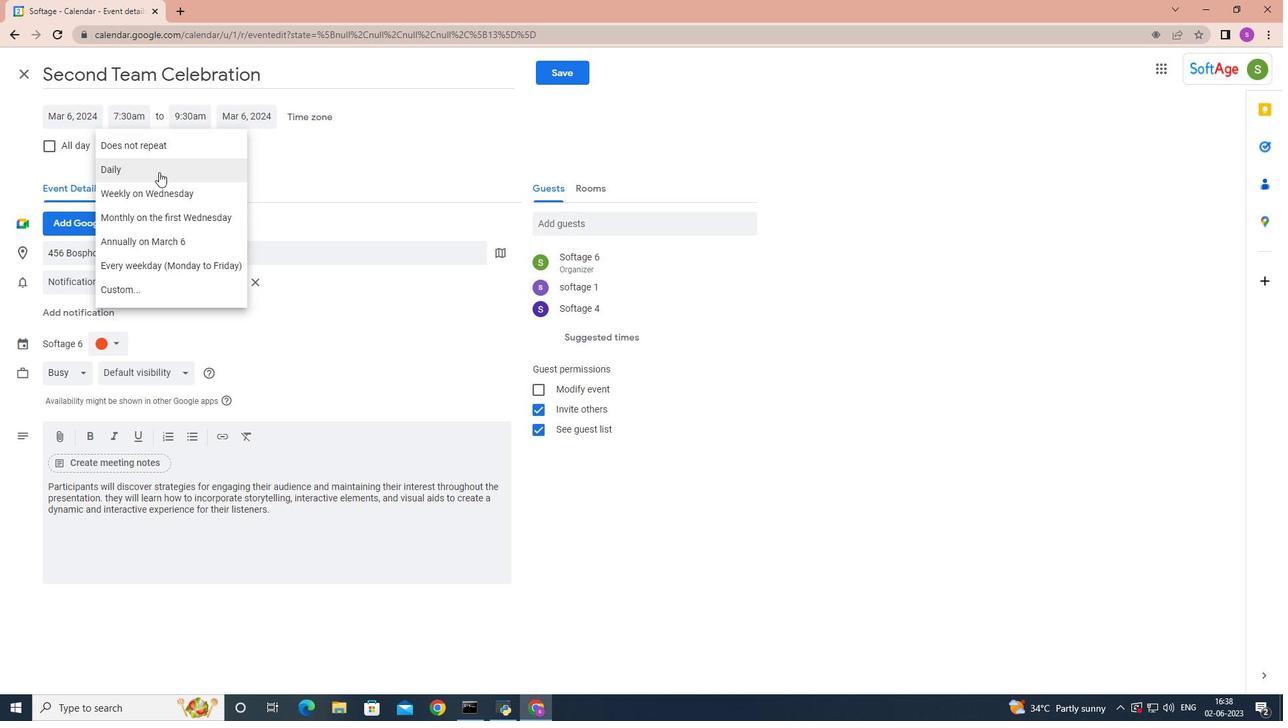 
Action: Mouse pressed left at (158, 171)
Screenshot: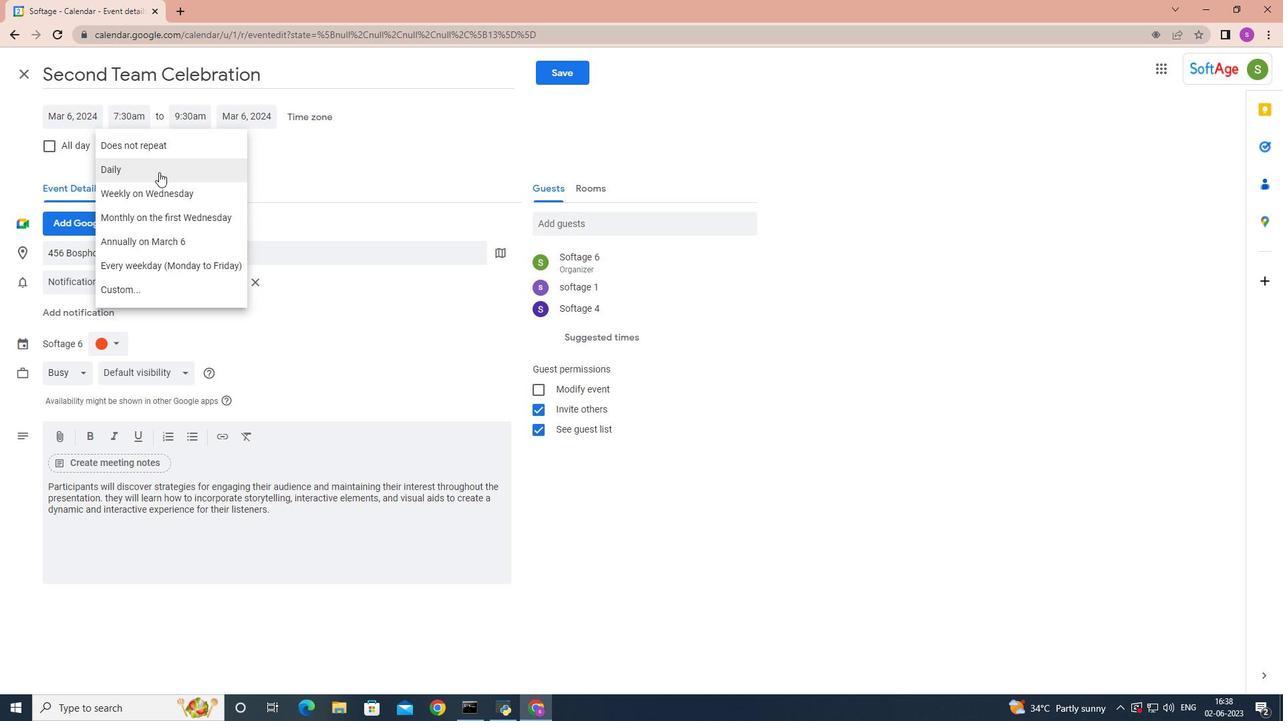 
Action: Mouse moved to (565, 70)
Screenshot: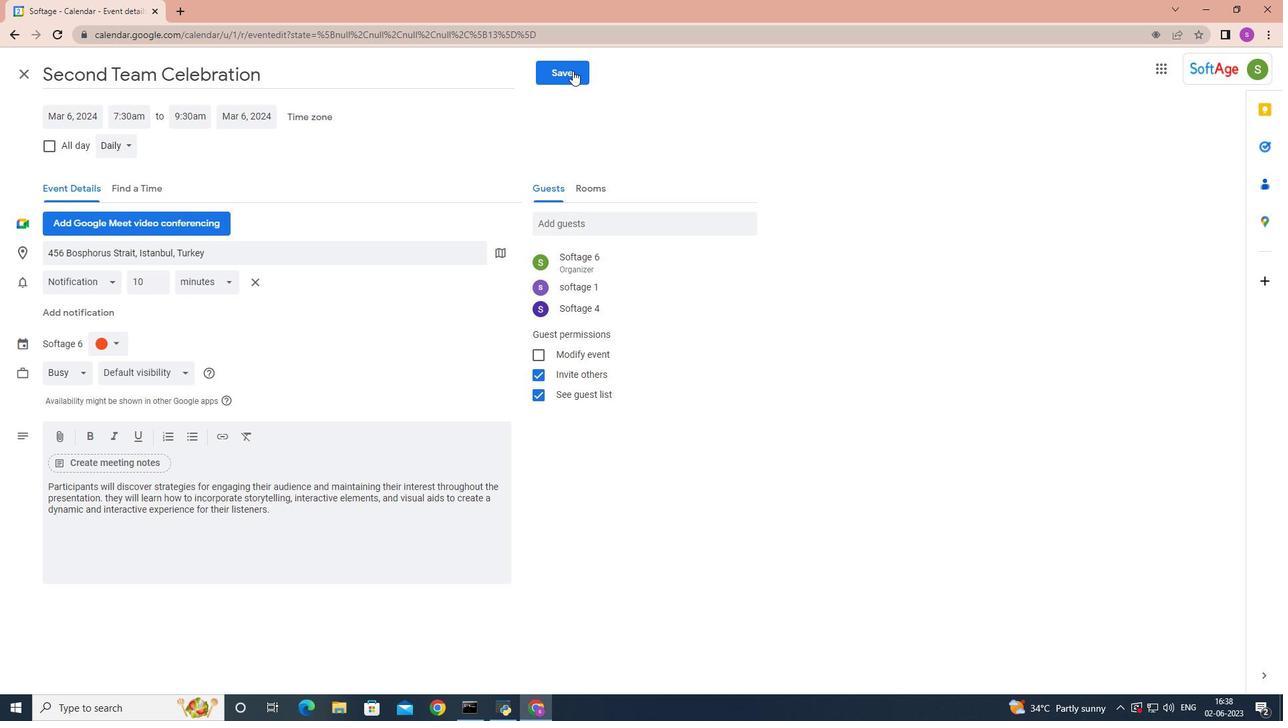 
Action: Mouse pressed left at (565, 70)
Screenshot: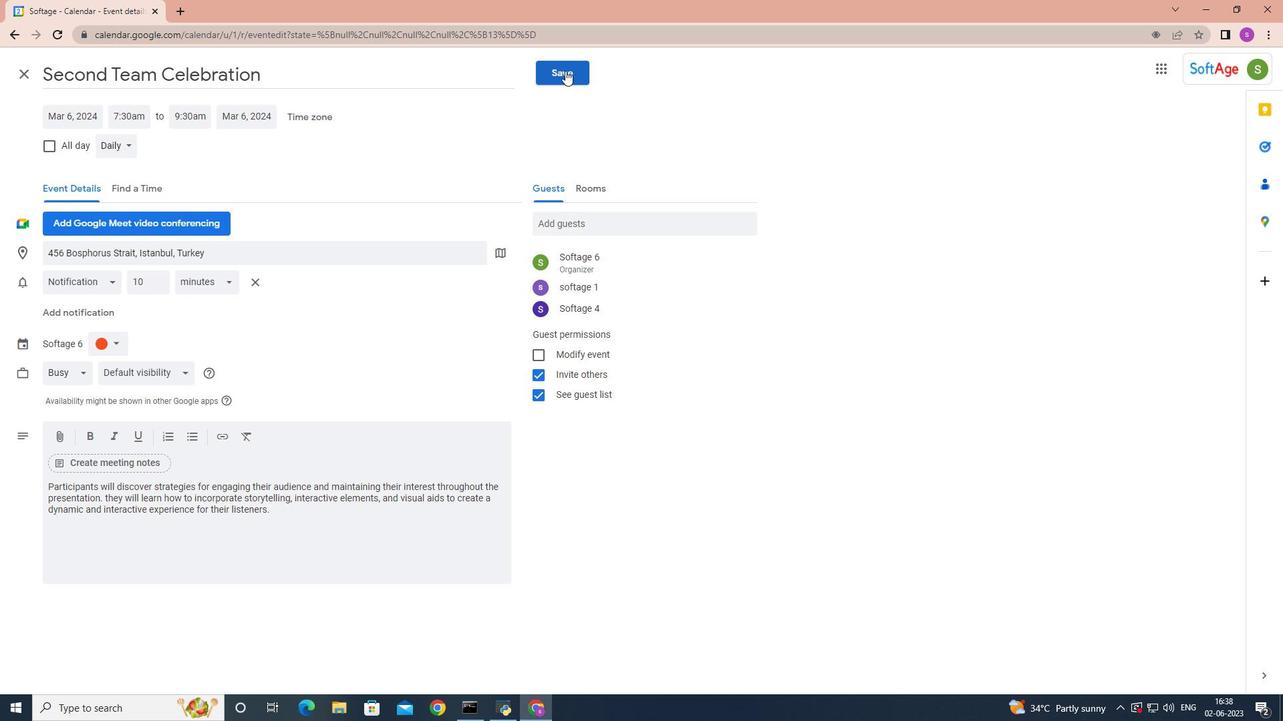 
Action: Mouse moved to (775, 396)
Screenshot: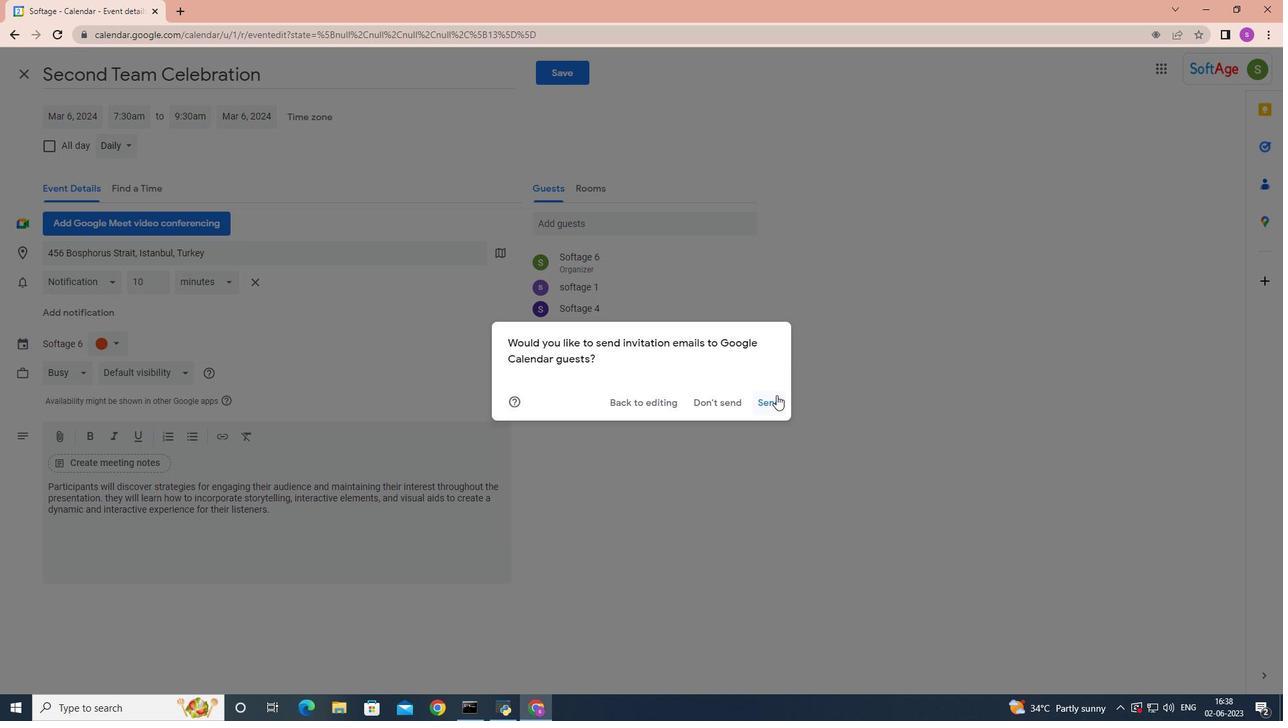 
Action: Mouse pressed left at (775, 396)
Screenshot: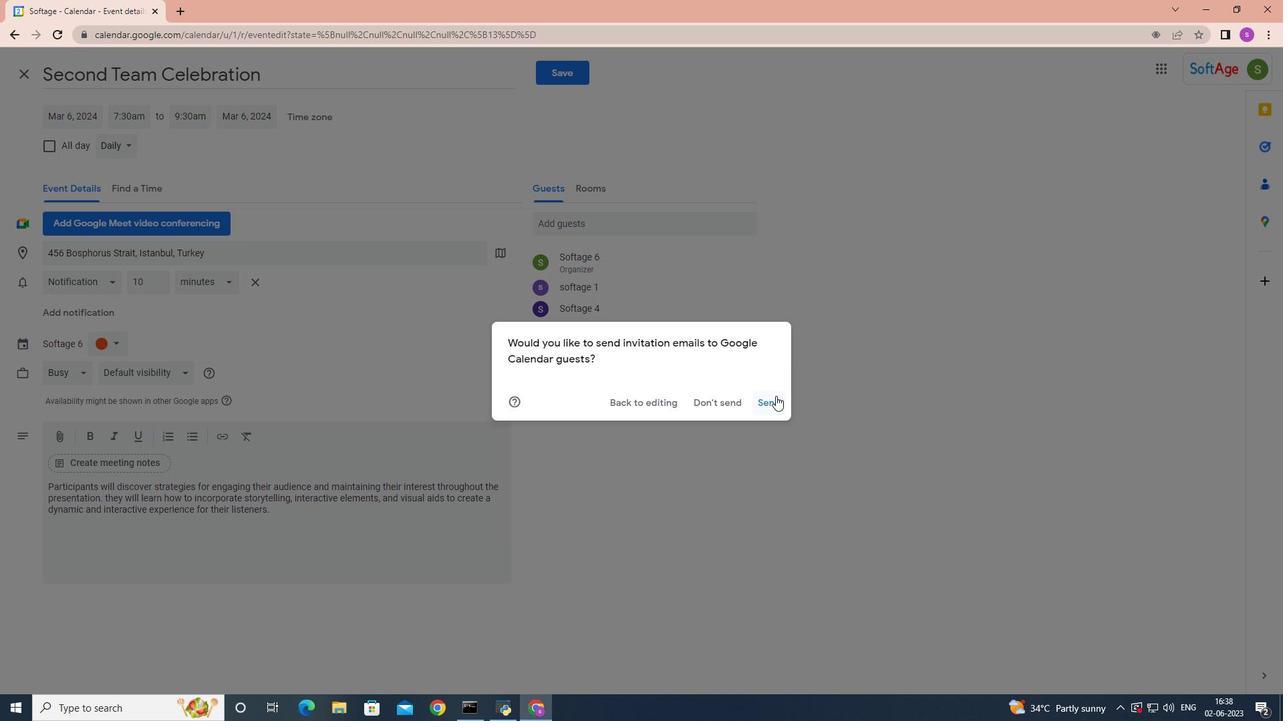 
